 Task: Reply All to email with the signature Brian Hall with the subject Request for a quote from softage.1@softage.net with the message I wanted to follow up on the request for additional information for the new supplier., select first word, change the font of the message to Tahoma and change the font typography to underline Send the email
Action: Mouse moved to (431, 540)
Screenshot: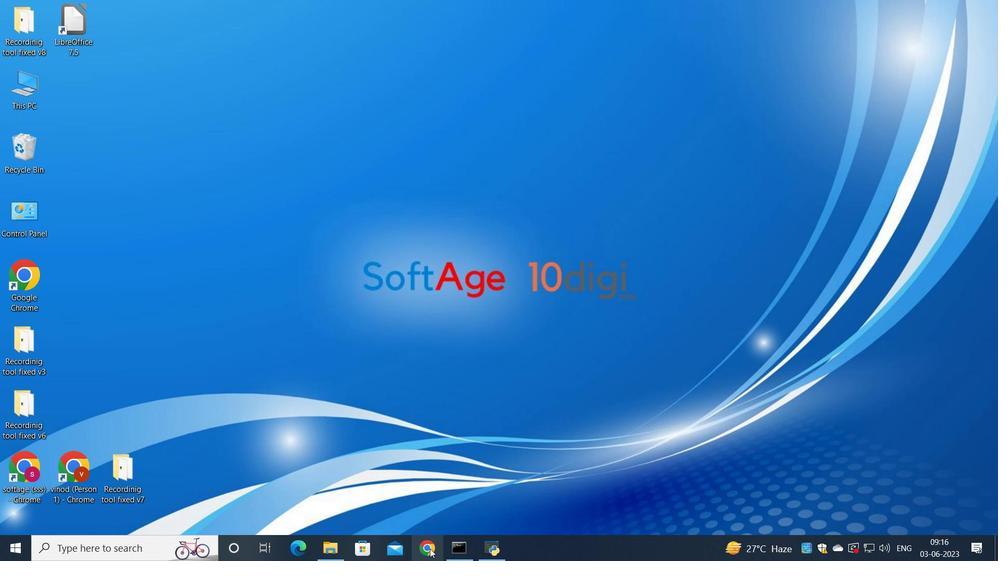 
Action: Mouse pressed left at (431, 540)
Screenshot: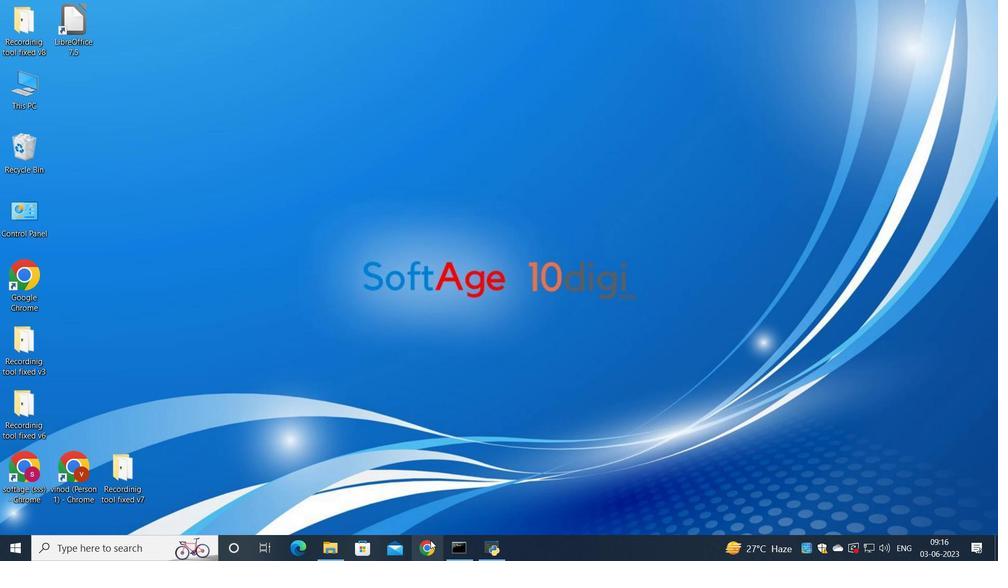
Action: Mouse moved to (437, 354)
Screenshot: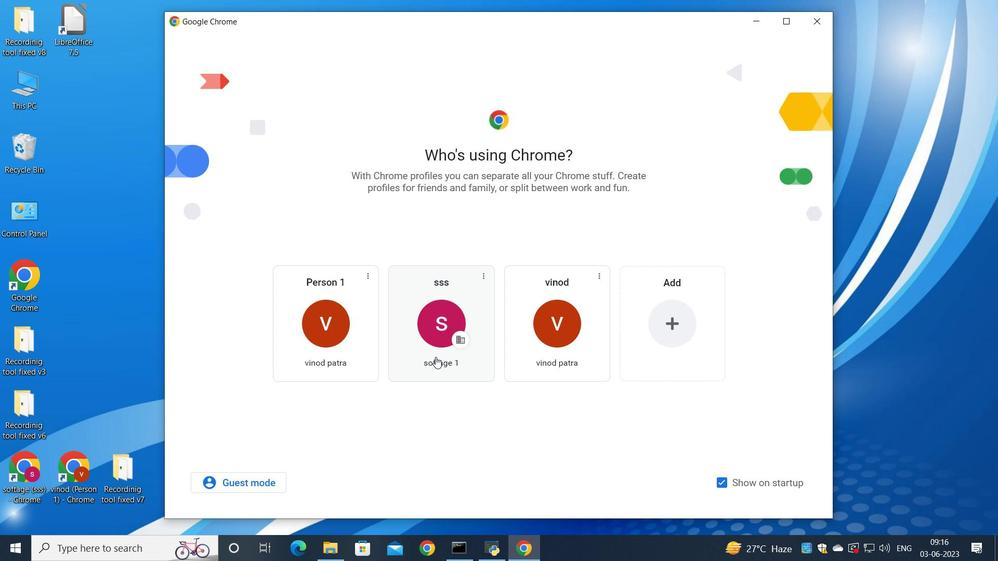 
Action: Mouse pressed left at (437, 354)
Screenshot: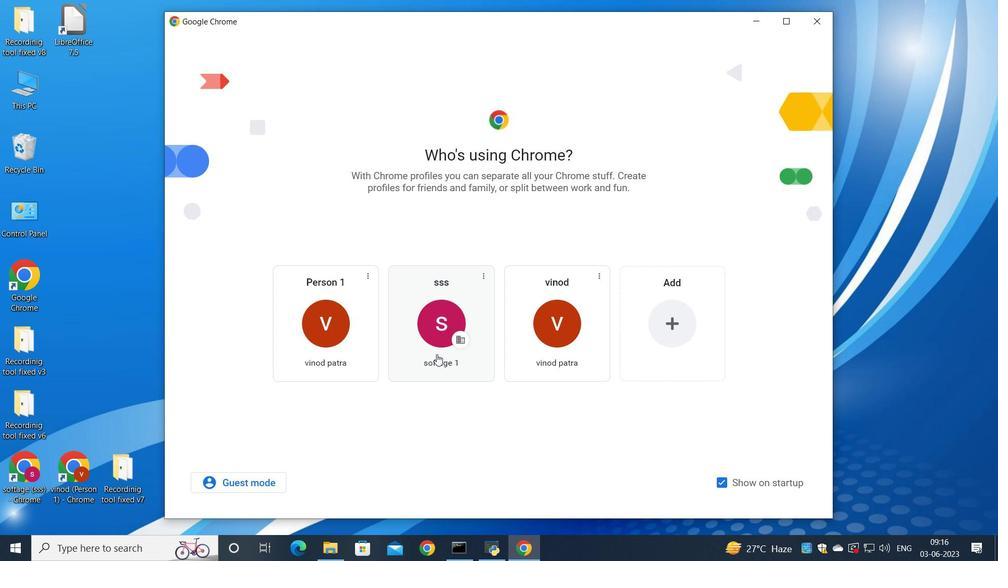 
Action: Mouse moved to (868, 89)
Screenshot: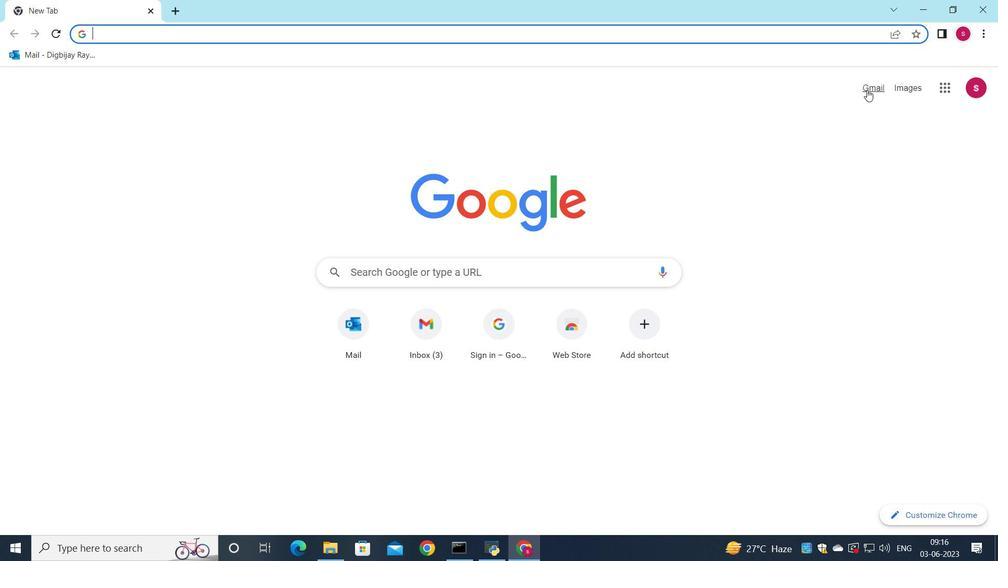 
Action: Mouse pressed left at (868, 89)
Screenshot: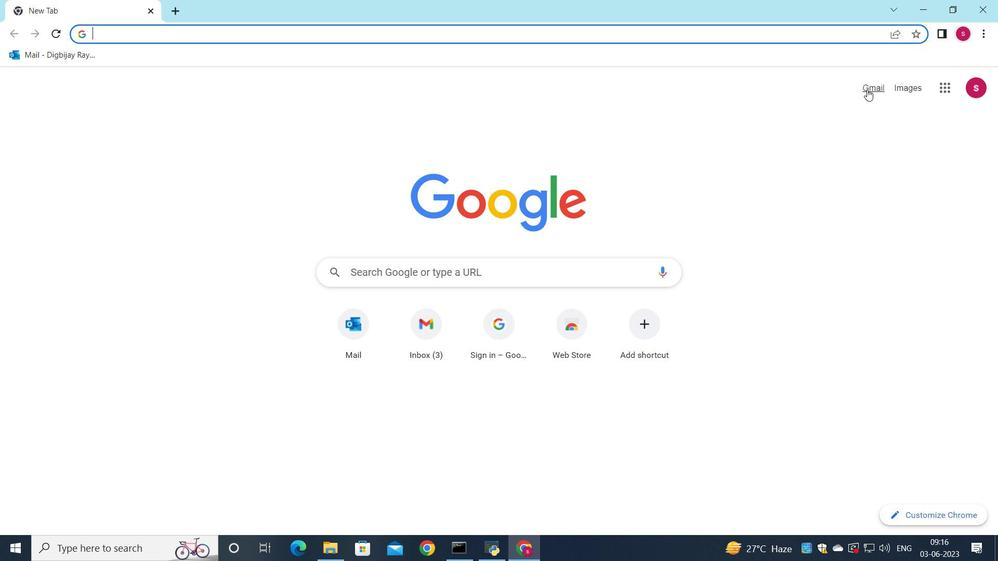 
Action: Mouse moved to (847, 96)
Screenshot: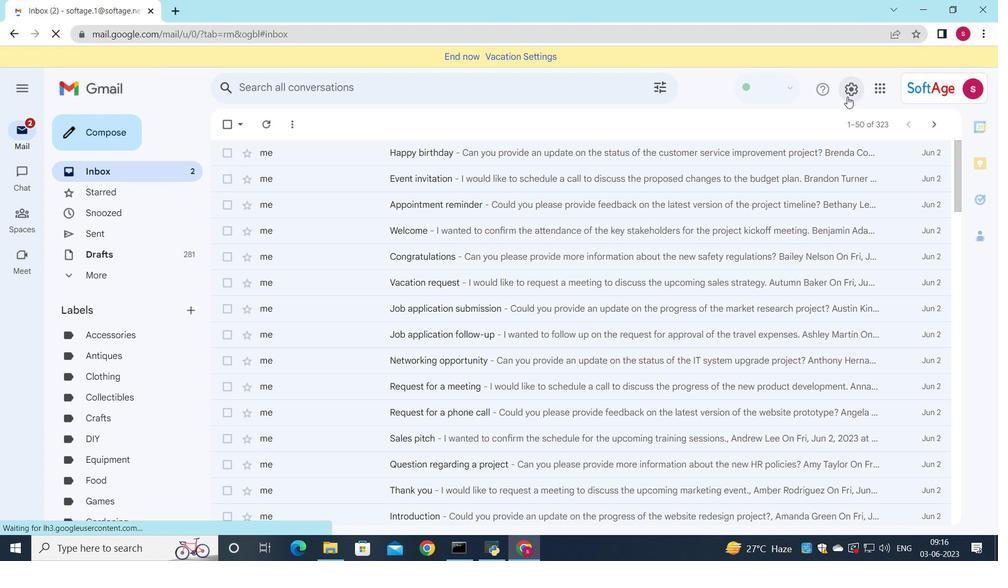 
Action: Mouse pressed left at (847, 96)
Screenshot: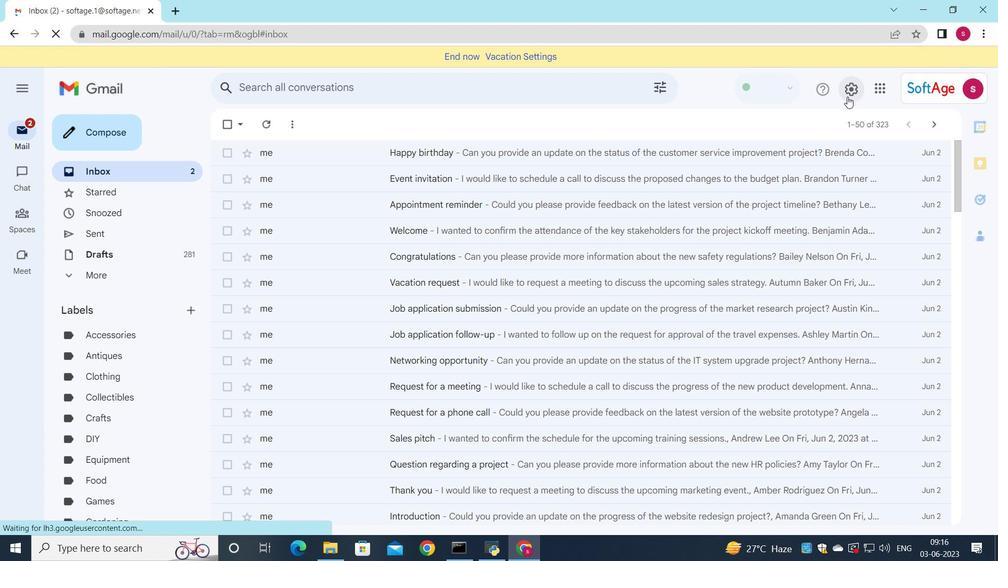 
Action: Mouse moved to (873, 149)
Screenshot: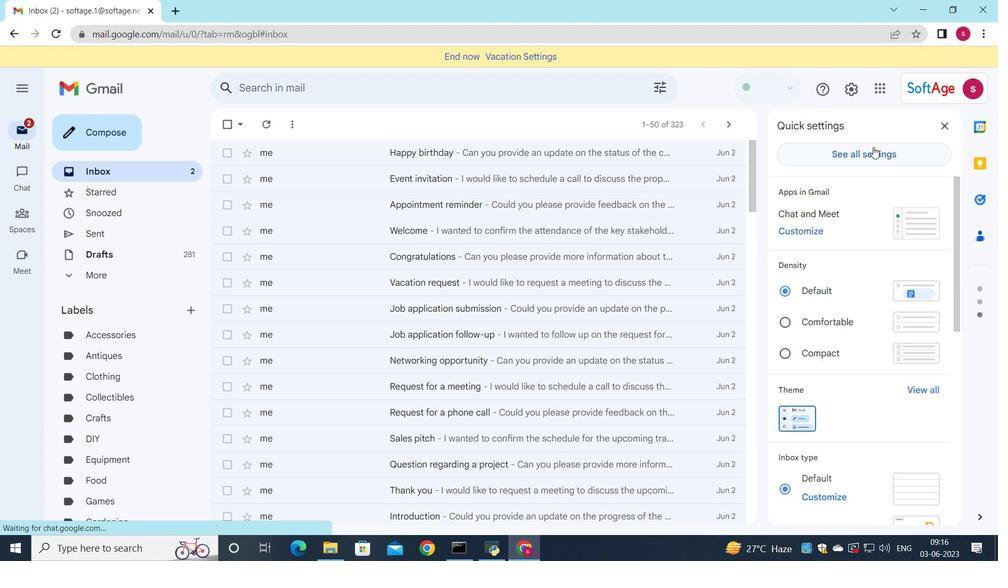 
Action: Mouse pressed left at (873, 149)
Screenshot: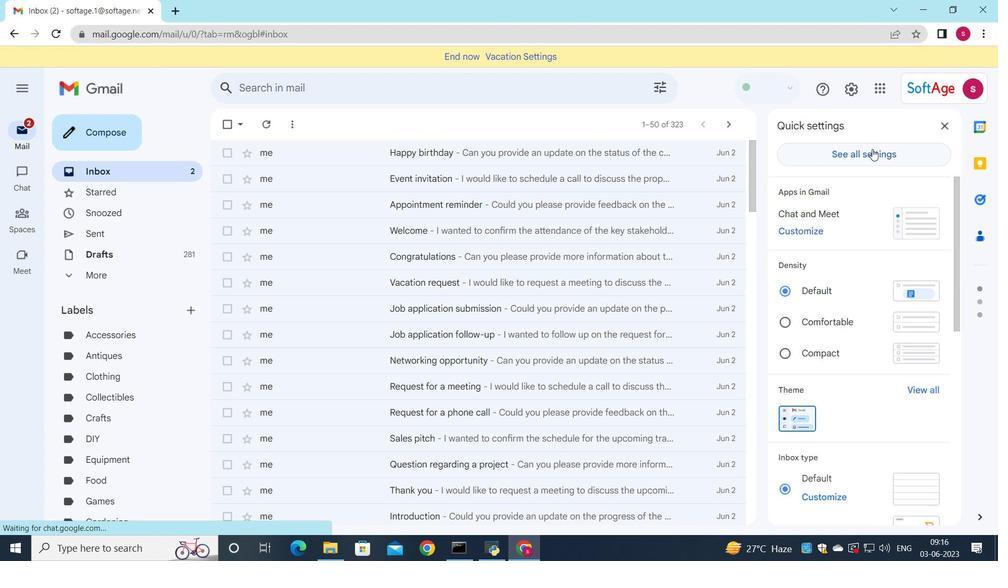 
Action: Mouse moved to (560, 267)
Screenshot: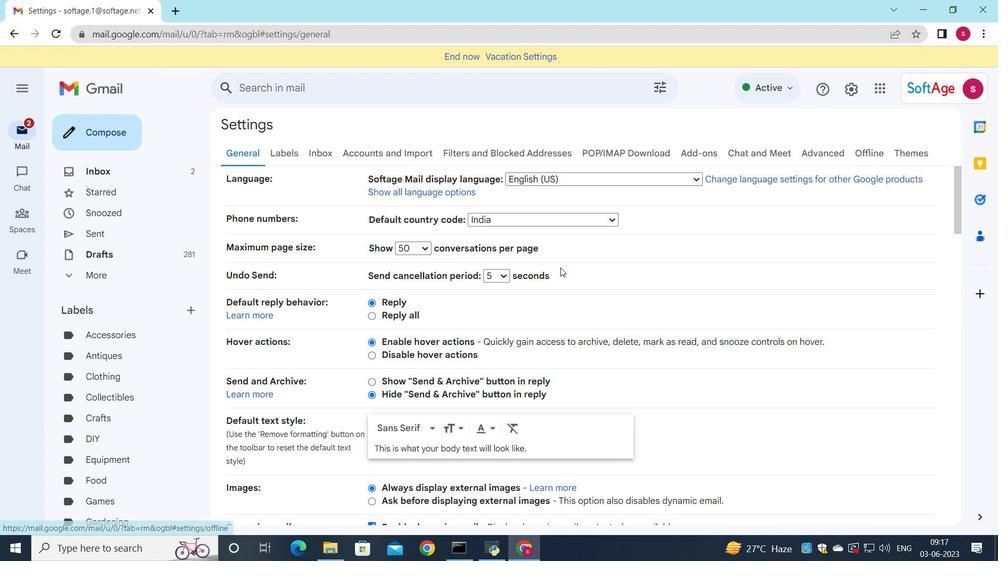 
Action: Mouse scrolled (560, 267) with delta (0, 0)
Screenshot: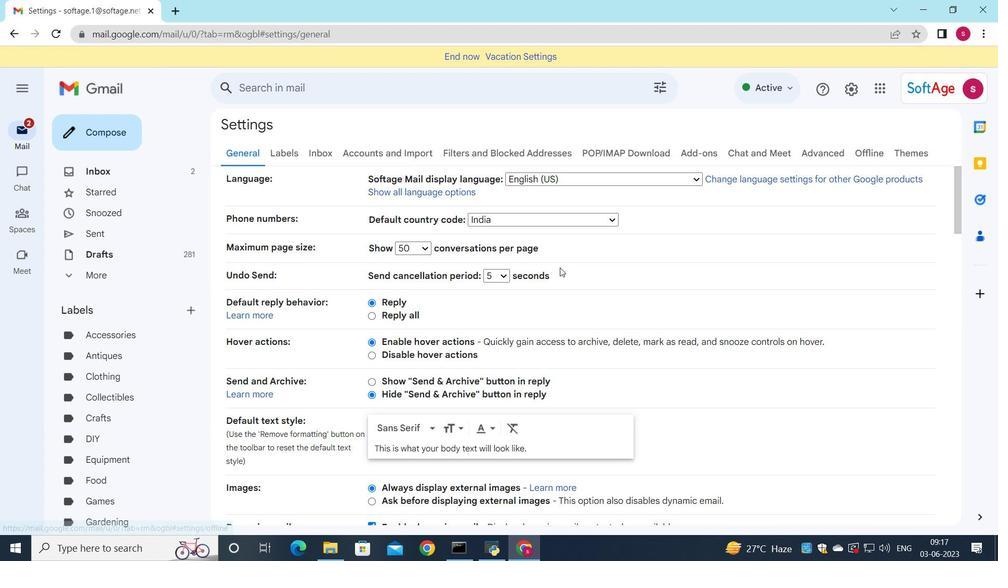 
Action: Mouse scrolled (560, 267) with delta (0, 0)
Screenshot: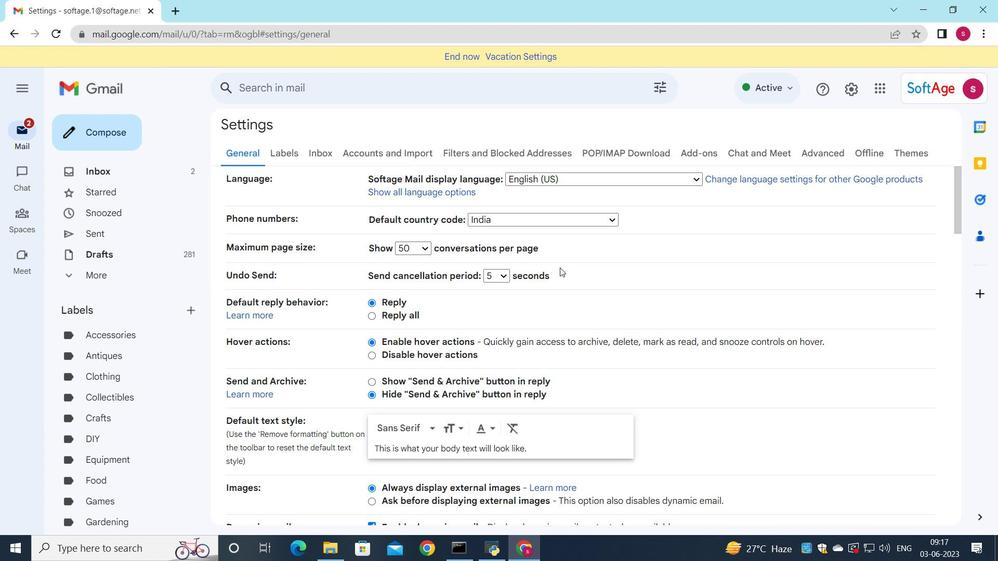 
Action: Mouse moved to (559, 268)
Screenshot: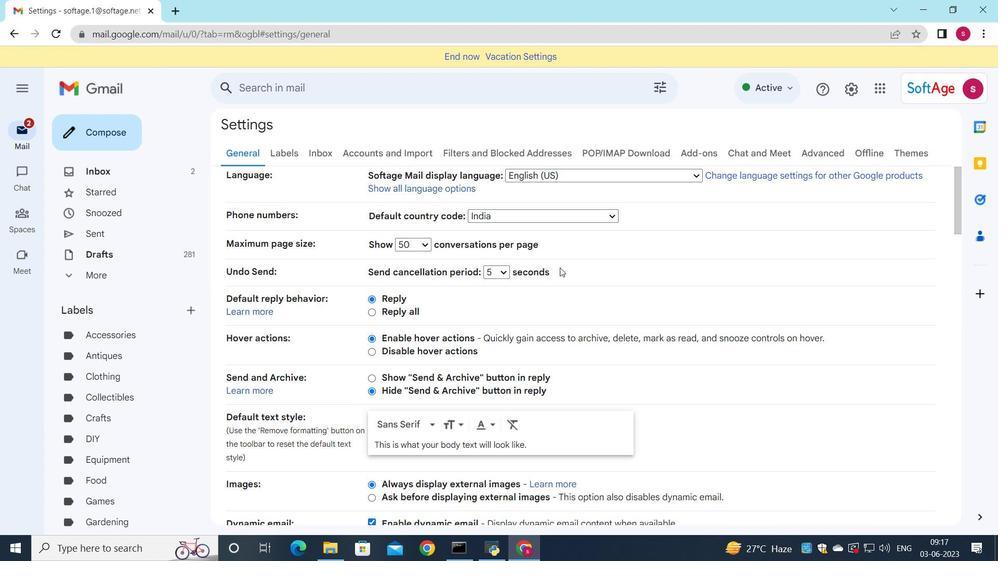 
Action: Mouse scrolled (559, 268) with delta (0, 0)
Screenshot: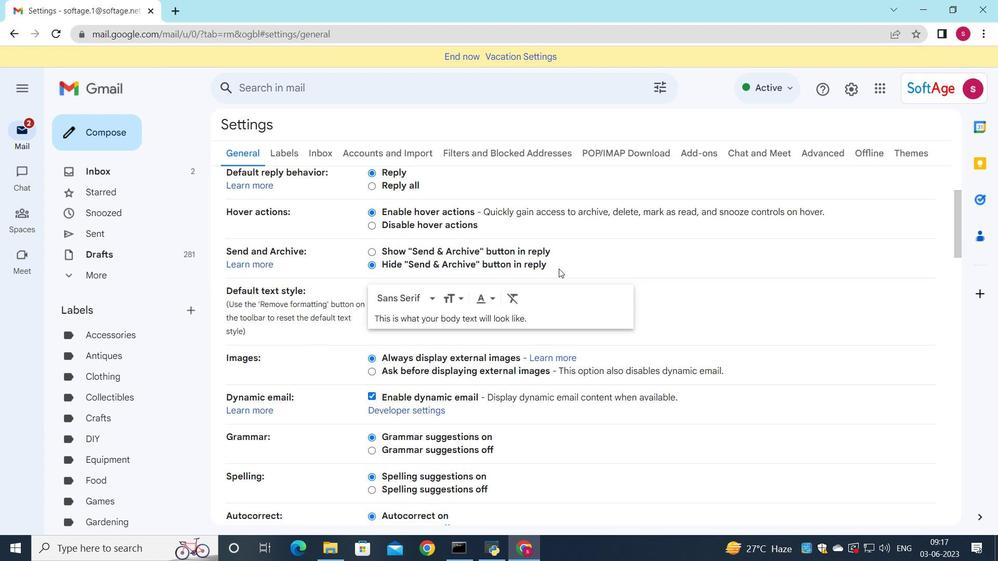 
Action: Mouse scrolled (559, 268) with delta (0, 0)
Screenshot: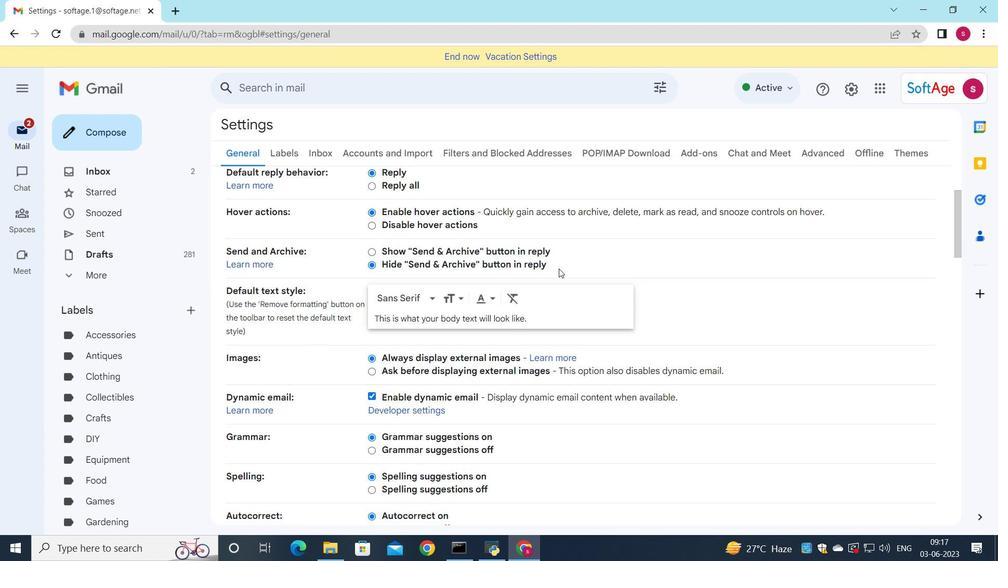
Action: Mouse scrolled (559, 268) with delta (0, 0)
Screenshot: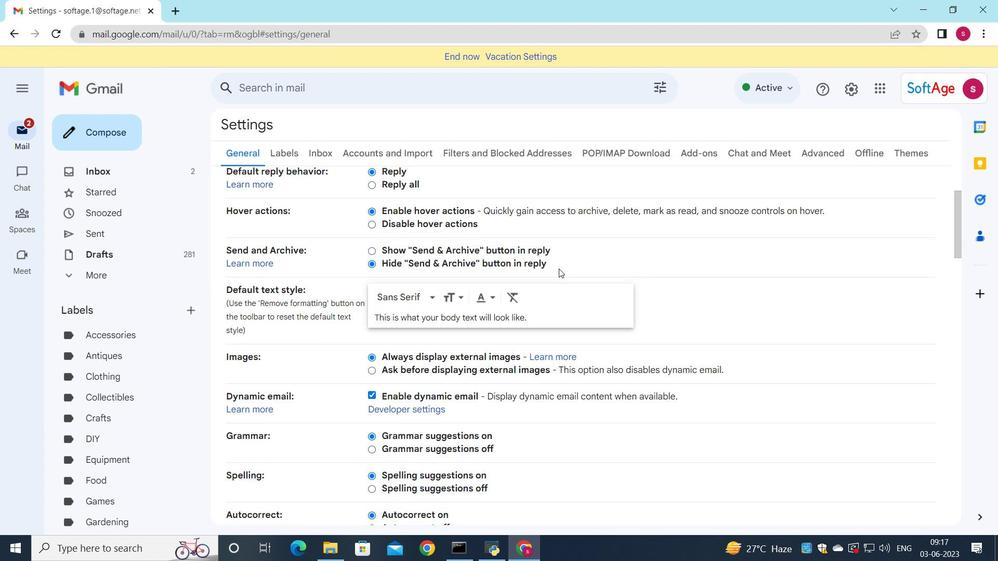 
Action: Mouse scrolled (559, 268) with delta (0, 0)
Screenshot: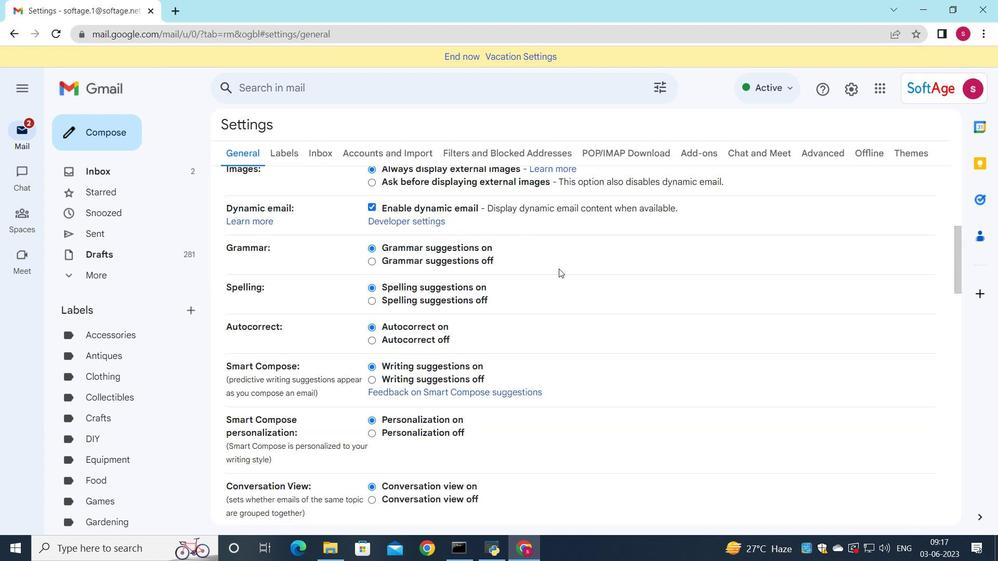 
Action: Mouse scrolled (559, 268) with delta (0, 0)
Screenshot: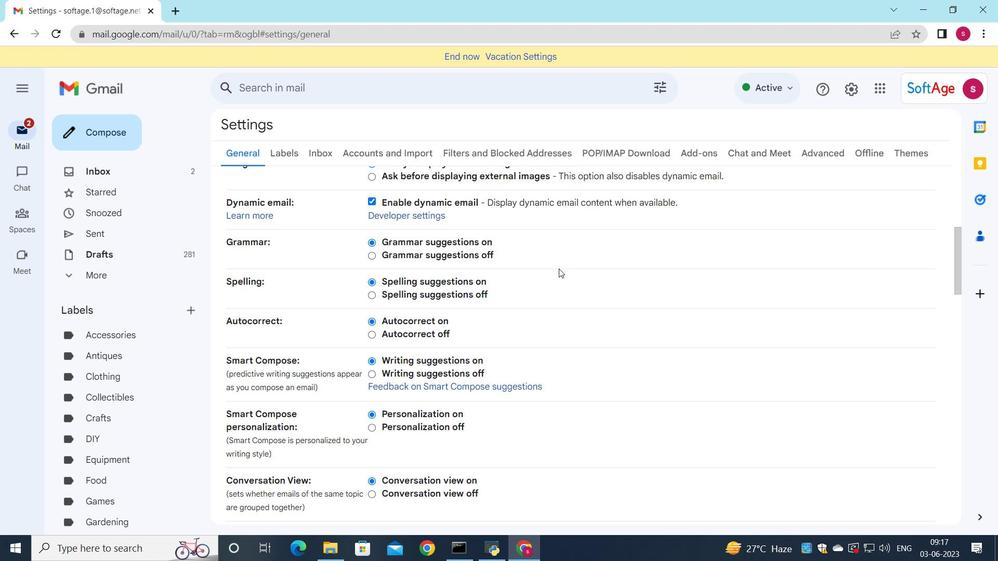 
Action: Mouse scrolled (559, 268) with delta (0, 0)
Screenshot: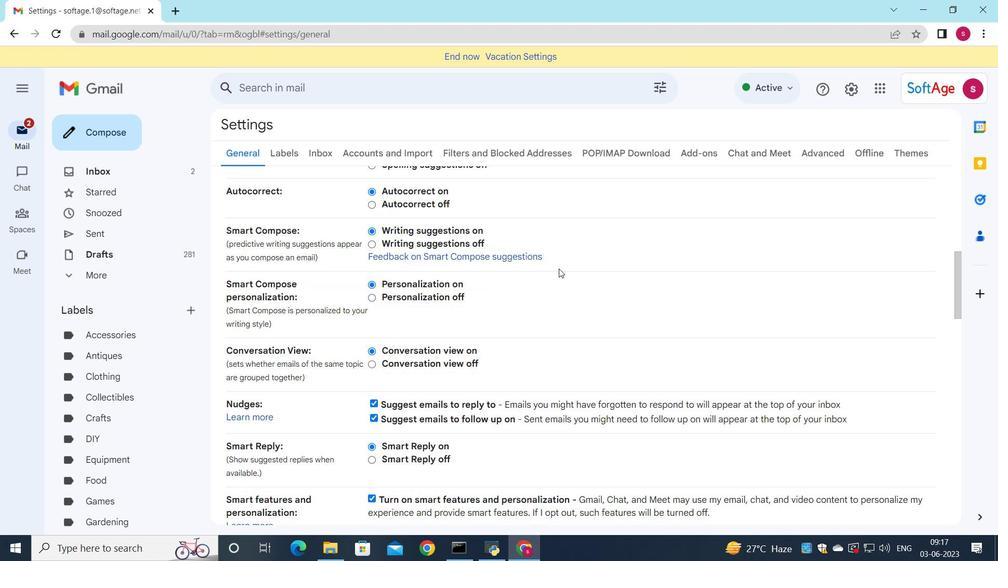 
Action: Mouse scrolled (559, 268) with delta (0, 0)
Screenshot: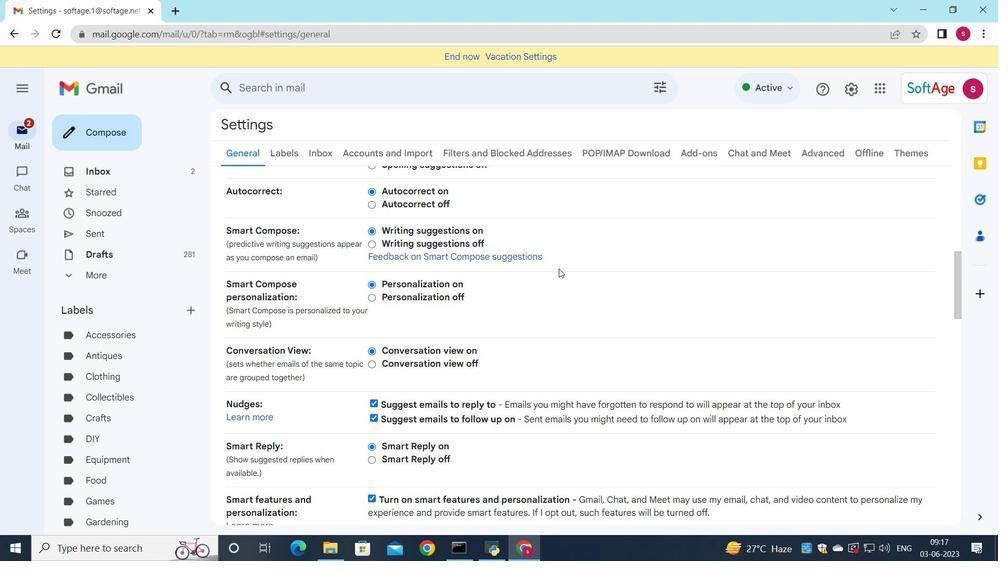 
Action: Mouse scrolled (559, 268) with delta (0, 0)
Screenshot: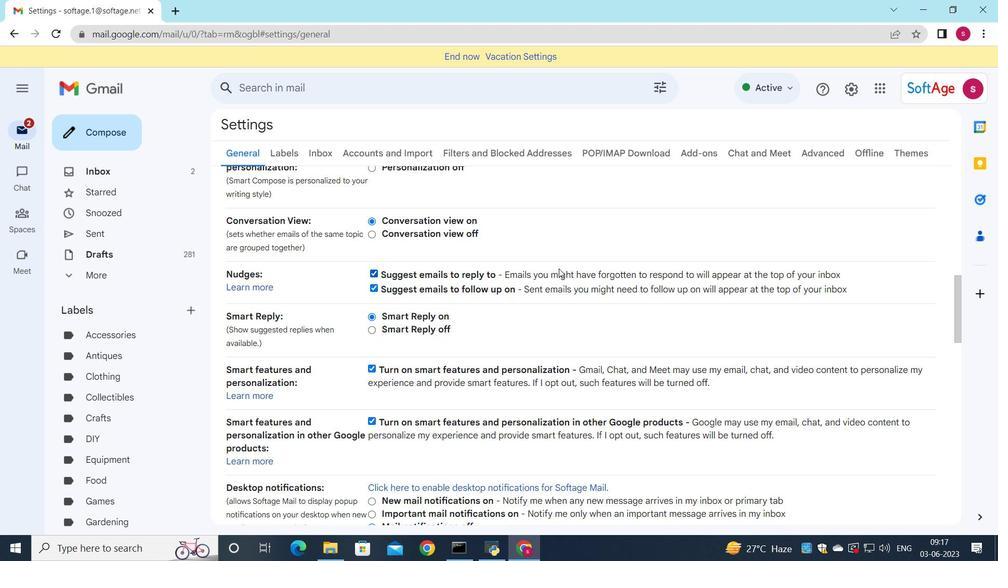 
Action: Mouse scrolled (559, 268) with delta (0, 0)
Screenshot: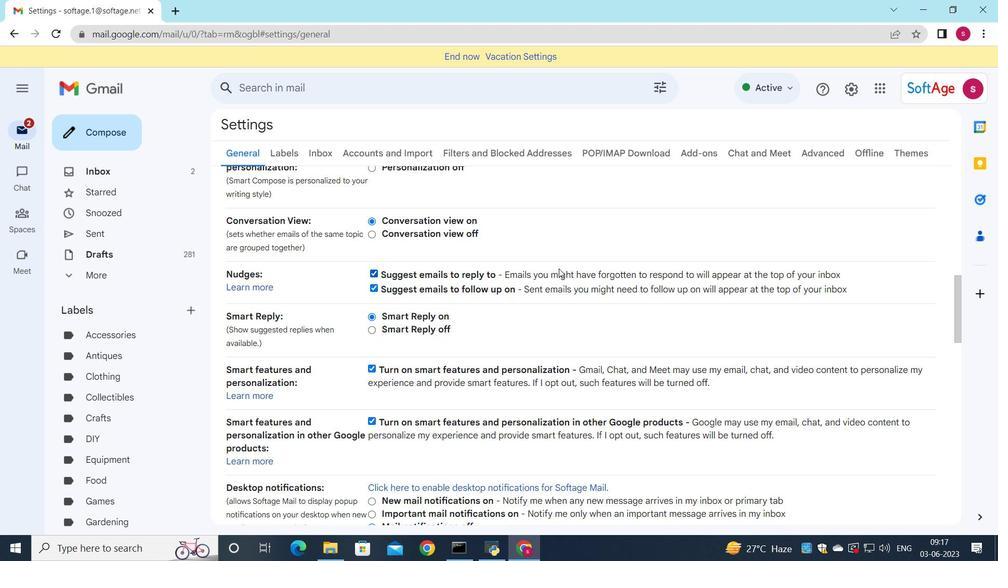 
Action: Mouse scrolled (559, 268) with delta (0, 0)
Screenshot: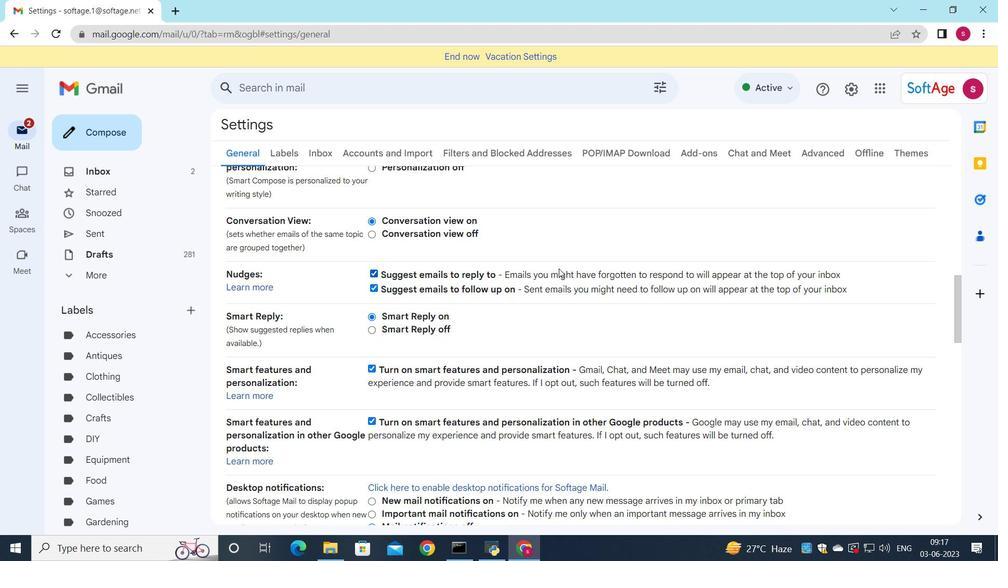 
Action: Mouse scrolled (559, 268) with delta (0, 0)
Screenshot: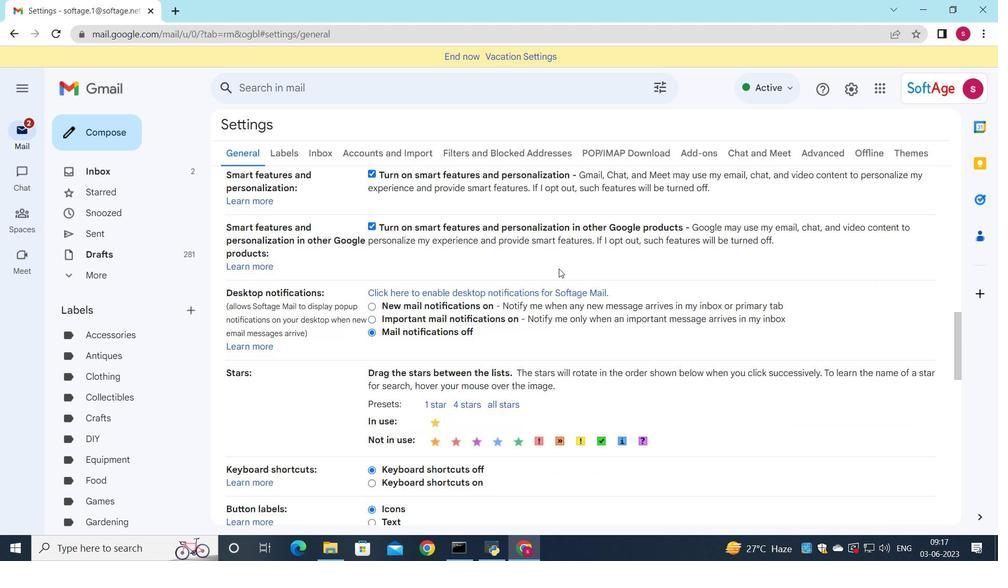 
Action: Mouse scrolled (559, 268) with delta (0, 0)
Screenshot: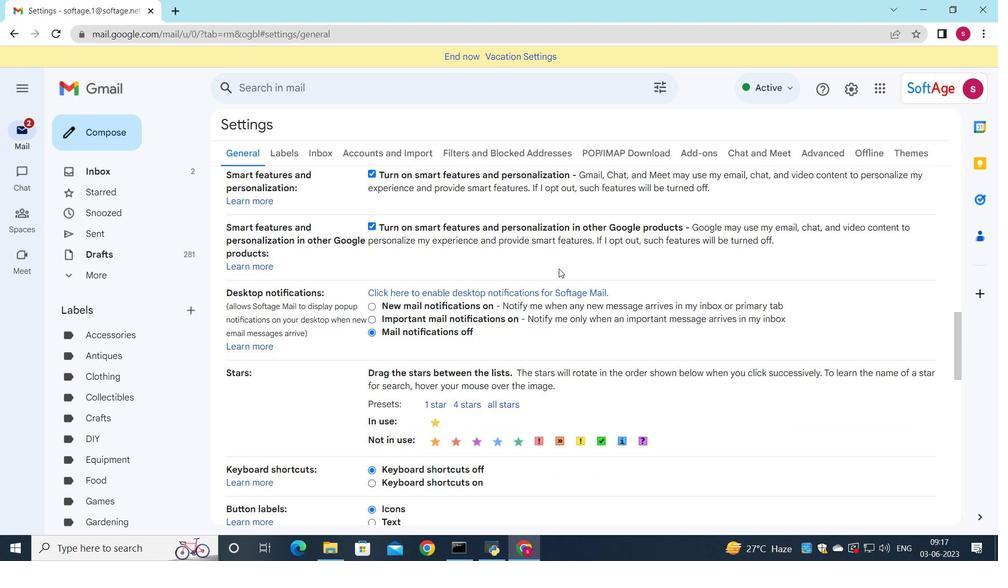 
Action: Mouse moved to (499, 443)
Screenshot: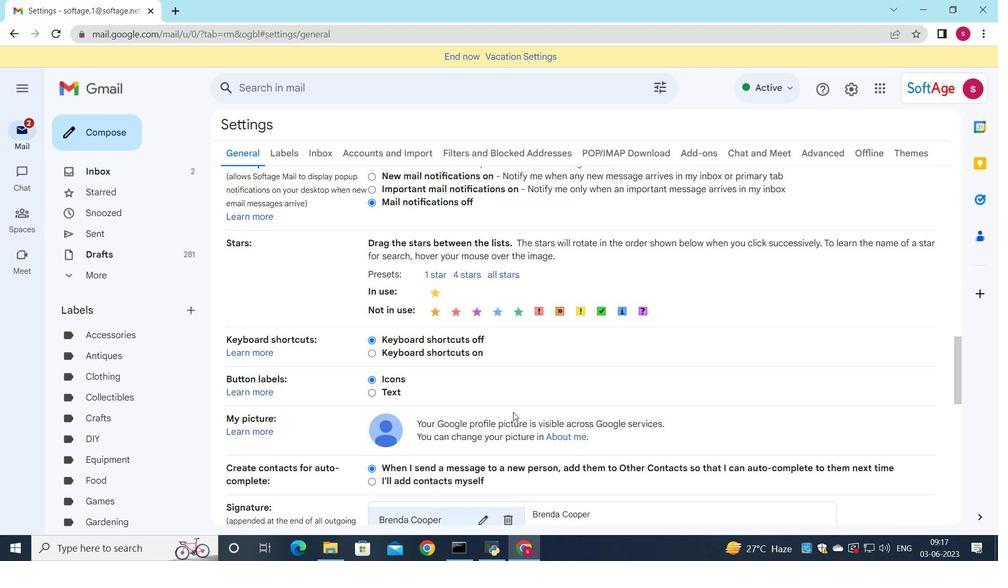 
Action: Mouse scrolled (499, 443) with delta (0, 0)
Screenshot: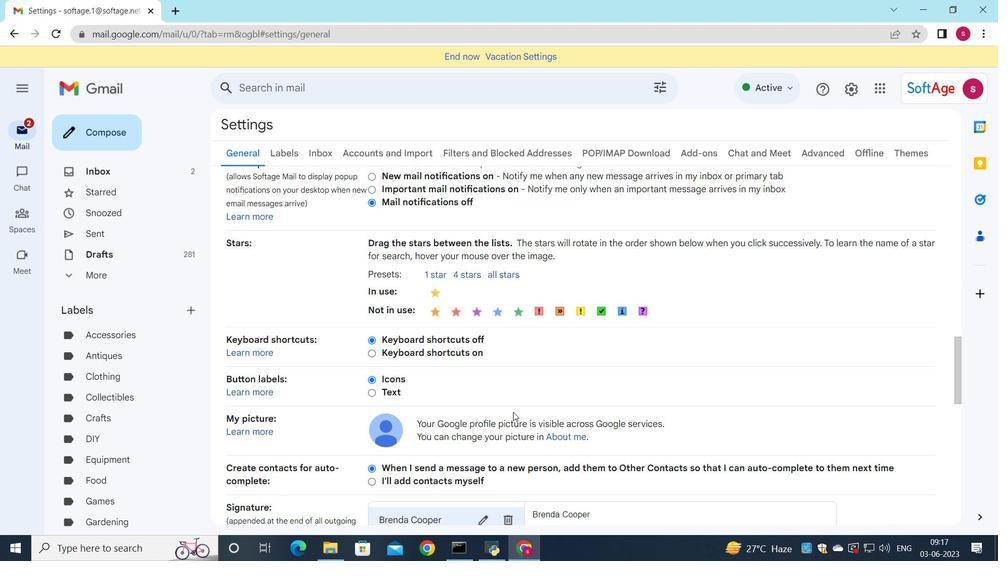 
Action: Mouse moved to (499, 443)
Screenshot: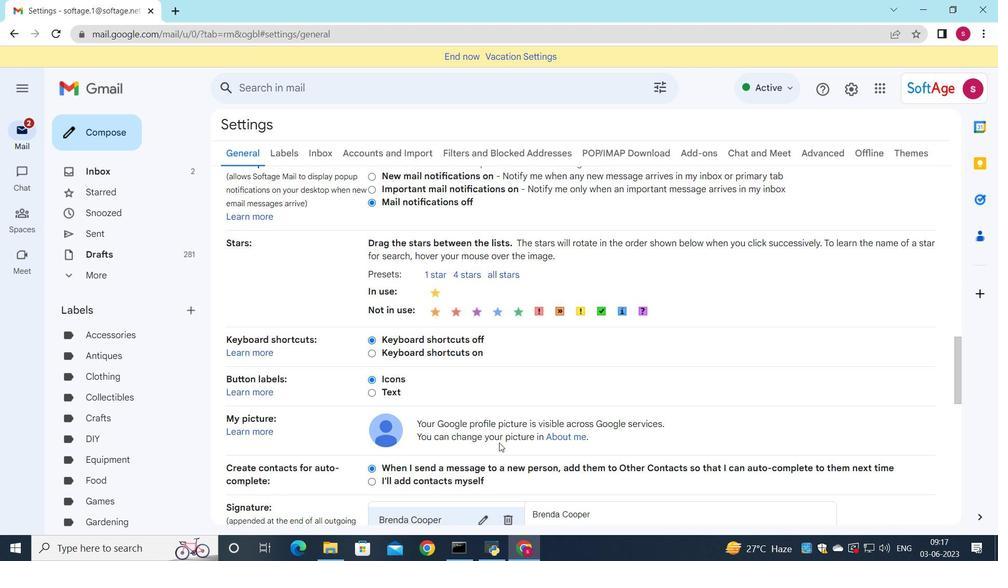 
Action: Mouse scrolled (499, 443) with delta (0, 0)
Screenshot: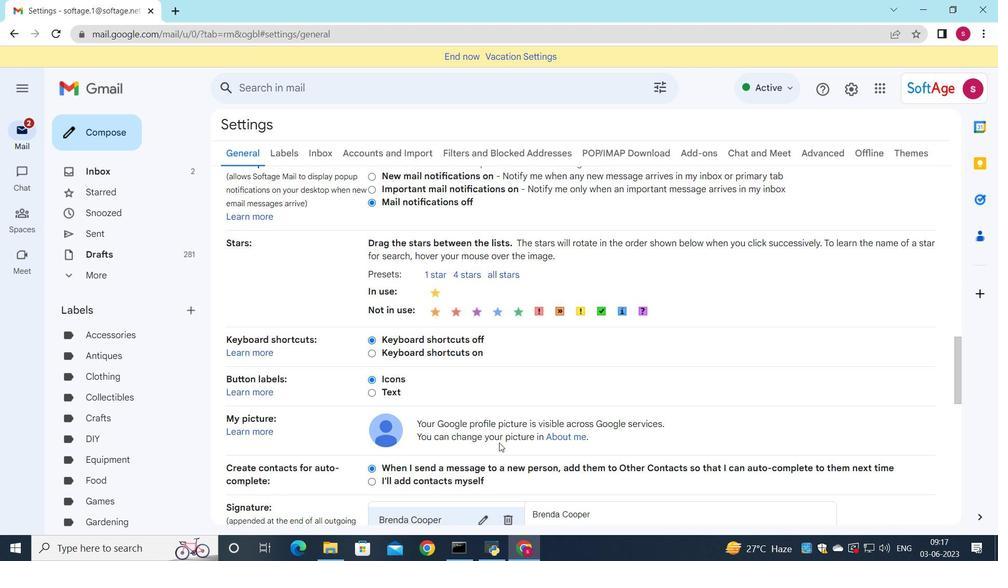 
Action: Mouse scrolled (499, 443) with delta (0, 0)
Screenshot: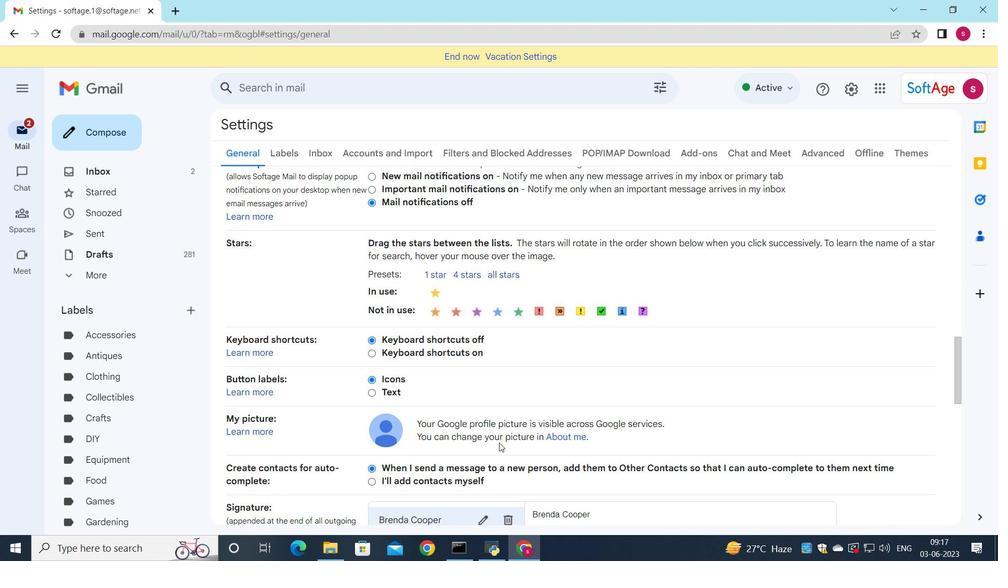 
Action: Mouse moved to (506, 325)
Screenshot: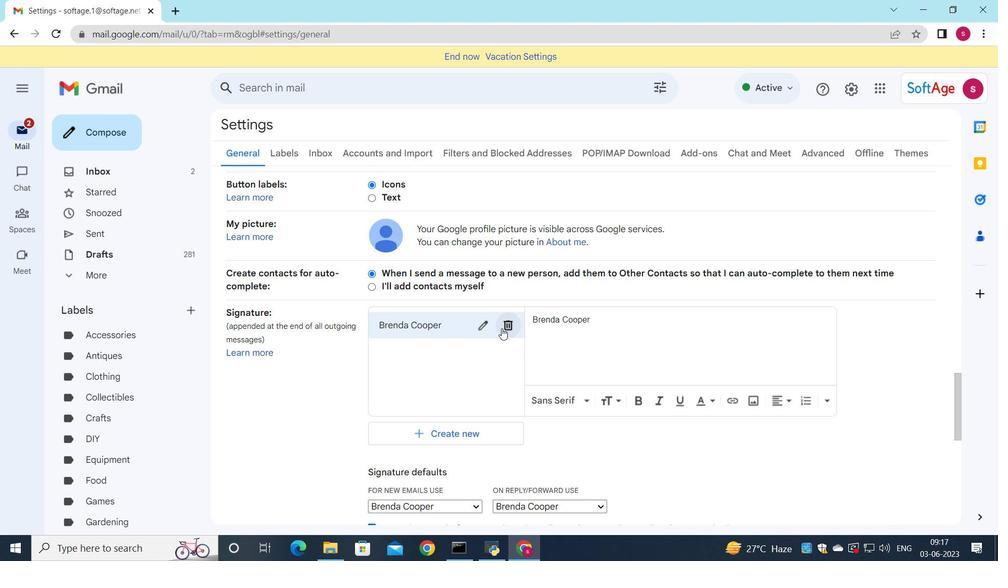 
Action: Mouse pressed left at (506, 325)
Screenshot: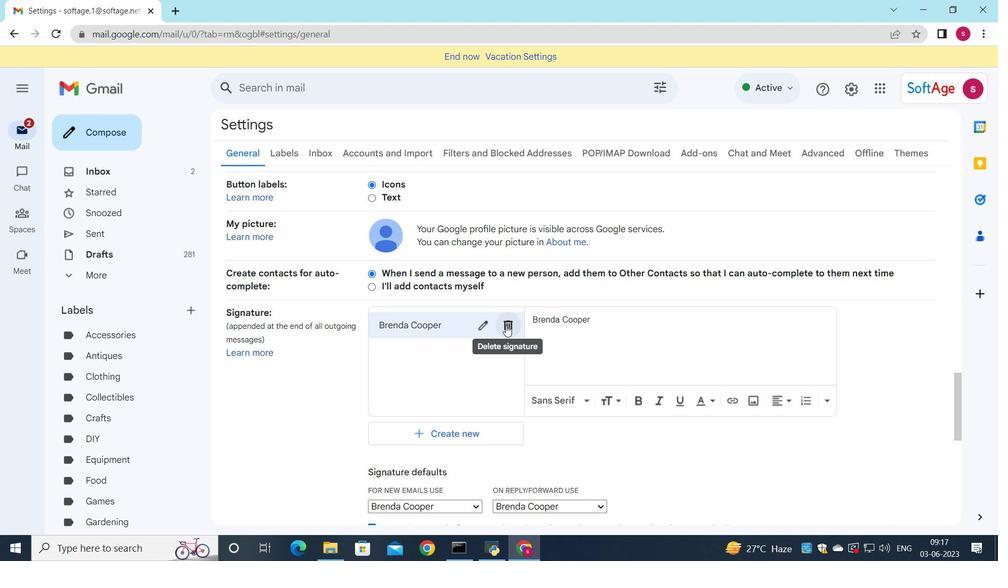 
Action: Mouse moved to (623, 317)
Screenshot: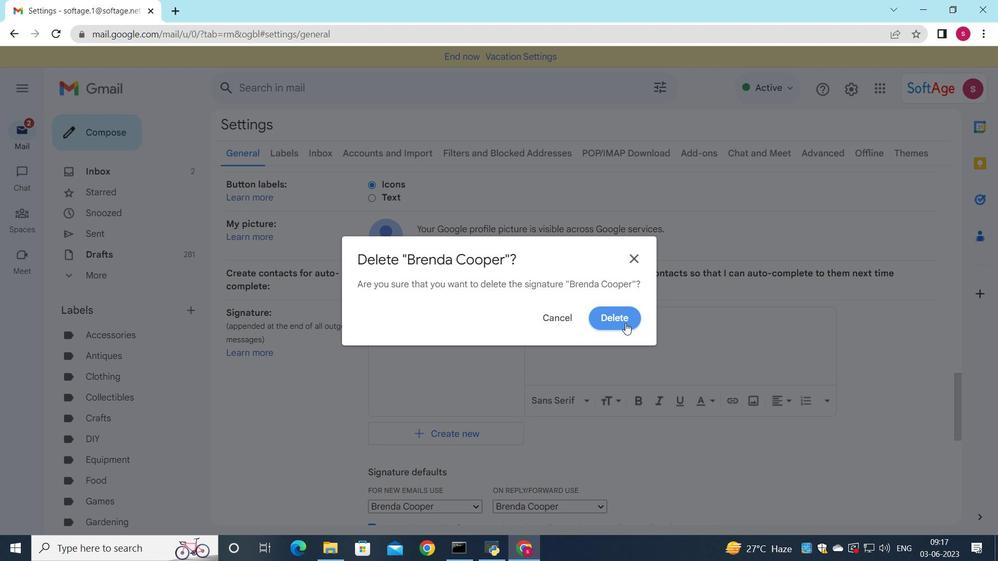 
Action: Mouse pressed left at (623, 317)
Screenshot: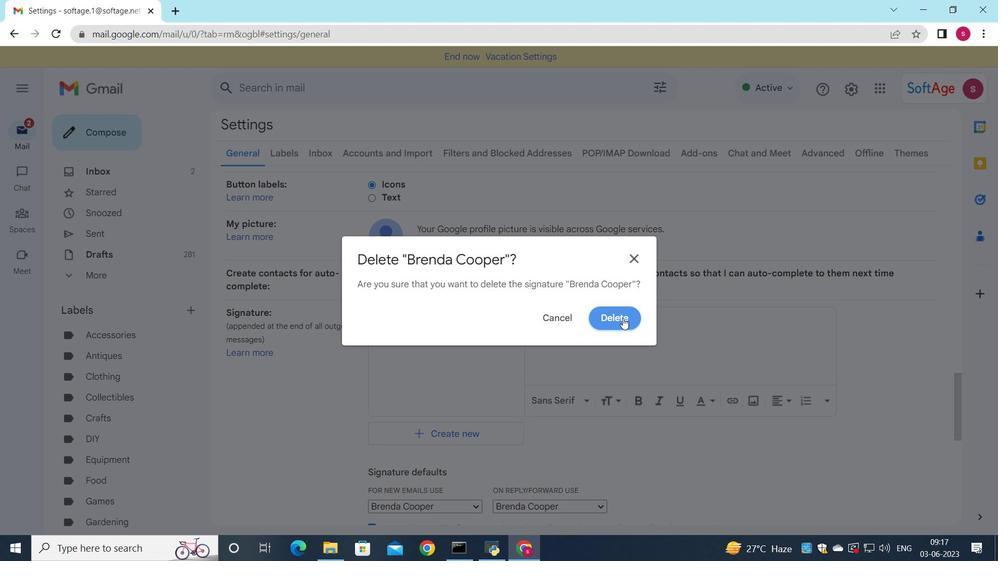 
Action: Mouse moved to (394, 334)
Screenshot: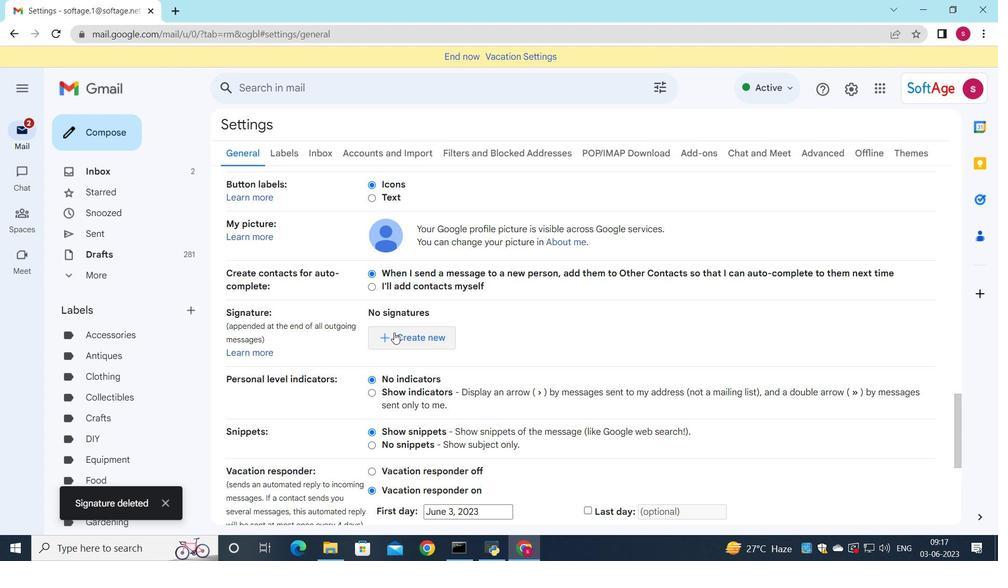 
Action: Mouse pressed left at (394, 334)
Screenshot: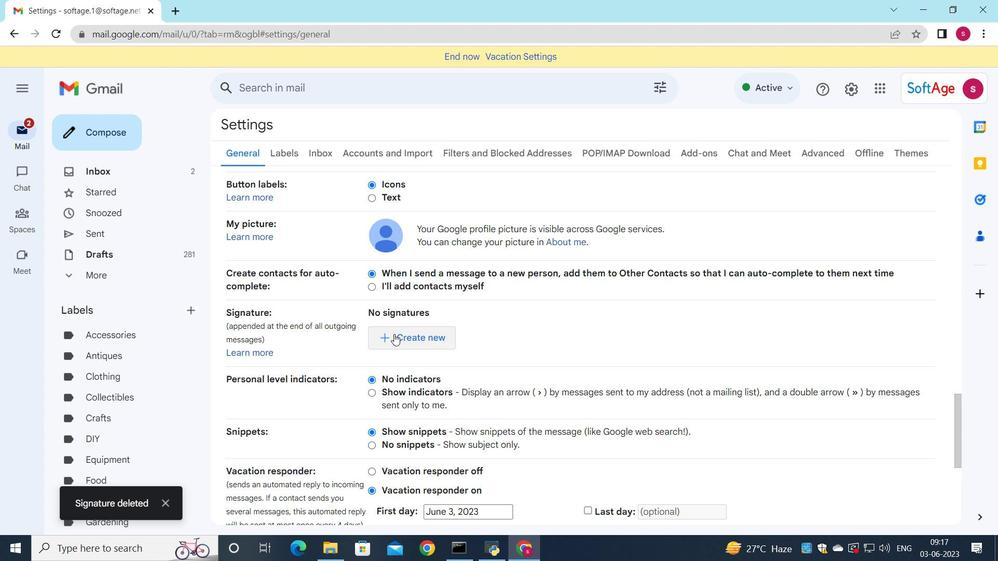 
Action: Mouse moved to (613, 293)
Screenshot: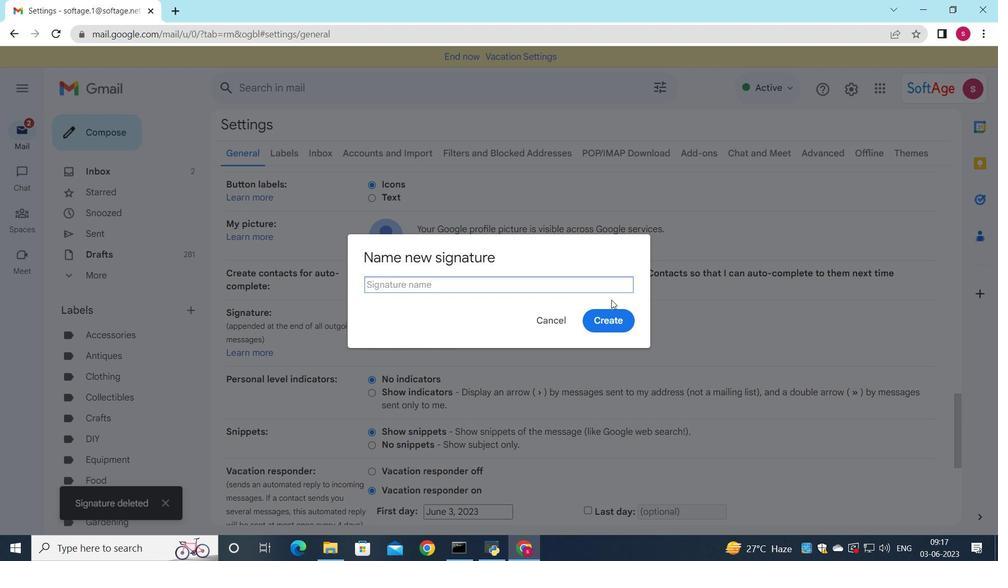 
Action: Key pressed <Key.shift>Brian<Key.space><Key.shift>hall<Key.backspace><Key.backspace><Key.backspace><Key.backspace><Key.shift>Hall
Screenshot: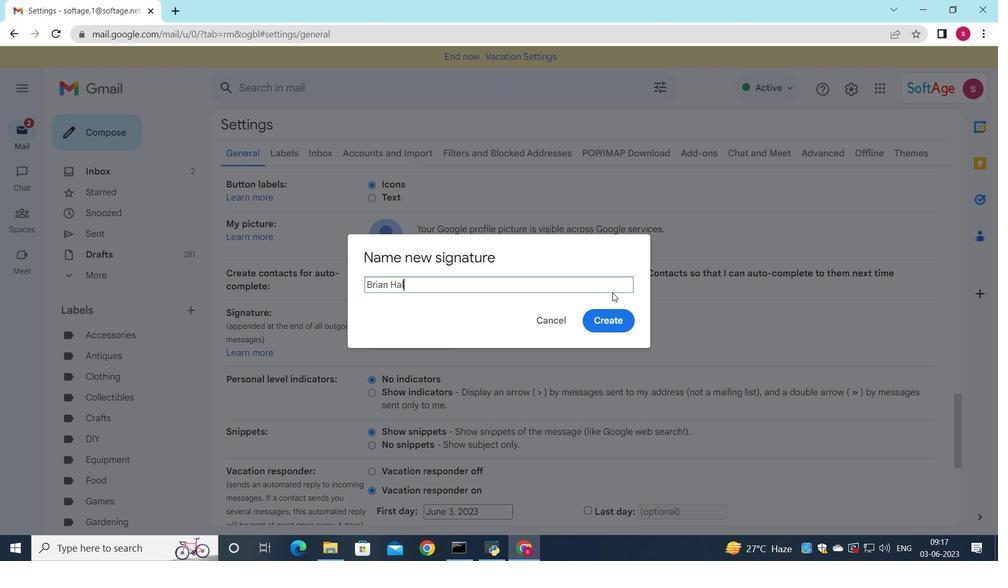 
Action: Mouse moved to (620, 317)
Screenshot: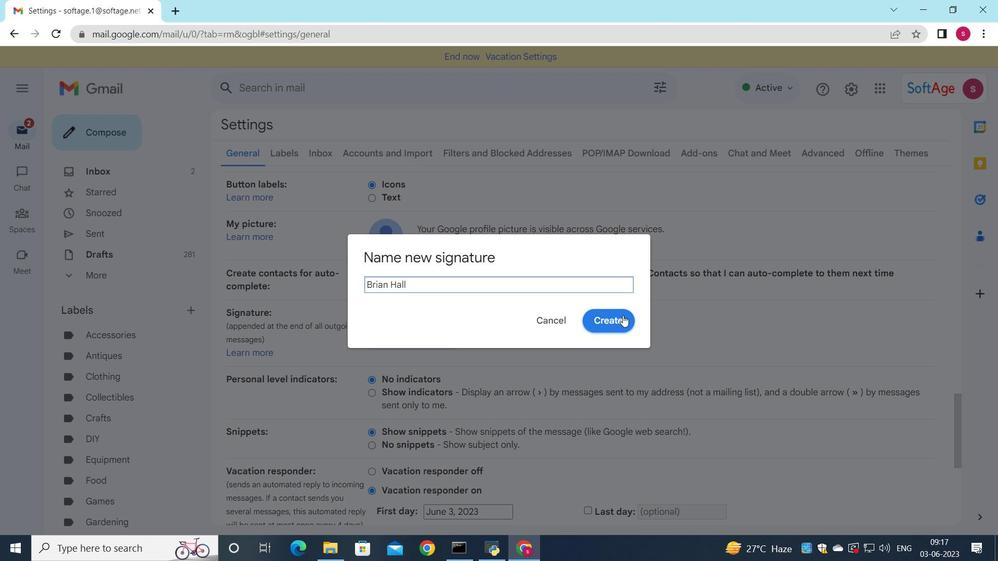 
Action: Mouse pressed left at (620, 317)
Screenshot: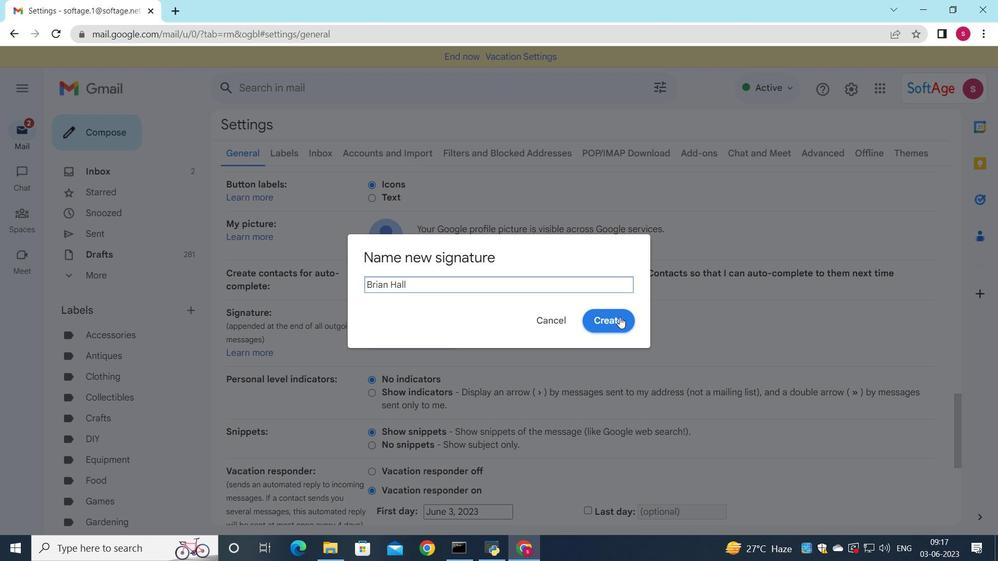 
Action: Mouse moved to (568, 332)
Screenshot: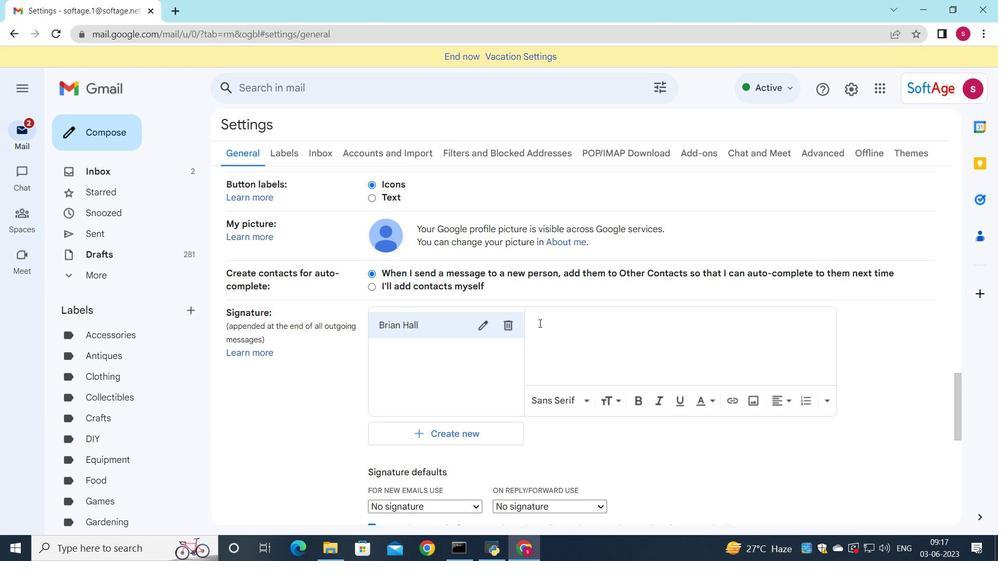 
Action: Mouse pressed left at (568, 332)
Screenshot: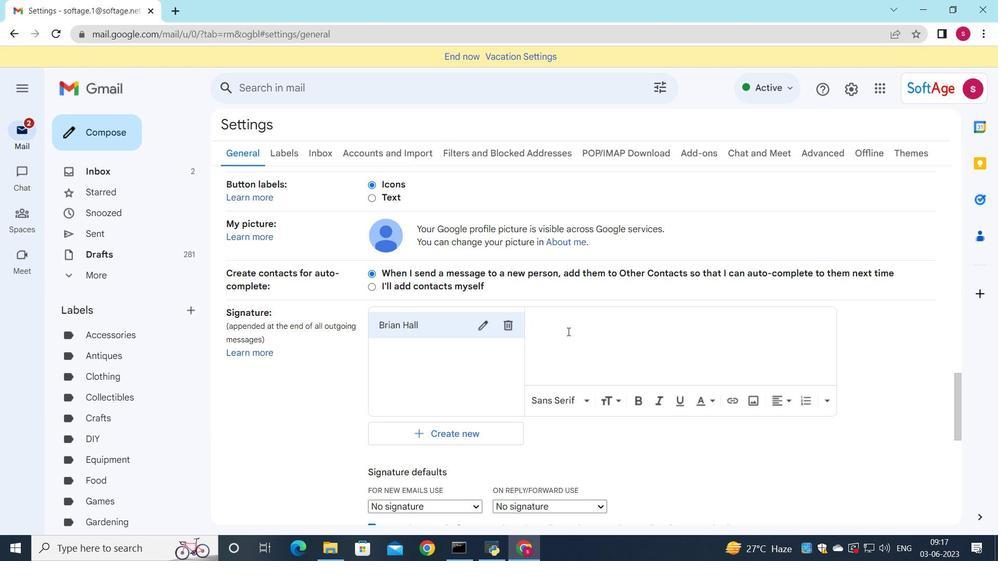 
Action: Key pressed <Key.shift>Brian<Key.space><Key.shift>Hall
Screenshot: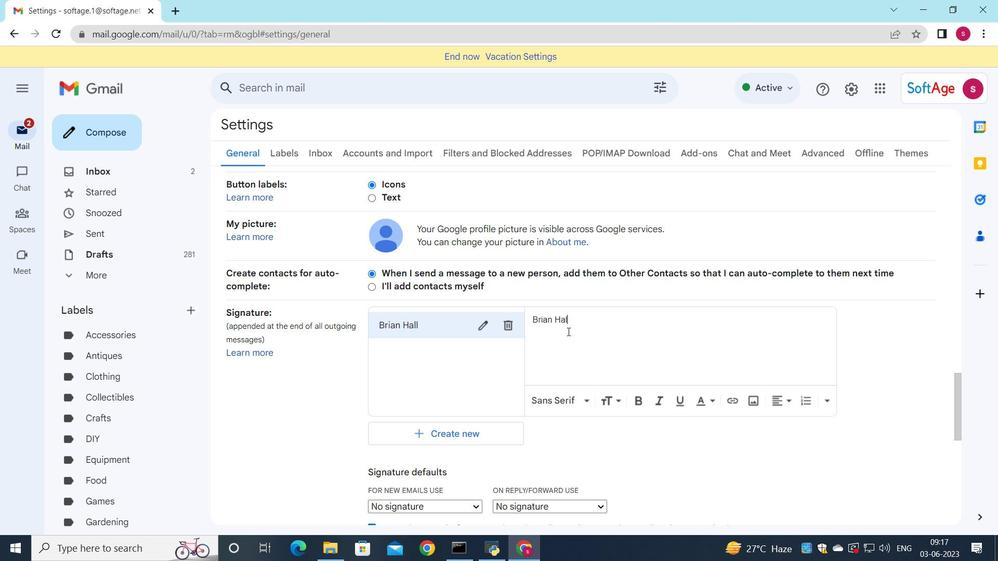 
Action: Mouse moved to (568, 333)
Screenshot: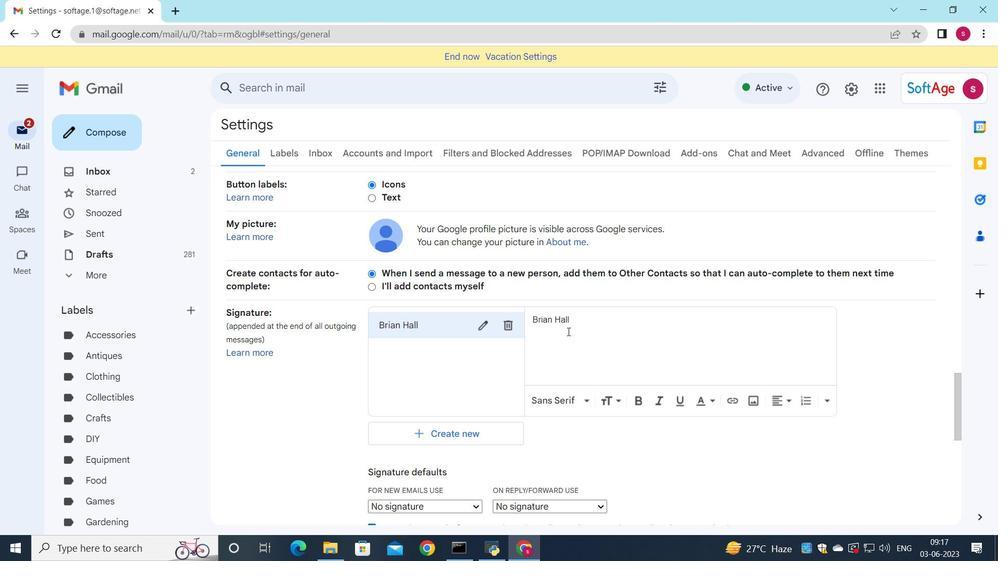 
Action: Mouse scrolled (568, 332) with delta (0, 0)
Screenshot: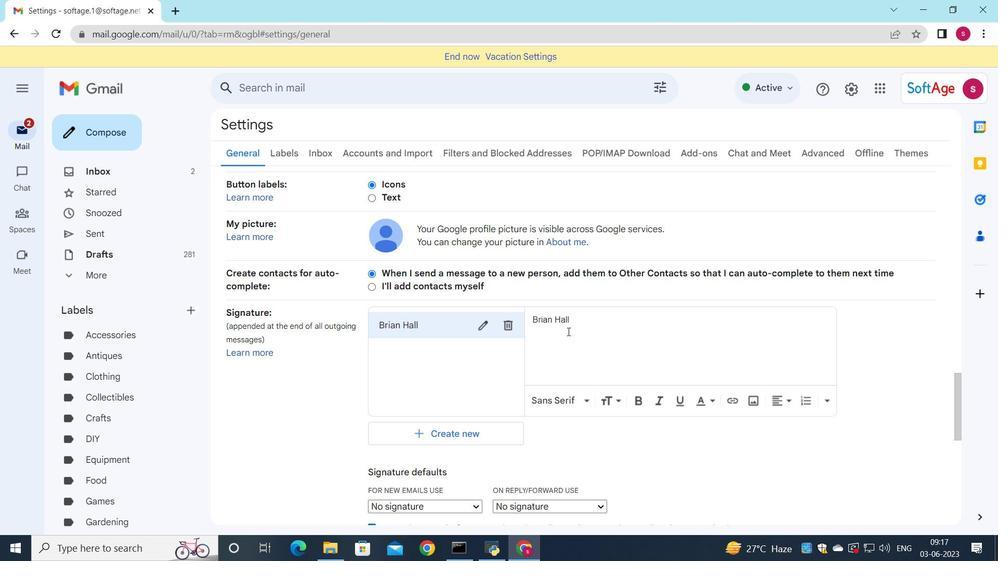 
Action: Mouse moved to (562, 339)
Screenshot: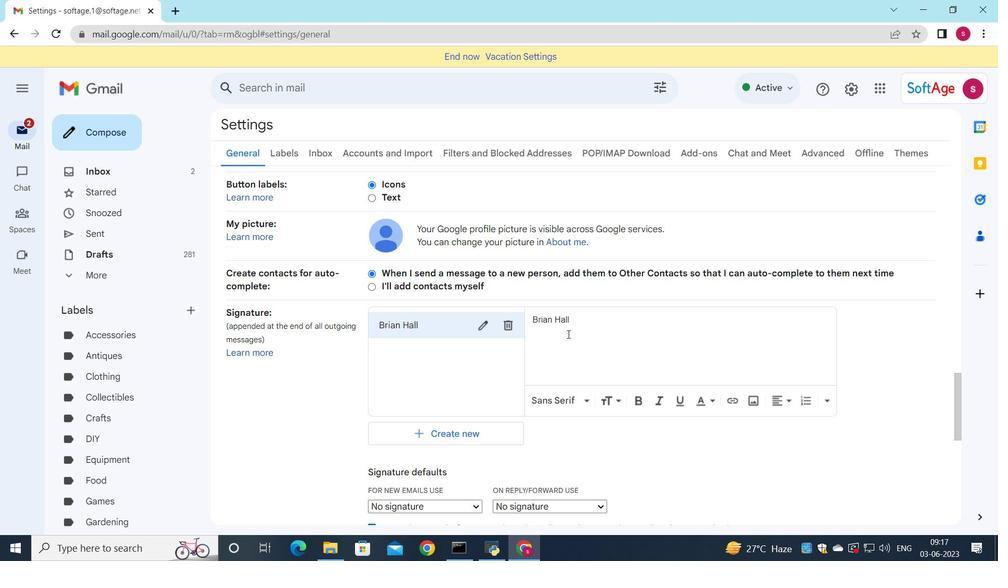 
Action: Mouse scrolled (562, 339) with delta (0, 0)
Screenshot: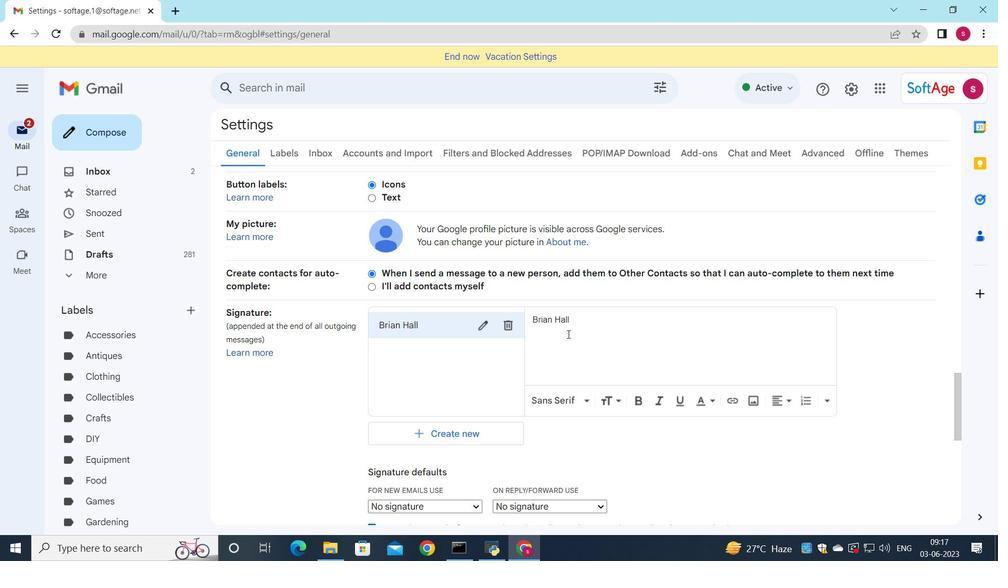 
Action: Mouse moved to (454, 379)
Screenshot: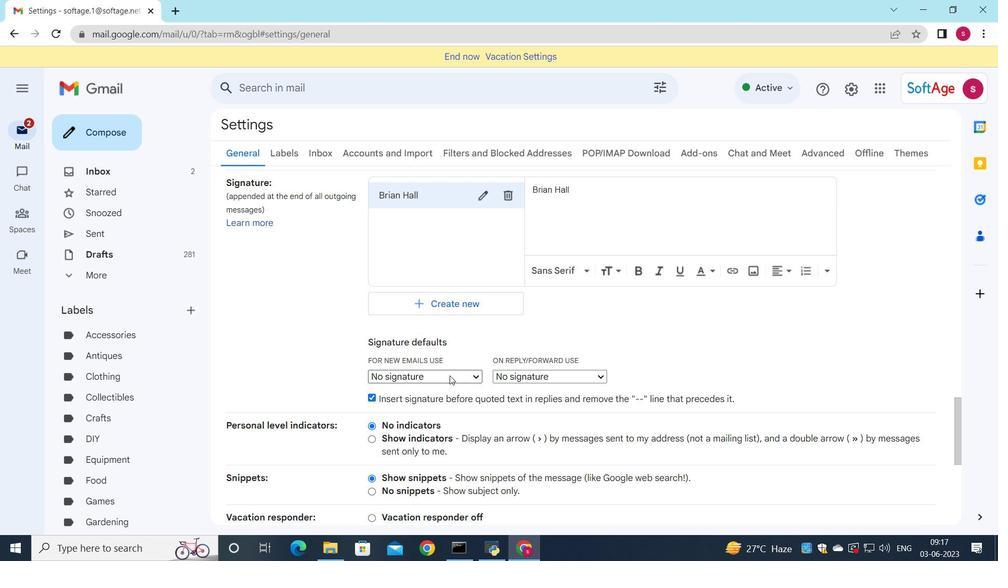 
Action: Mouse pressed left at (454, 379)
Screenshot: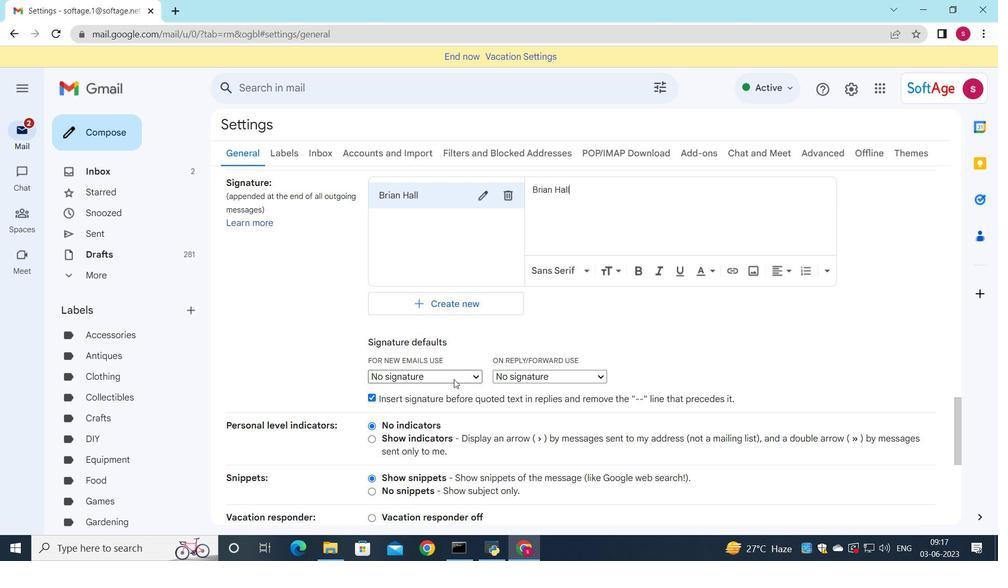 
Action: Mouse moved to (432, 399)
Screenshot: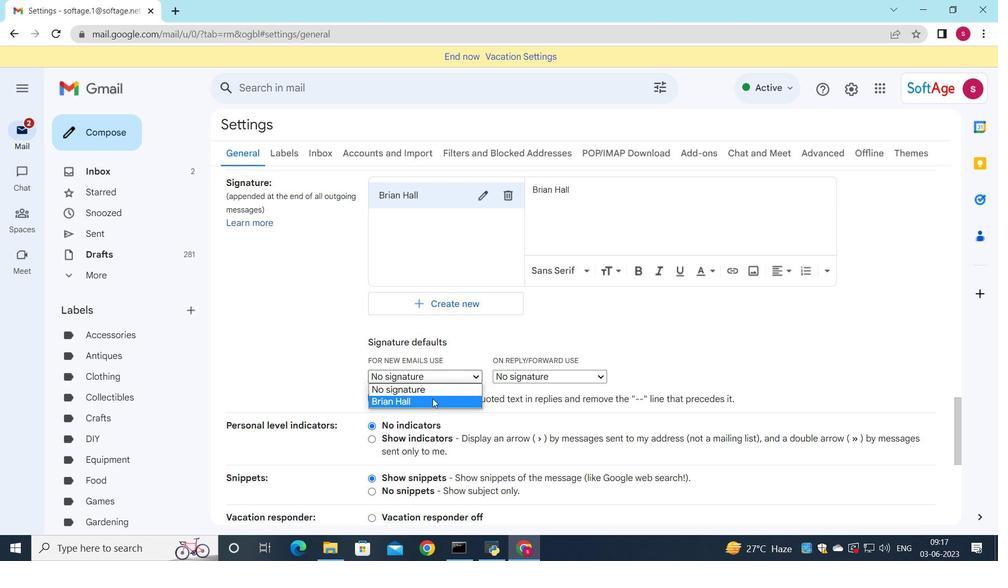 
Action: Mouse pressed left at (432, 399)
Screenshot: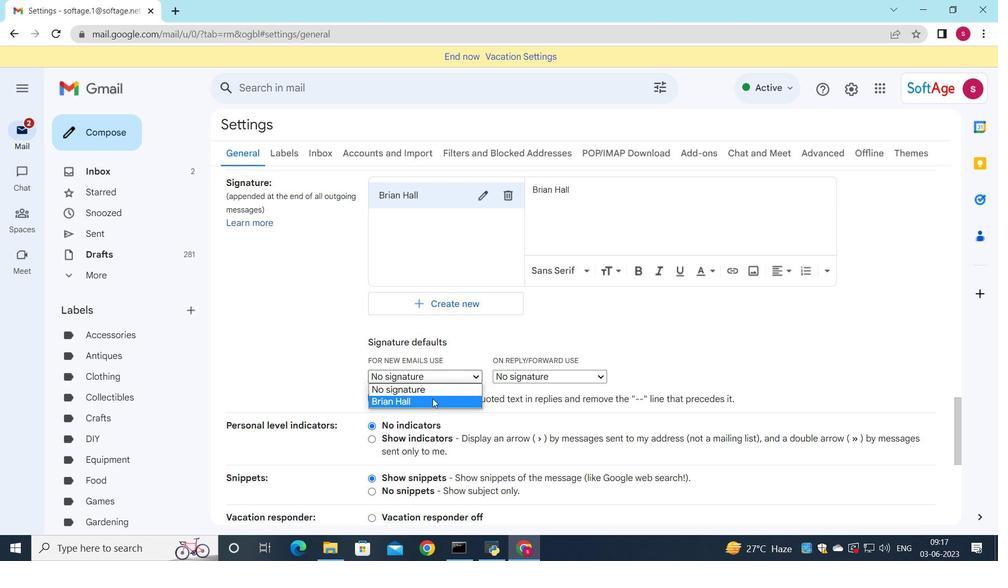 
Action: Mouse moved to (520, 374)
Screenshot: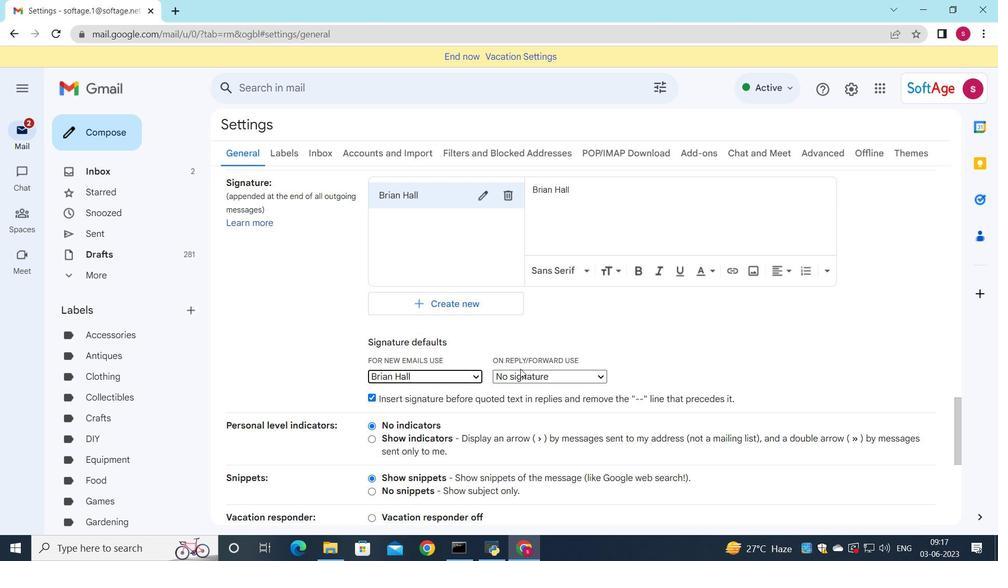 
Action: Mouse pressed left at (520, 374)
Screenshot: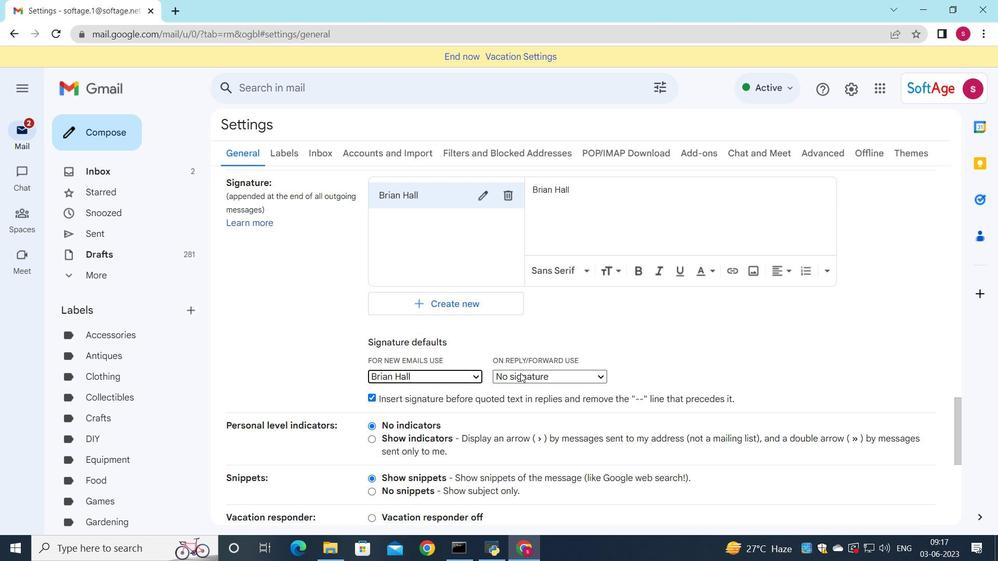 
Action: Mouse moved to (505, 403)
Screenshot: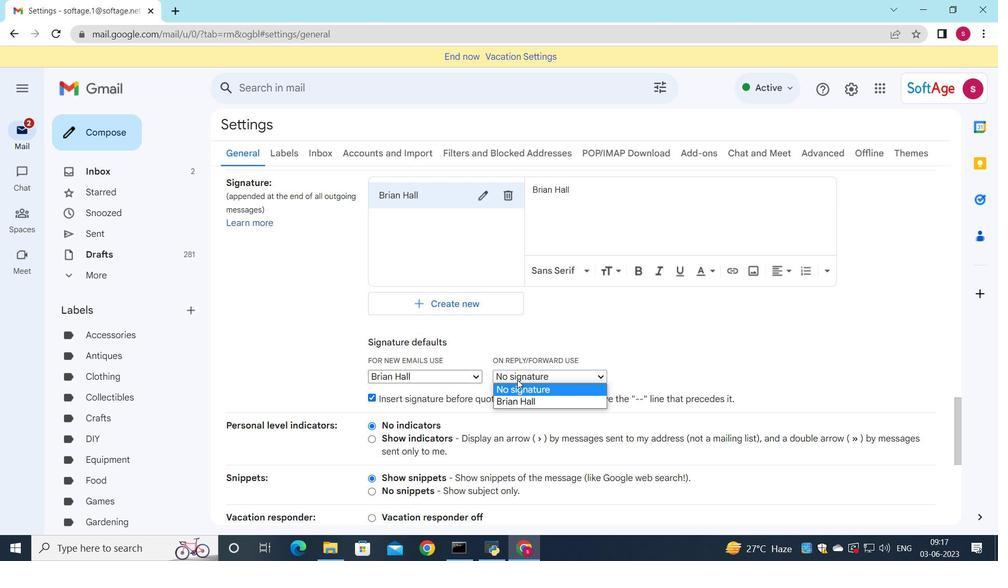 
Action: Mouse pressed left at (505, 403)
Screenshot: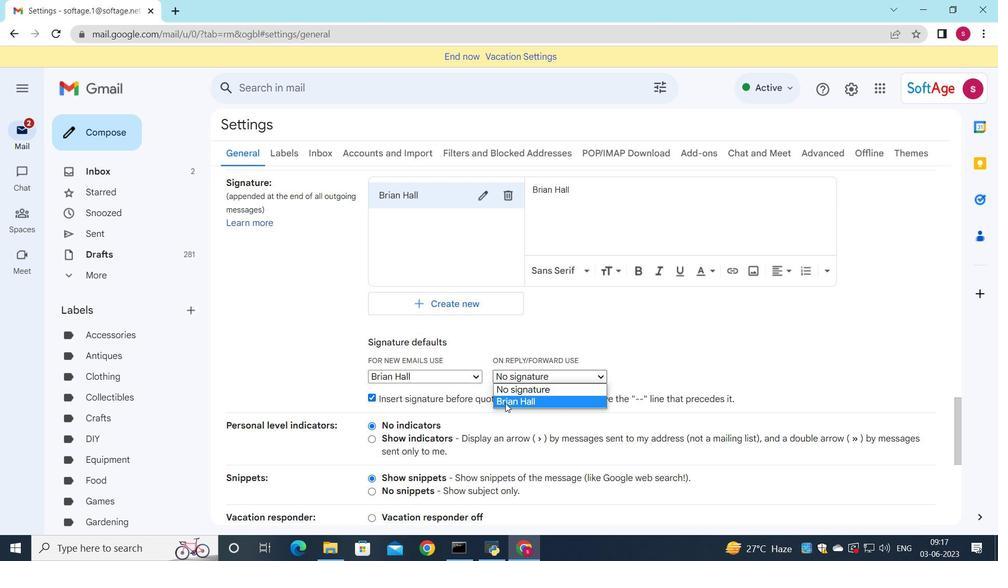 
Action: Mouse moved to (448, 385)
Screenshot: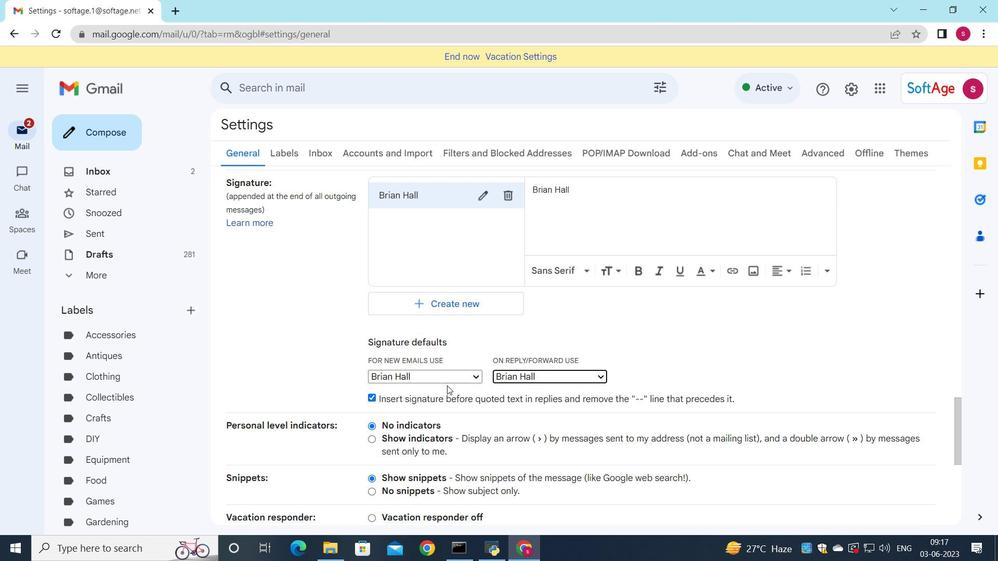 
Action: Mouse scrolled (448, 385) with delta (0, 0)
Screenshot: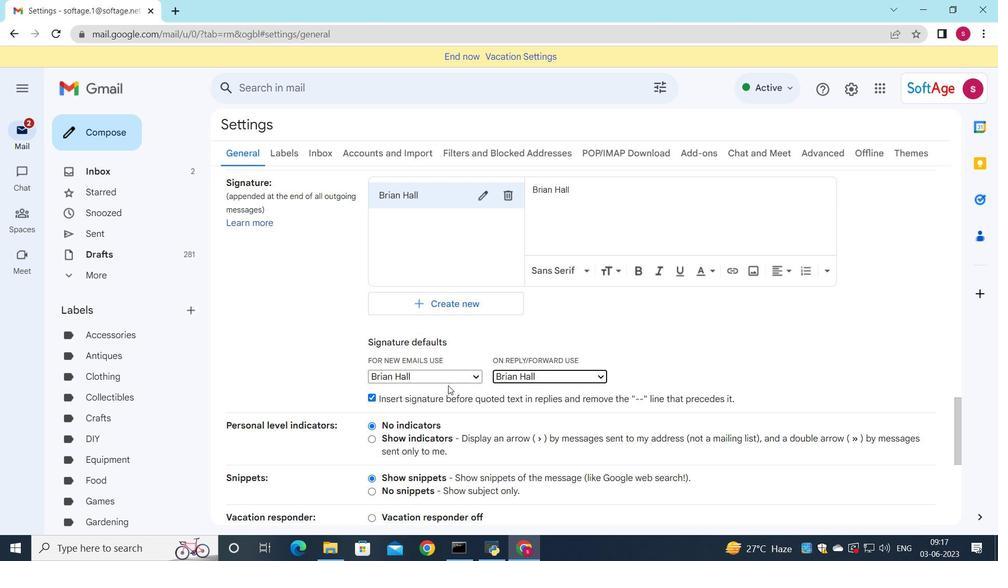 
Action: Mouse scrolled (448, 385) with delta (0, 0)
Screenshot: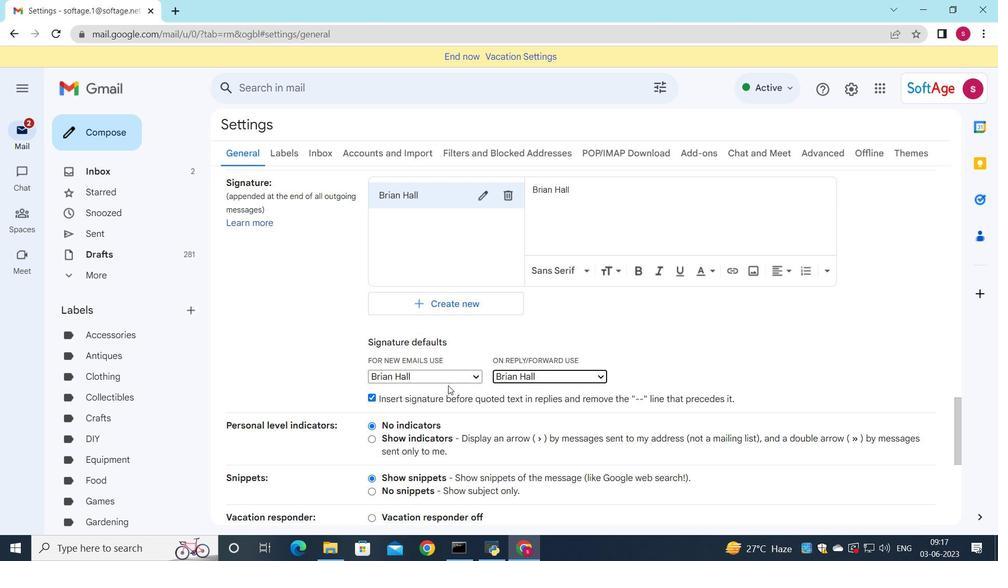 
Action: Mouse scrolled (448, 385) with delta (0, 0)
Screenshot: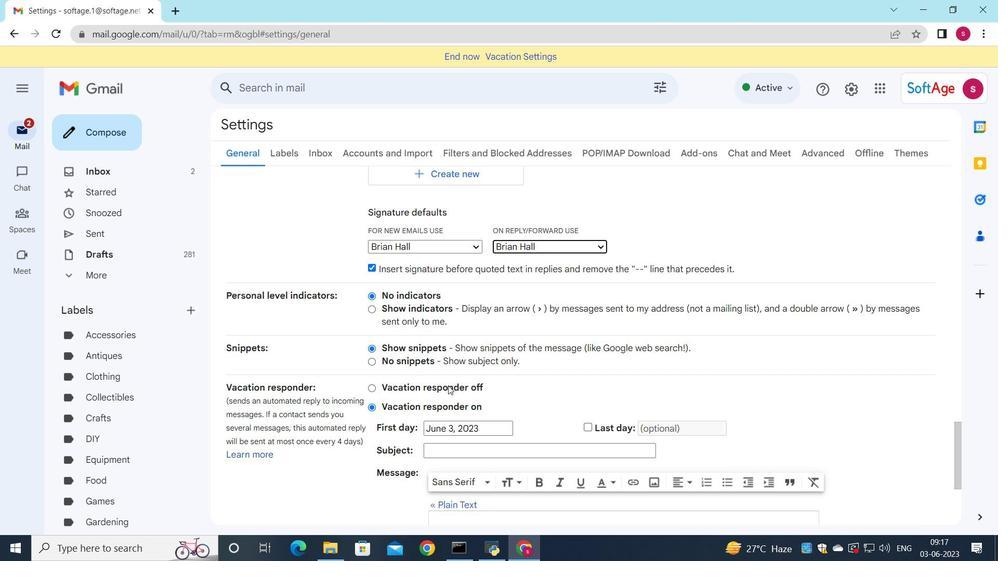 
Action: Mouse moved to (463, 408)
Screenshot: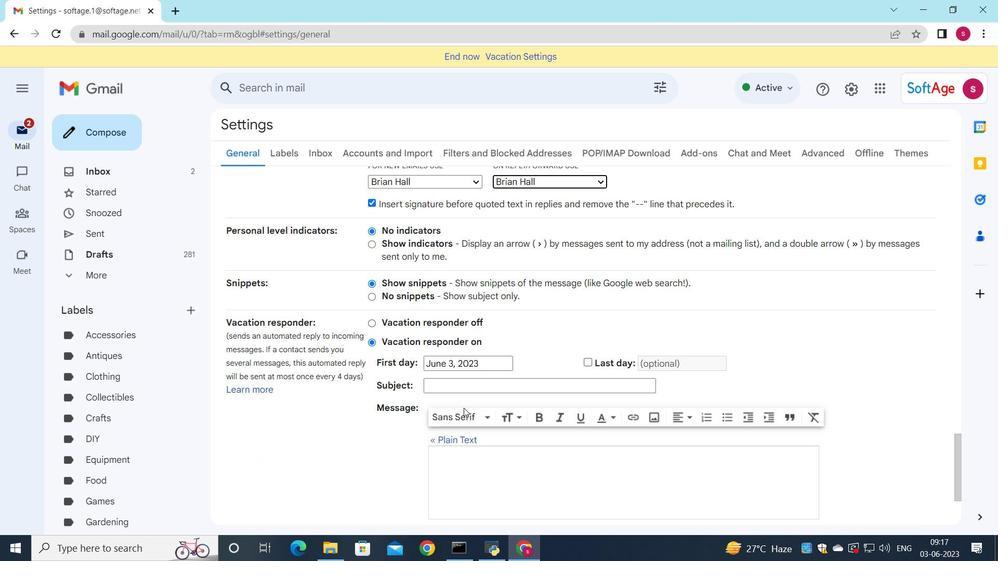 
Action: Mouse scrolled (463, 407) with delta (0, 0)
Screenshot: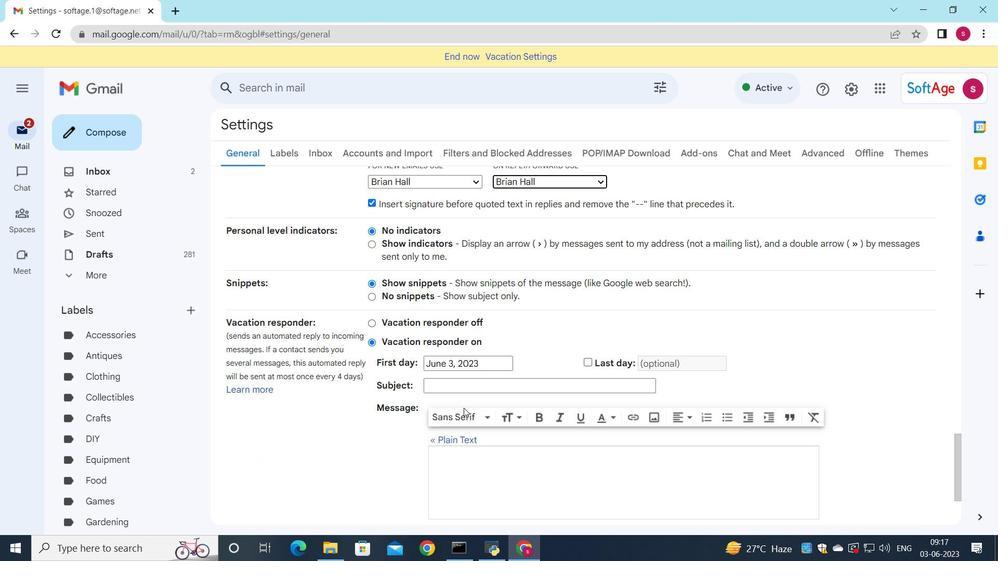 
Action: Mouse scrolled (463, 407) with delta (0, 0)
Screenshot: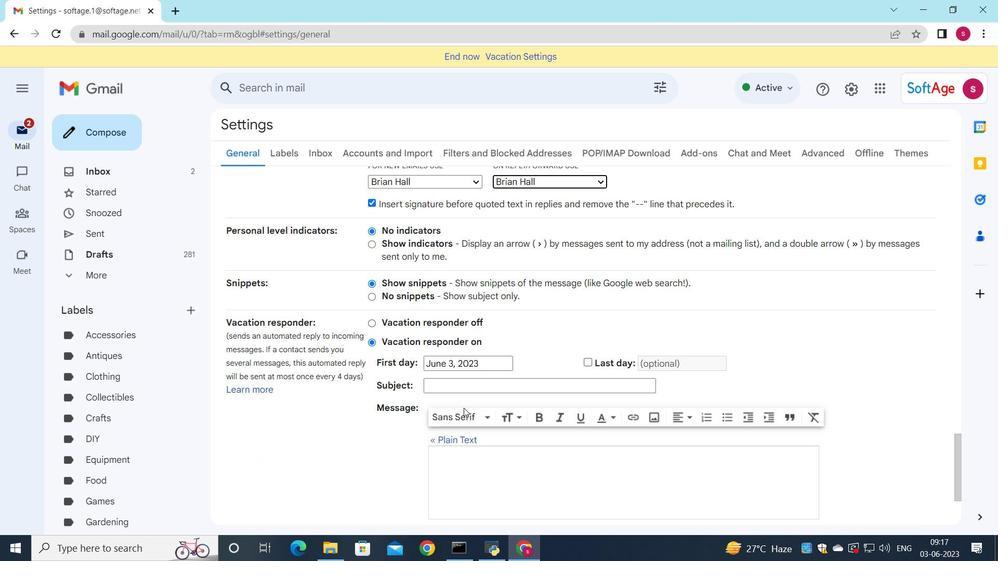 
Action: Mouse scrolled (463, 407) with delta (0, 0)
Screenshot: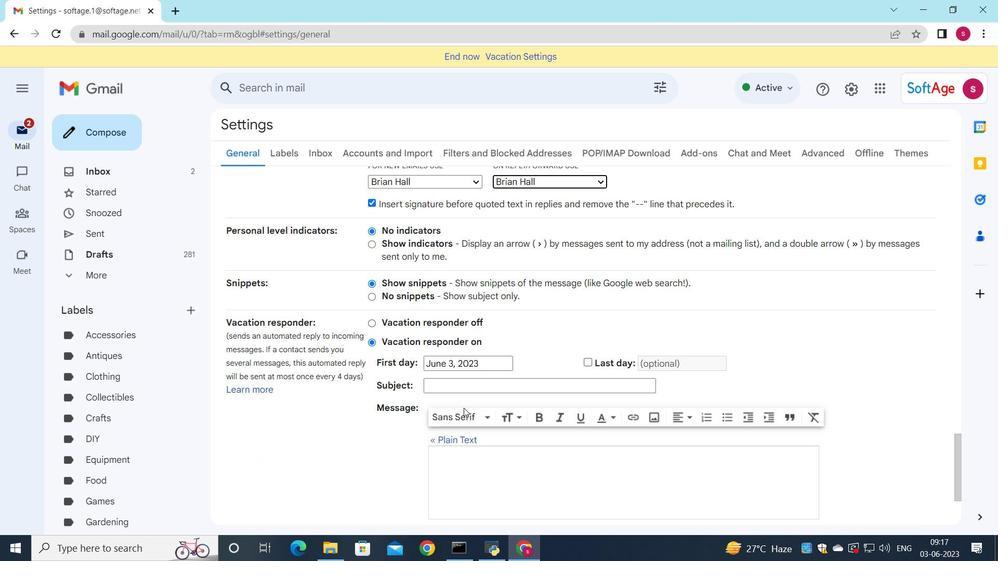 
Action: Mouse scrolled (463, 407) with delta (0, 0)
Screenshot: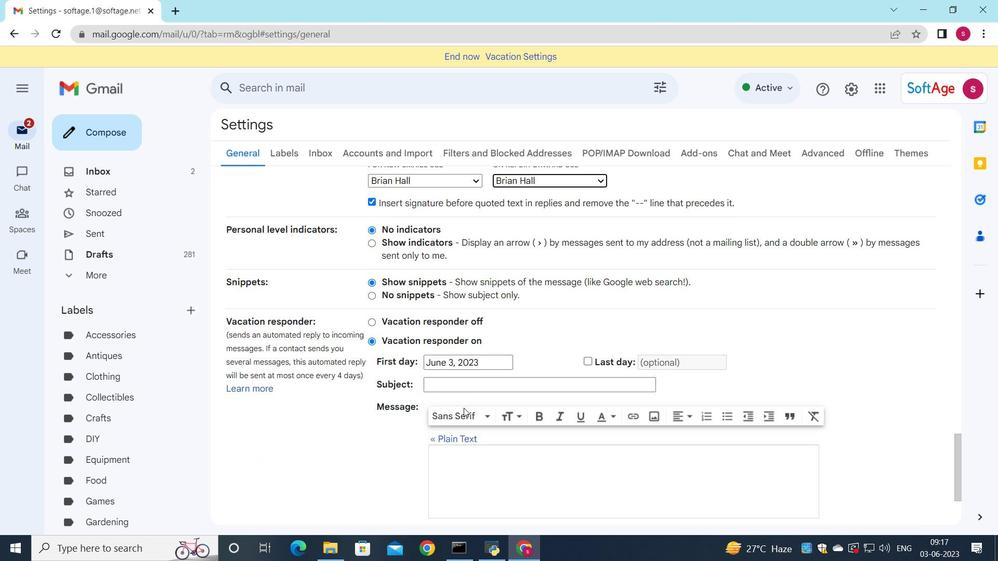 
Action: Mouse moved to (560, 458)
Screenshot: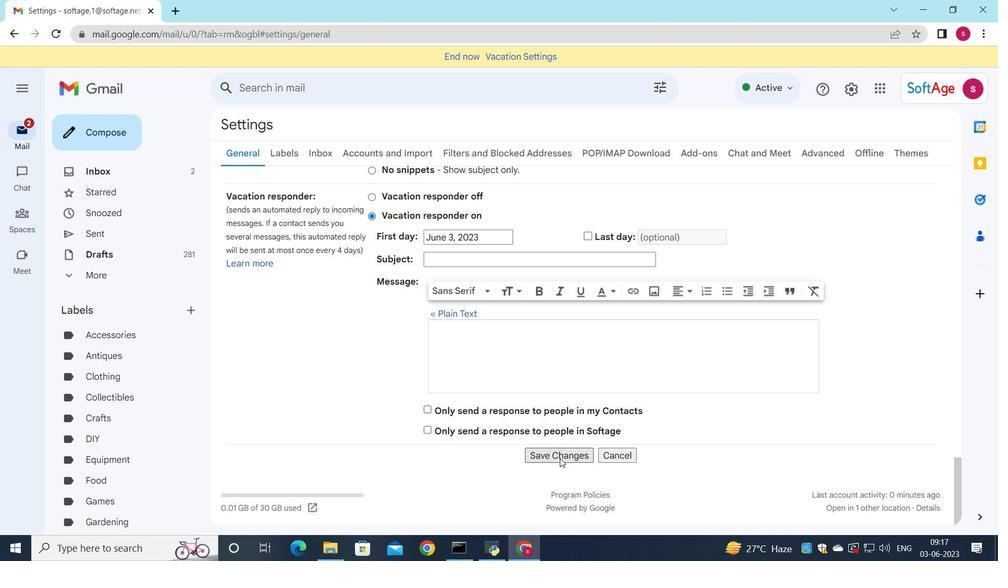 
Action: Mouse pressed left at (560, 458)
Screenshot: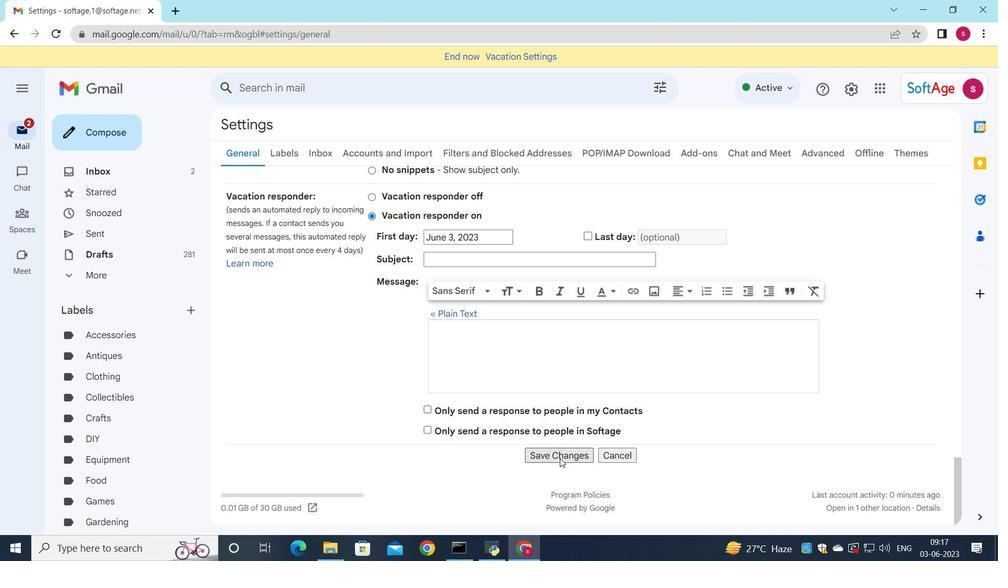 
Action: Mouse moved to (470, 376)
Screenshot: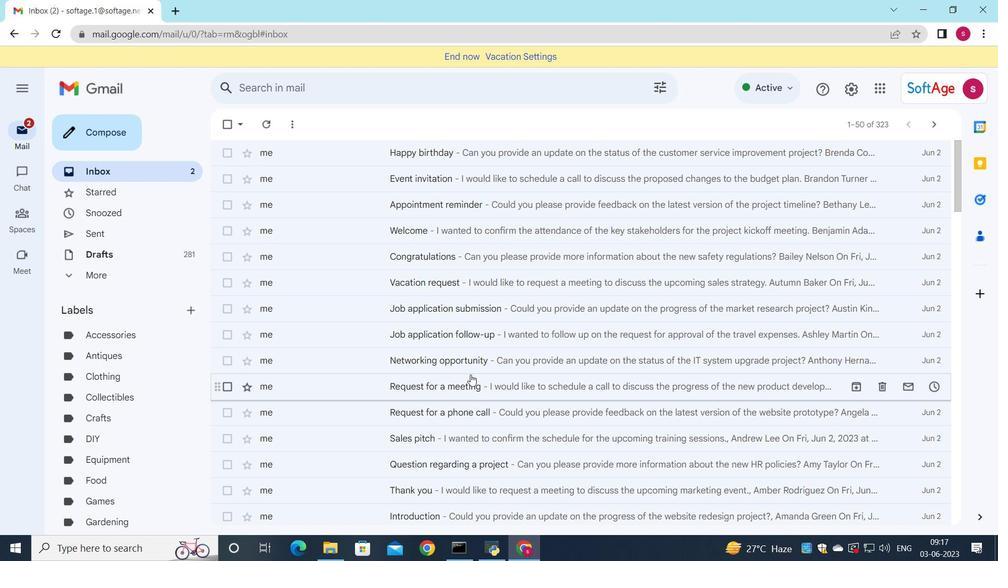 
Action: Mouse pressed left at (470, 376)
Screenshot: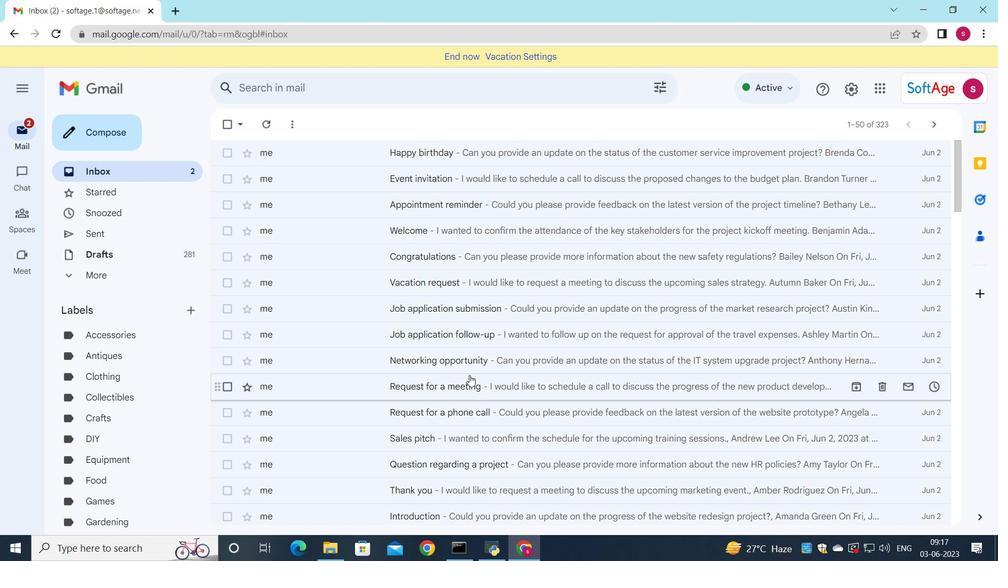 
Action: Mouse scrolled (470, 375) with delta (0, 0)
Screenshot: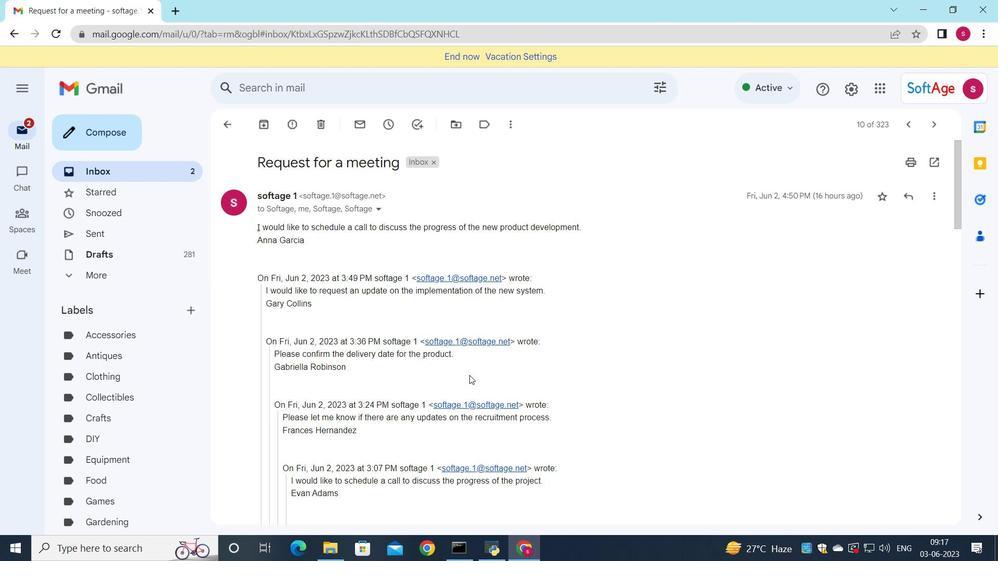 
Action: Mouse scrolled (470, 375) with delta (0, 0)
Screenshot: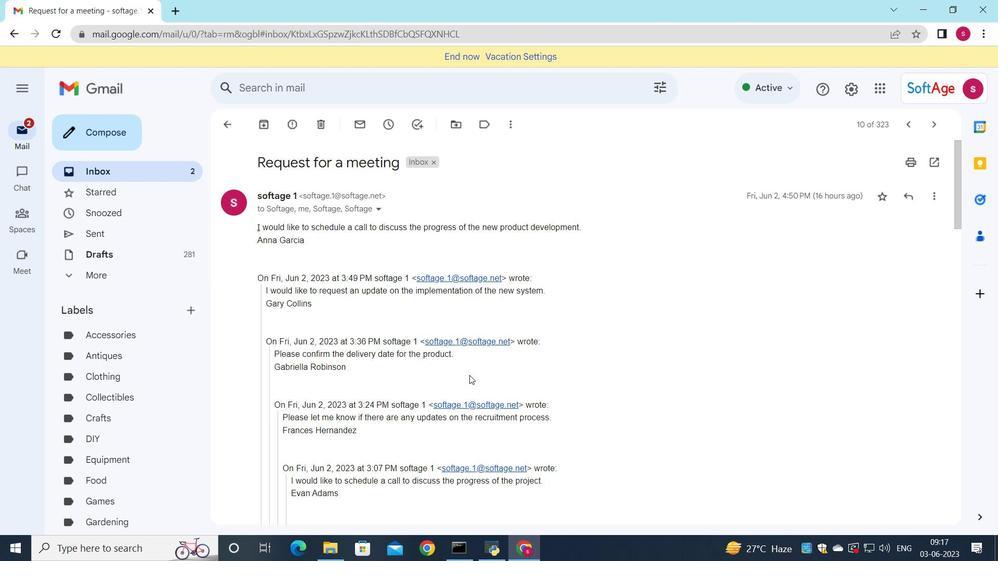 
Action: Mouse scrolled (470, 375) with delta (0, 0)
Screenshot: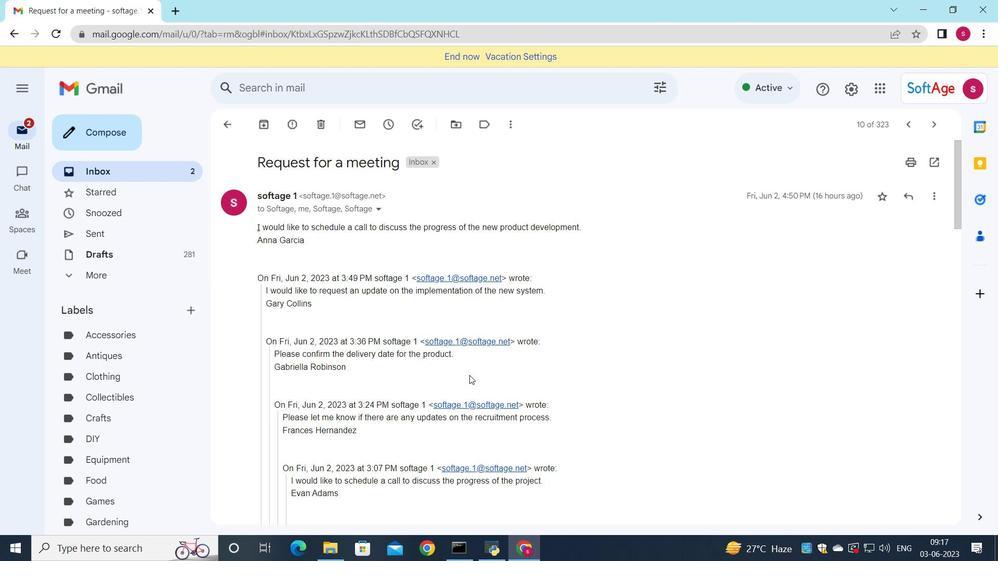 
Action: Mouse scrolled (470, 375) with delta (0, 0)
Screenshot: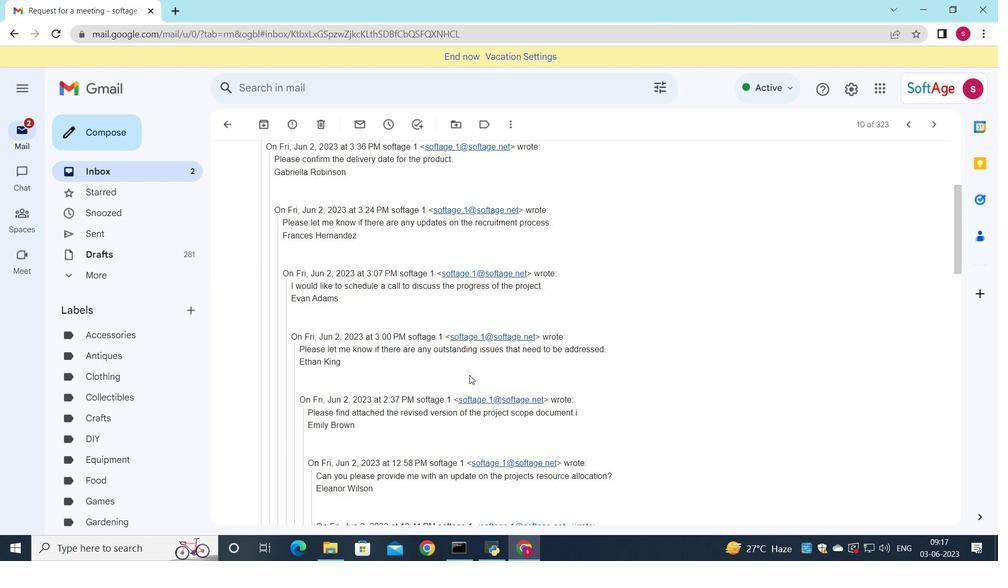 
Action: Mouse scrolled (470, 375) with delta (0, 0)
Screenshot: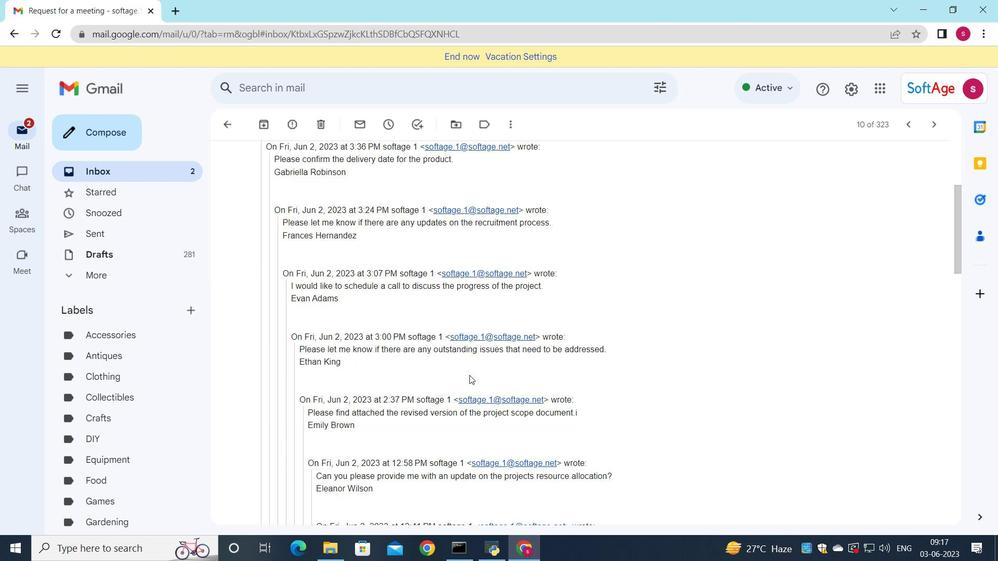 
Action: Mouse scrolled (470, 375) with delta (0, 0)
Screenshot: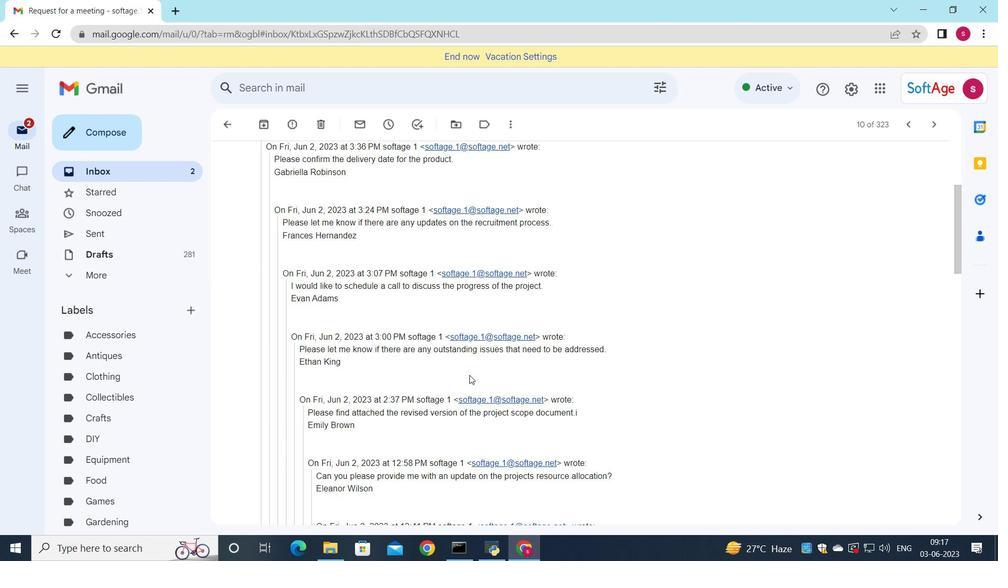
Action: Mouse scrolled (470, 375) with delta (0, 0)
Screenshot: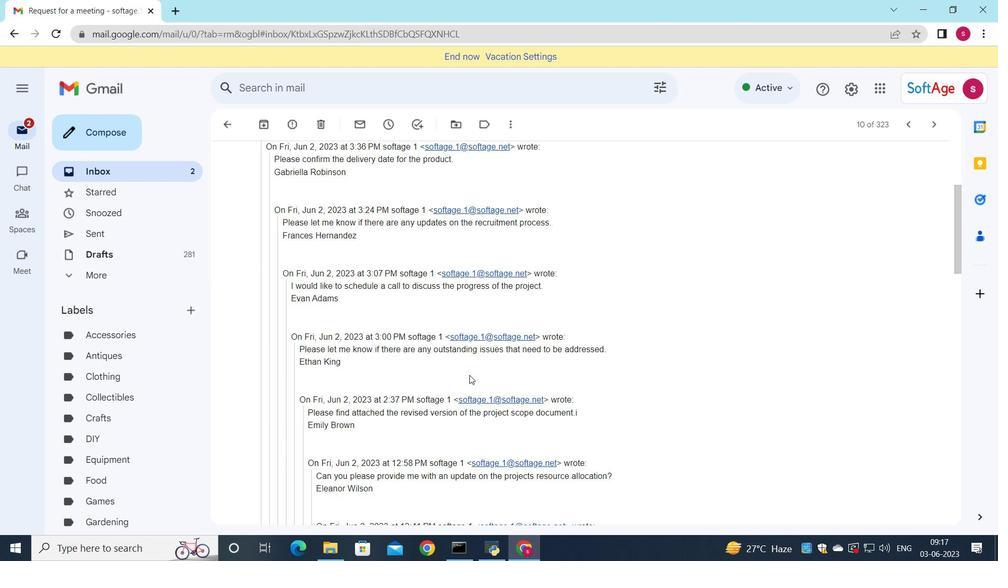 
Action: Mouse scrolled (470, 375) with delta (0, 0)
Screenshot: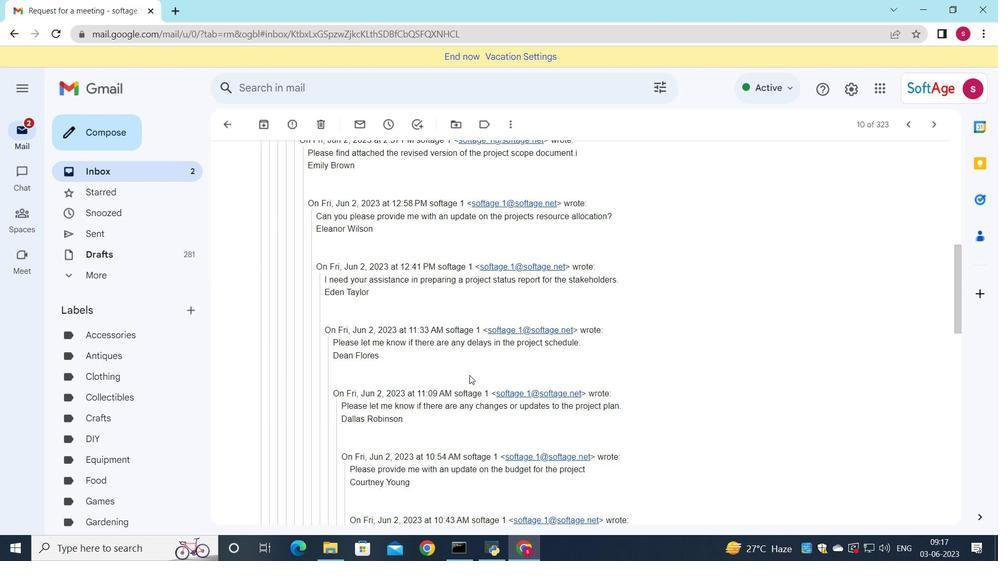 
Action: Mouse scrolled (470, 375) with delta (0, 0)
Screenshot: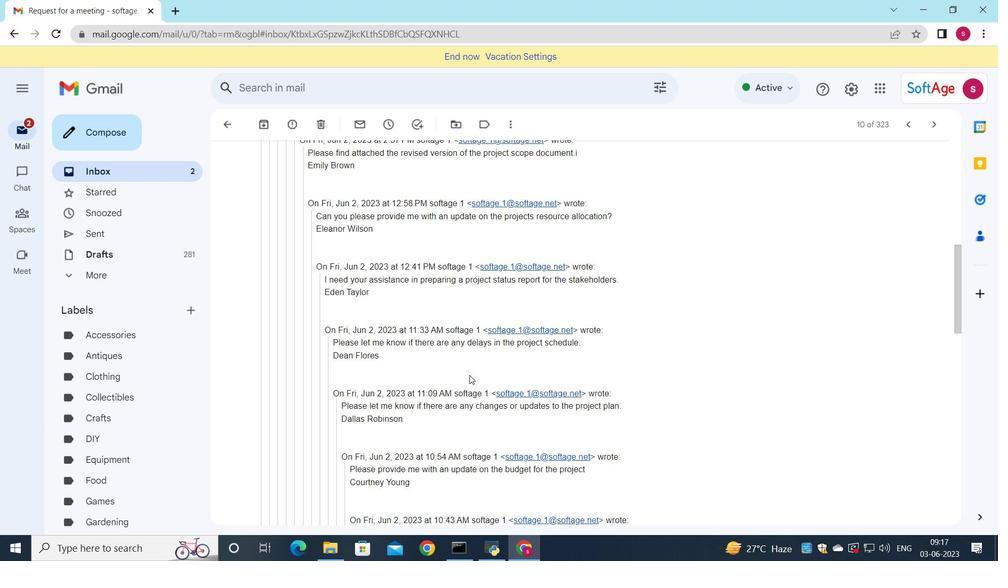 
Action: Mouse scrolled (470, 375) with delta (0, 0)
Screenshot: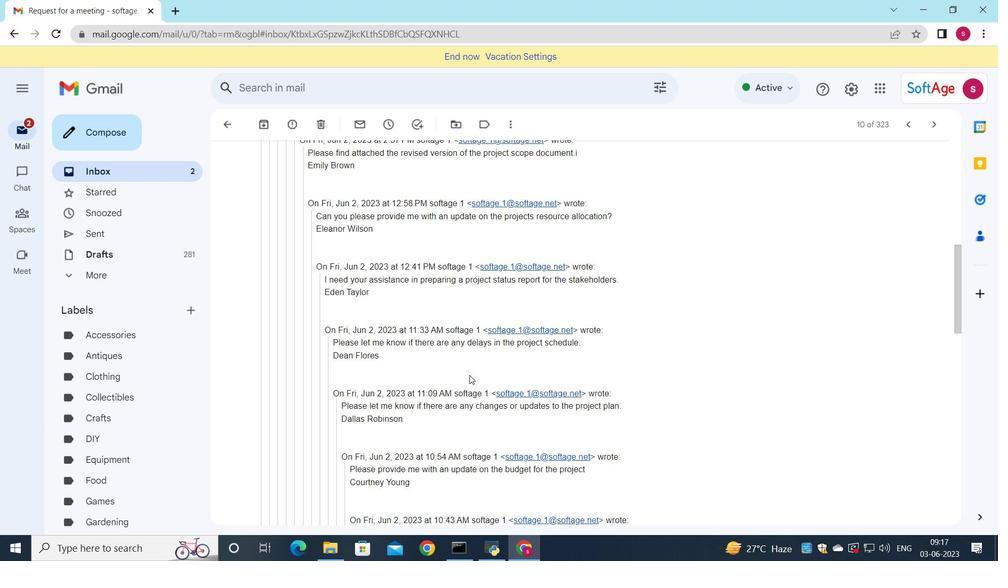 
Action: Mouse moved to (457, 396)
Screenshot: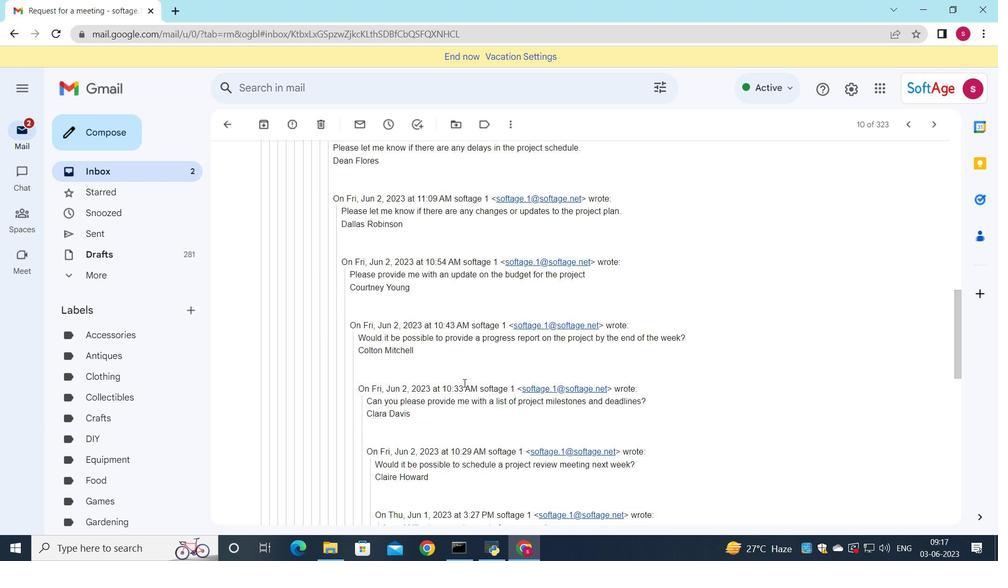
Action: Mouse scrolled (457, 395) with delta (0, 0)
Screenshot: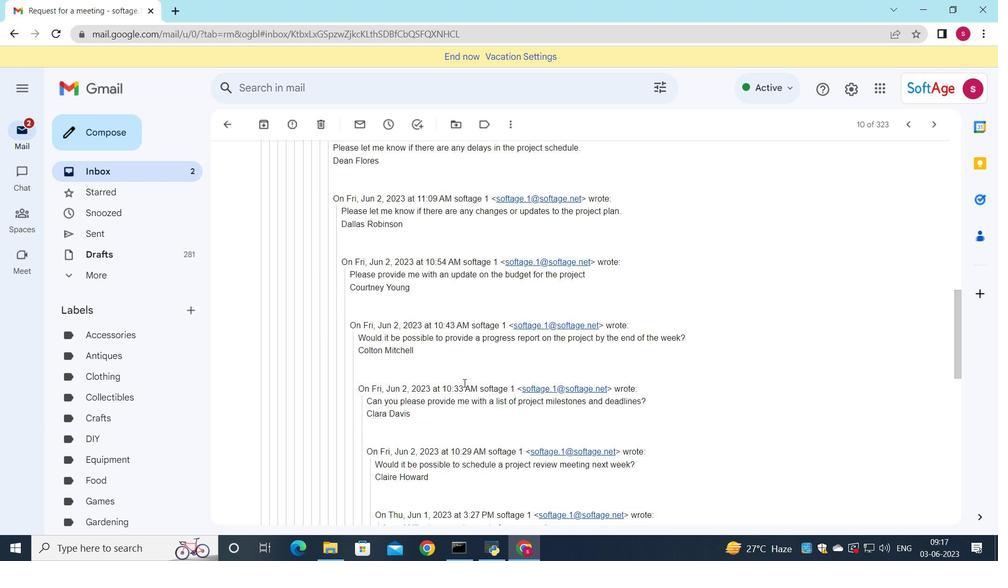 
Action: Mouse moved to (452, 405)
Screenshot: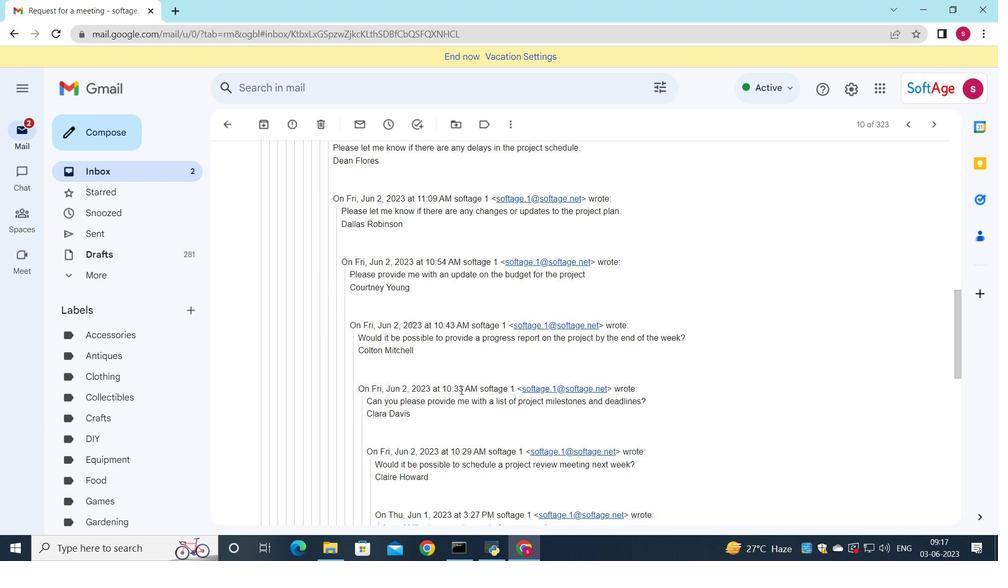 
Action: Mouse scrolled (452, 404) with delta (0, 0)
Screenshot: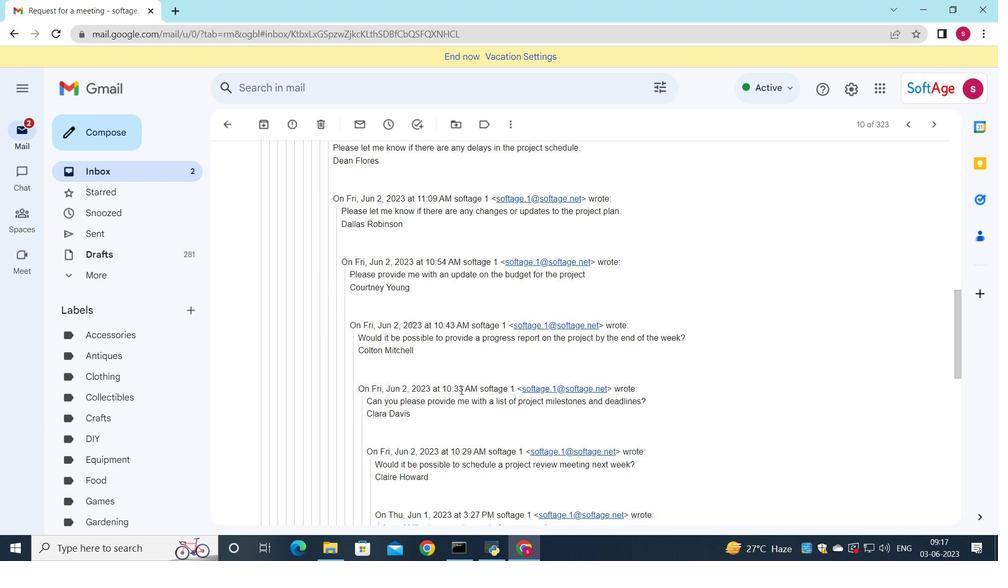 
Action: Mouse moved to (448, 410)
Screenshot: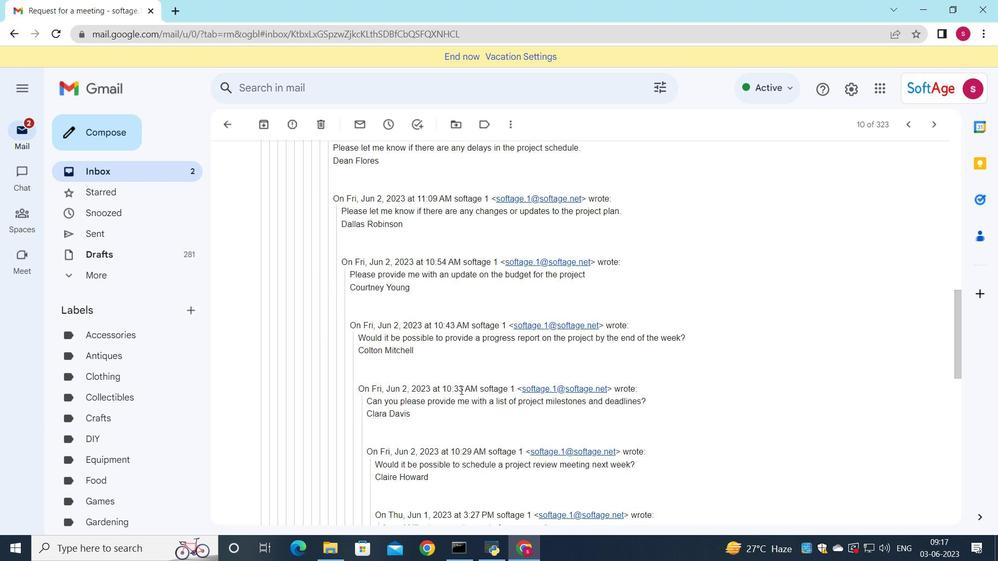 
Action: Mouse scrolled (449, 408) with delta (0, 0)
Screenshot: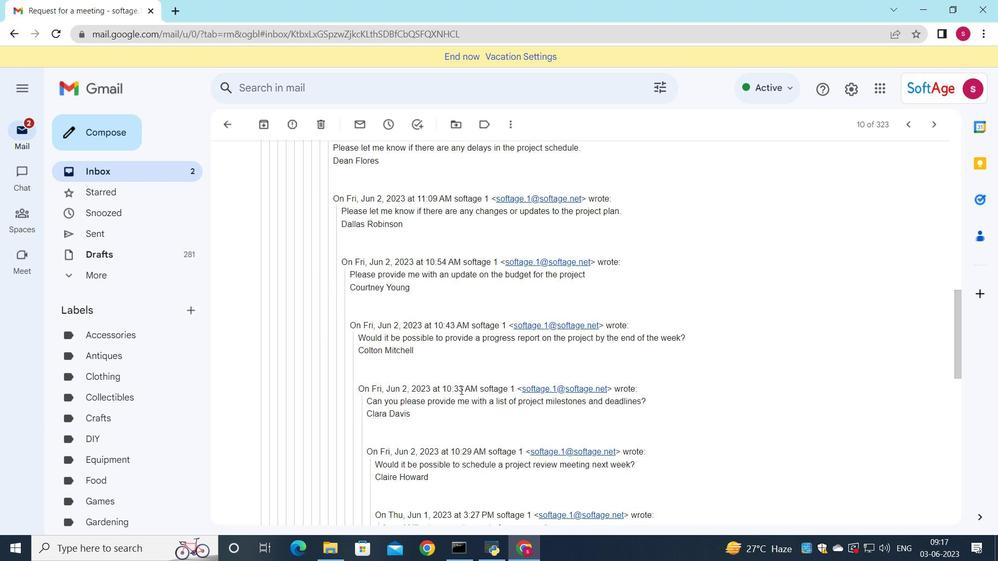 
Action: Mouse moved to (431, 438)
Screenshot: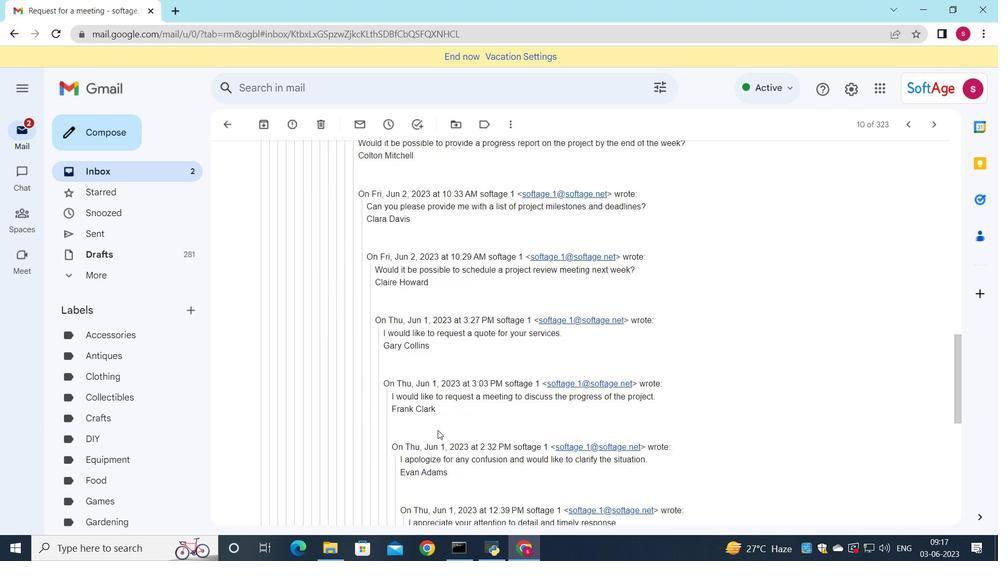 
Action: Mouse scrolled (431, 437) with delta (0, 0)
Screenshot: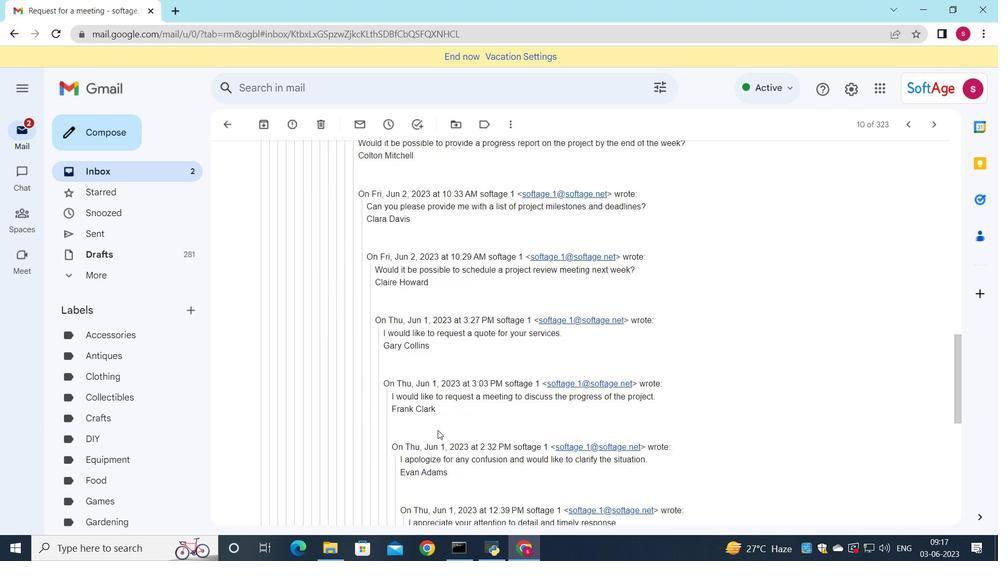 
Action: Mouse moved to (424, 445)
Screenshot: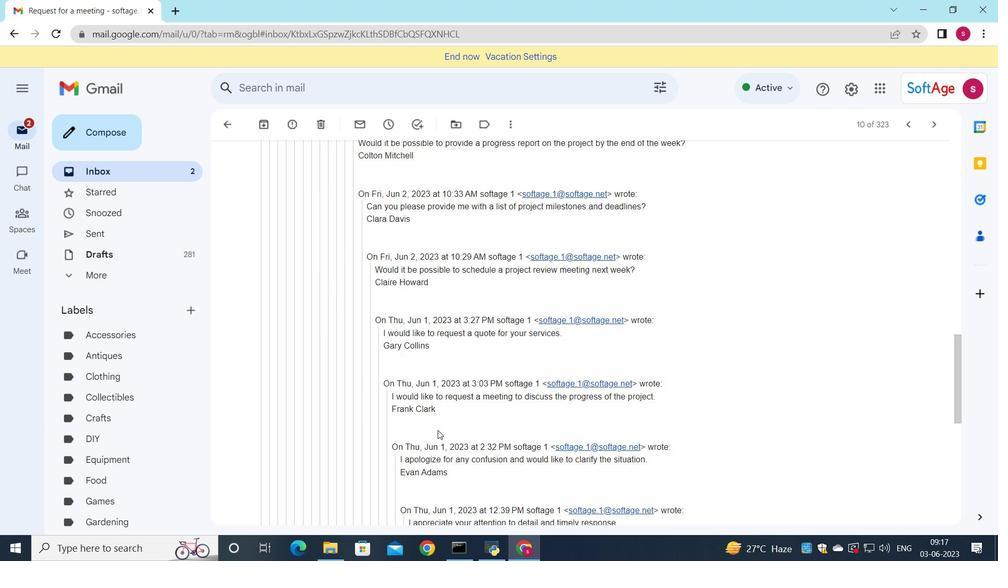 
Action: Mouse scrolled (424, 445) with delta (0, 0)
Screenshot: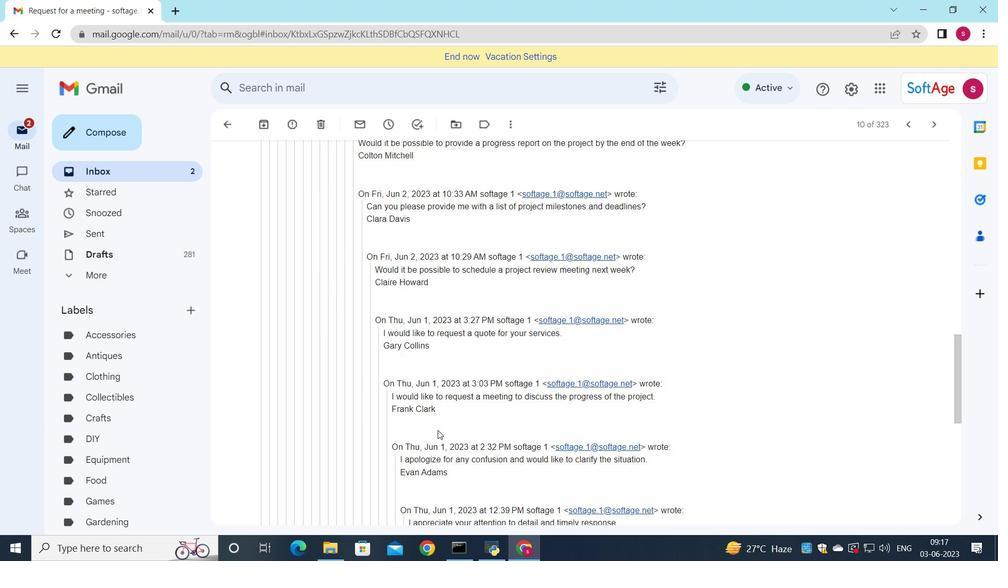 
Action: Mouse moved to (421, 448)
Screenshot: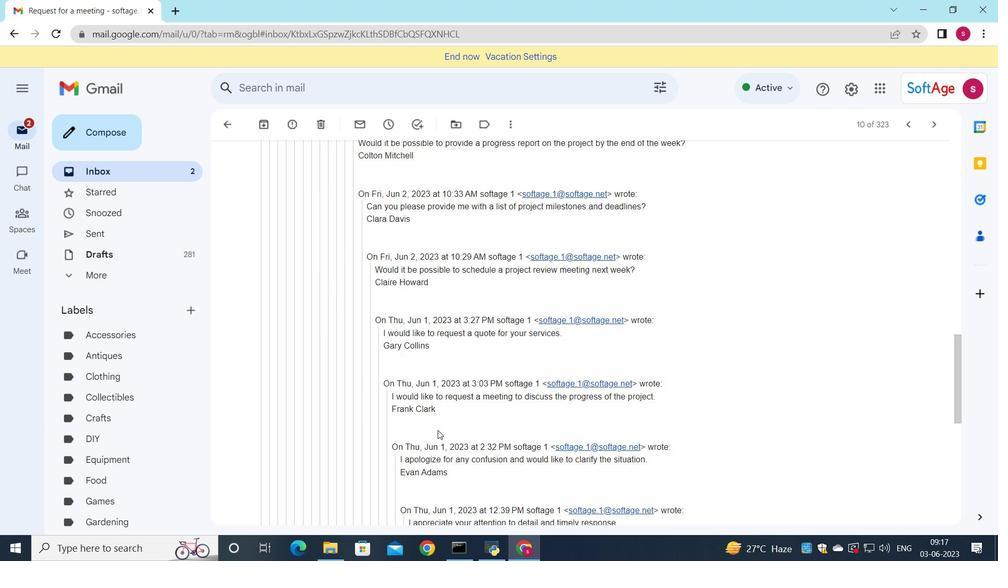 
Action: Mouse scrolled (421, 448) with delta (0, 0)
Screenshot: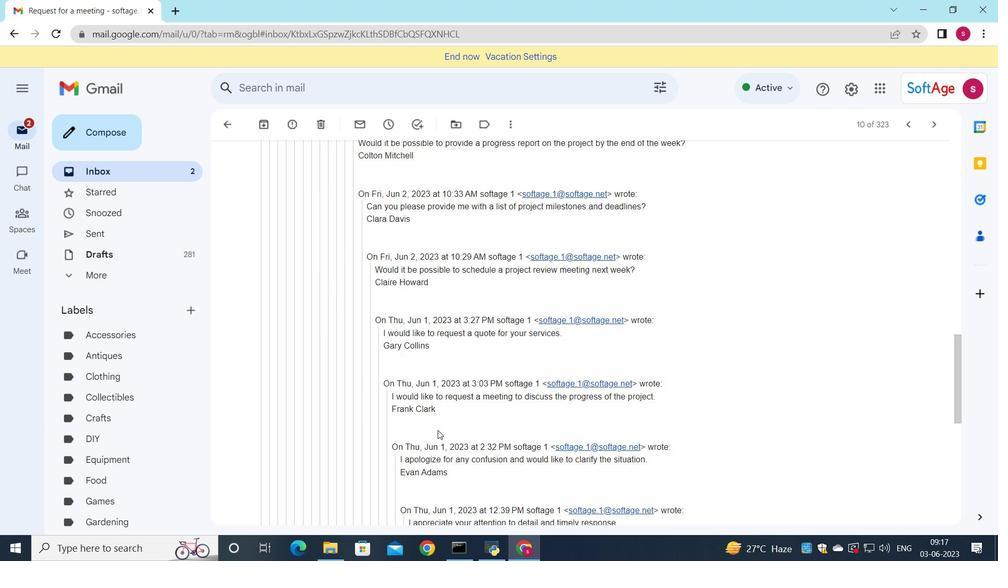 
Action: Mouse moved to (411, 456)
Screenshot: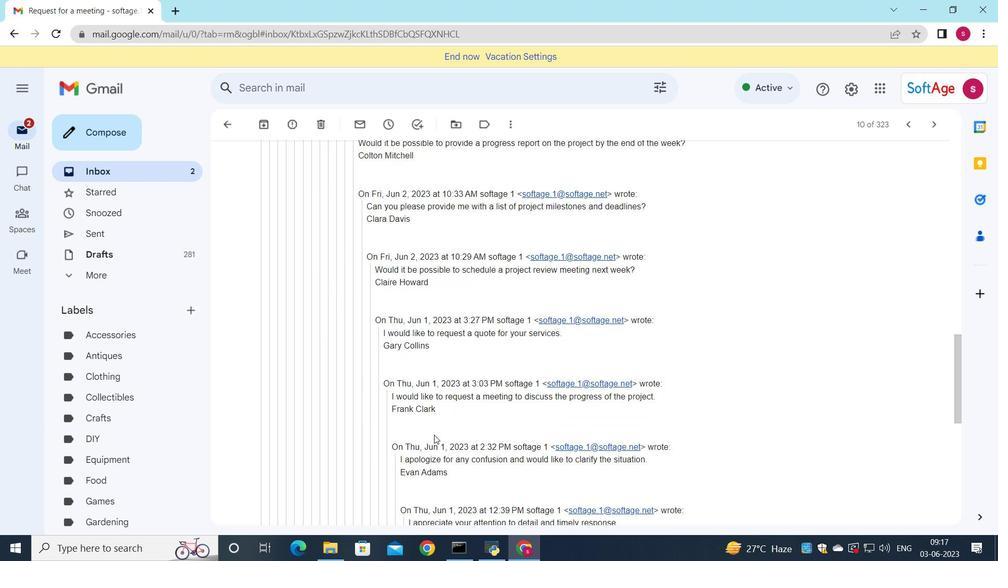
Action: Mouse scrolled (411, 455) with delta (0, 0)
Screenshot: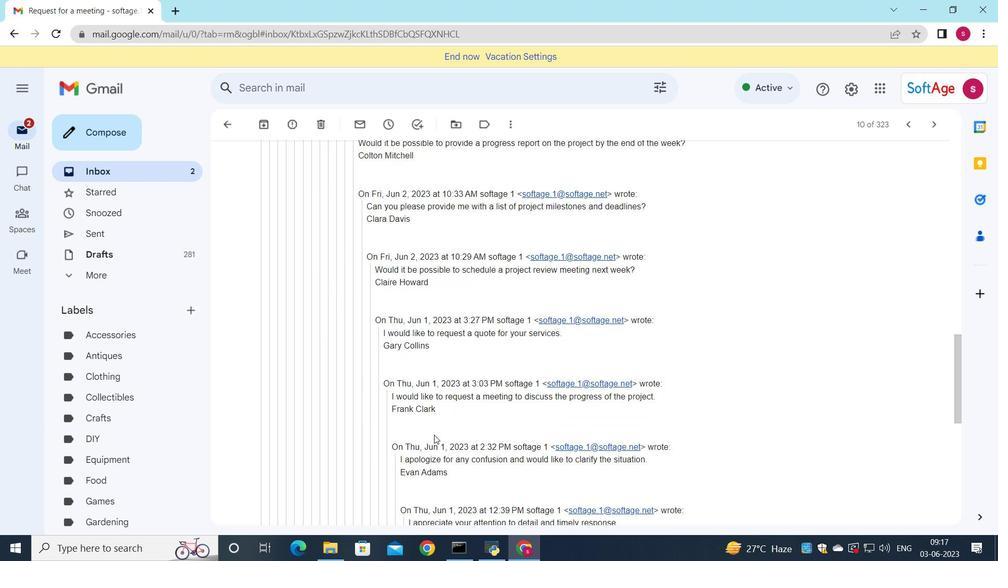 
Action: Mouse moved to (400, 465)
Screenshot: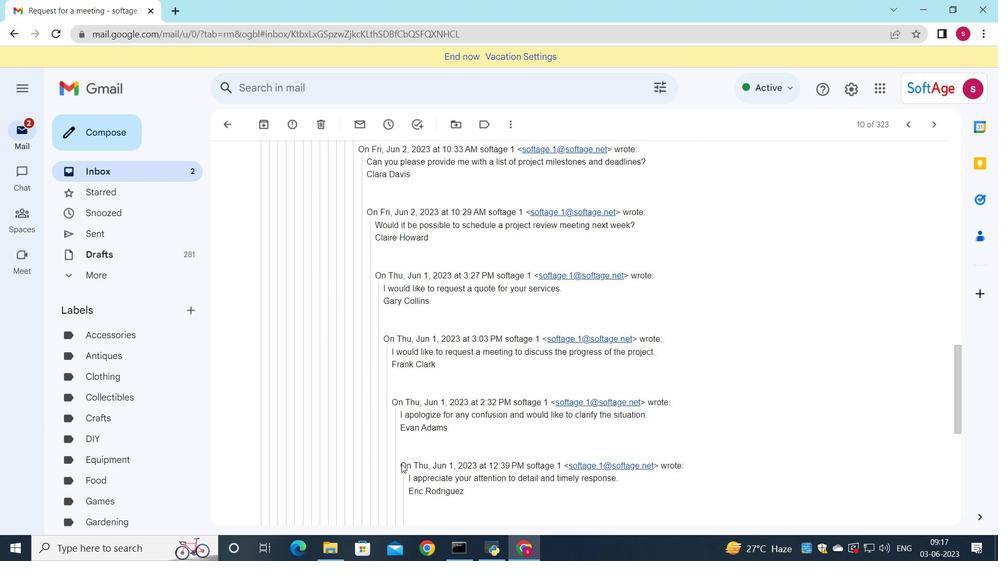 
Action: Mouse scrolled (400, 464) with delta (0, 0)
Screenshot: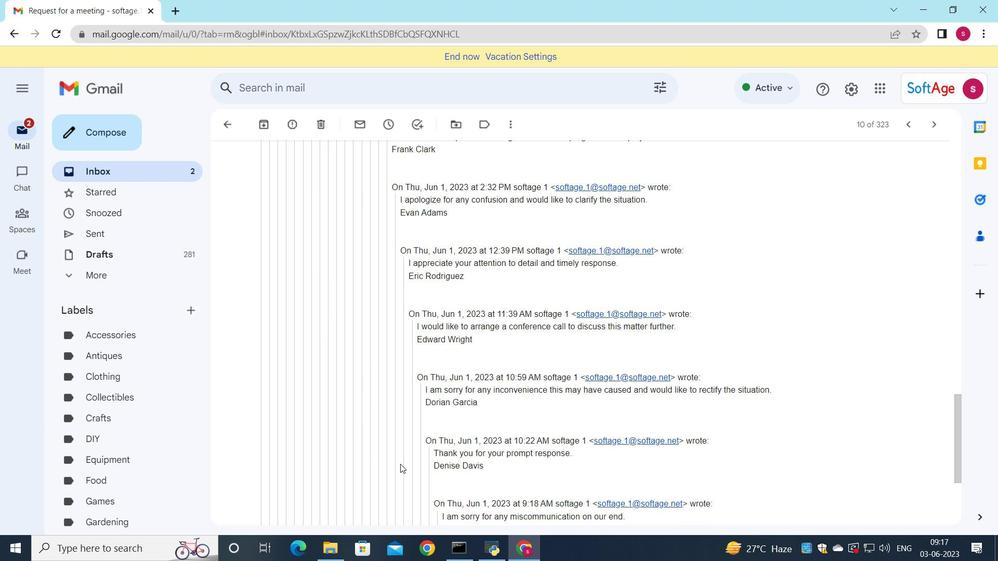 
Action: Mouse scrolled (400, 464) with delta (0, 0)
Screenshot: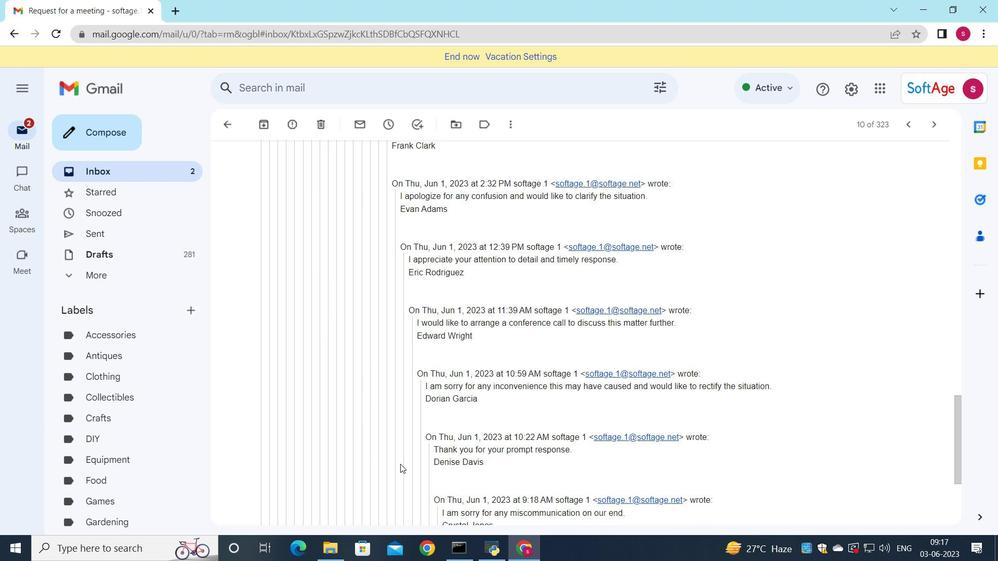 
Action: Mouse scrolled (400, 464) with delta (0, 0)
Screenshot: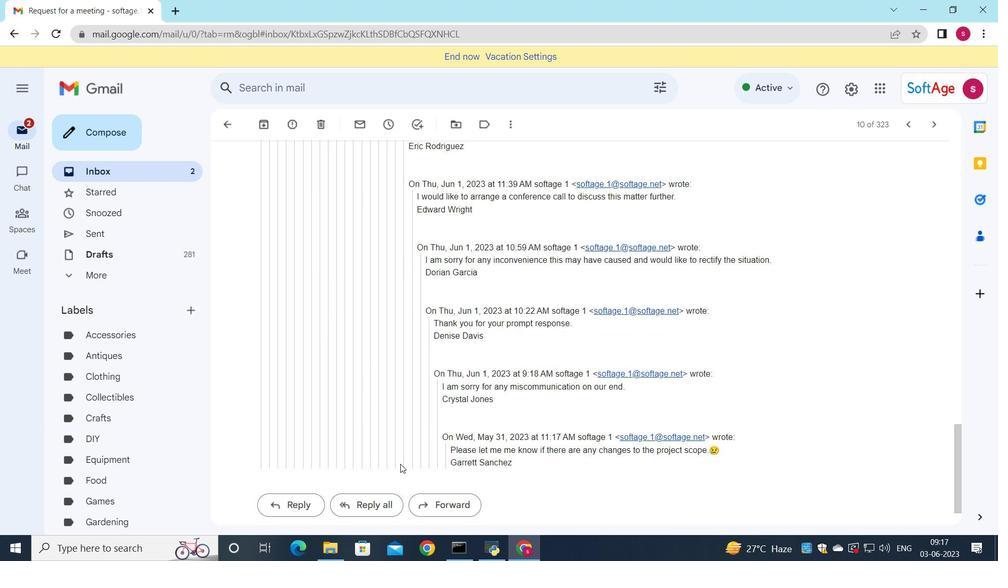 
Action: Mouse scrolled (400, 464) with delta (0, 0)
Screenshot: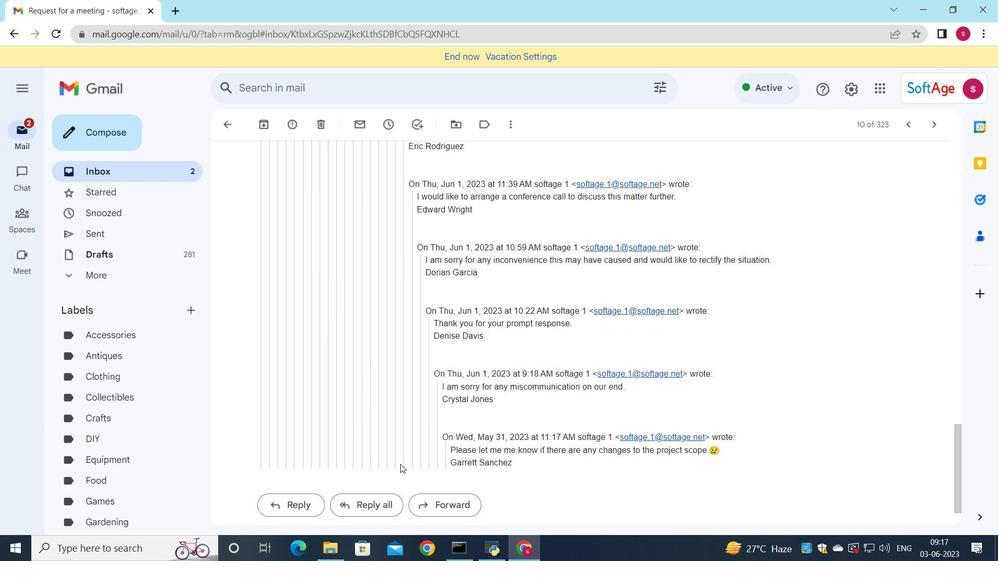 
Action: Mouse scrolled (400, 464) with delta (0, 0)
Screenshot: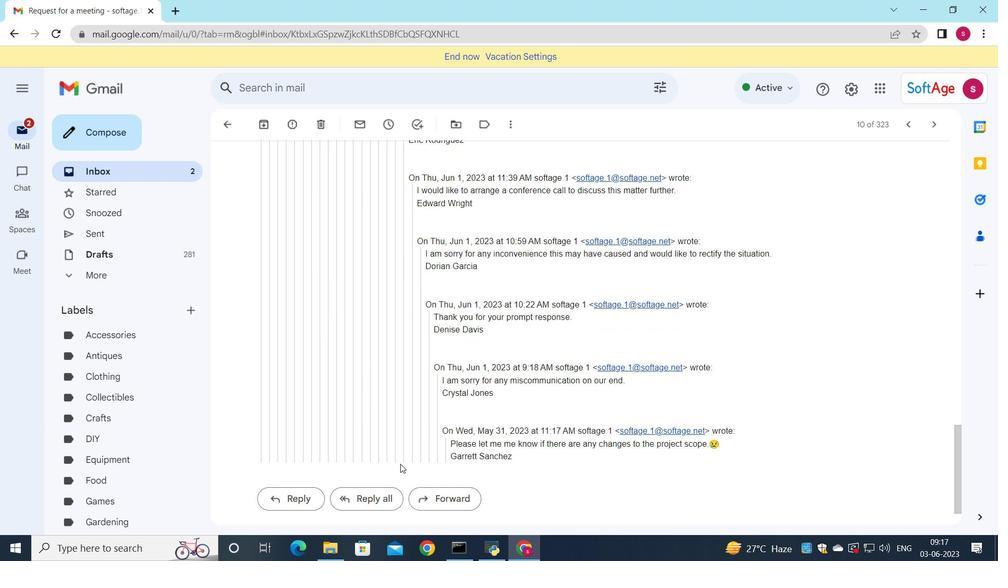 
Action: Mouse moved to (274, 456)
Screenshot: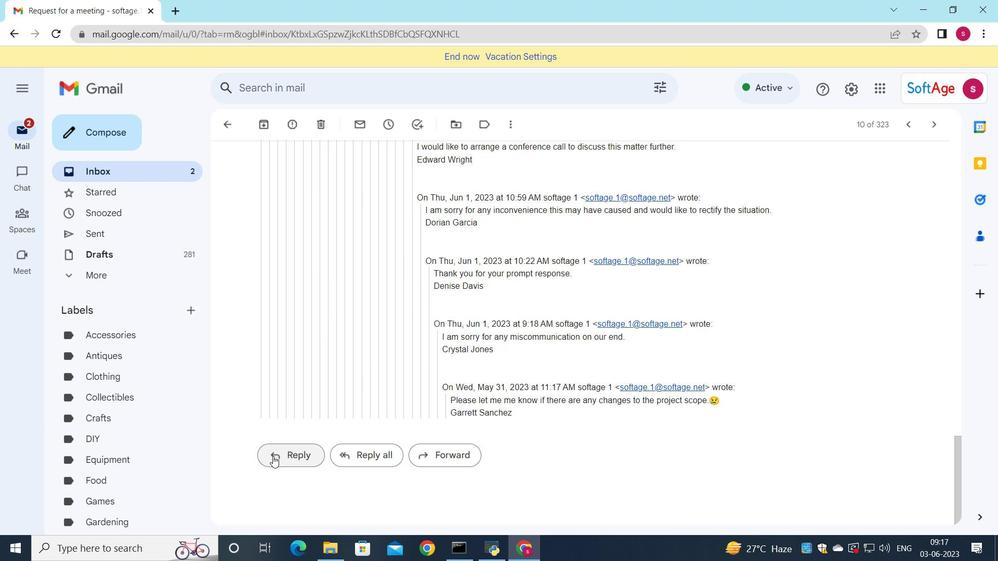 
Action: Mouse pressed left at (274, 456)
Screenshot: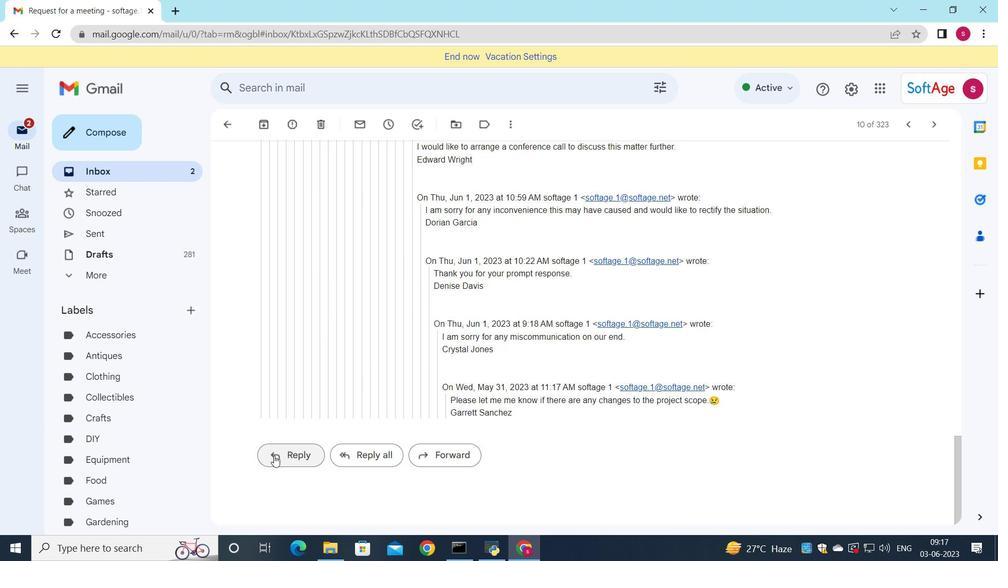 
Action: Mouse moved to (280, 359)
Screenshot: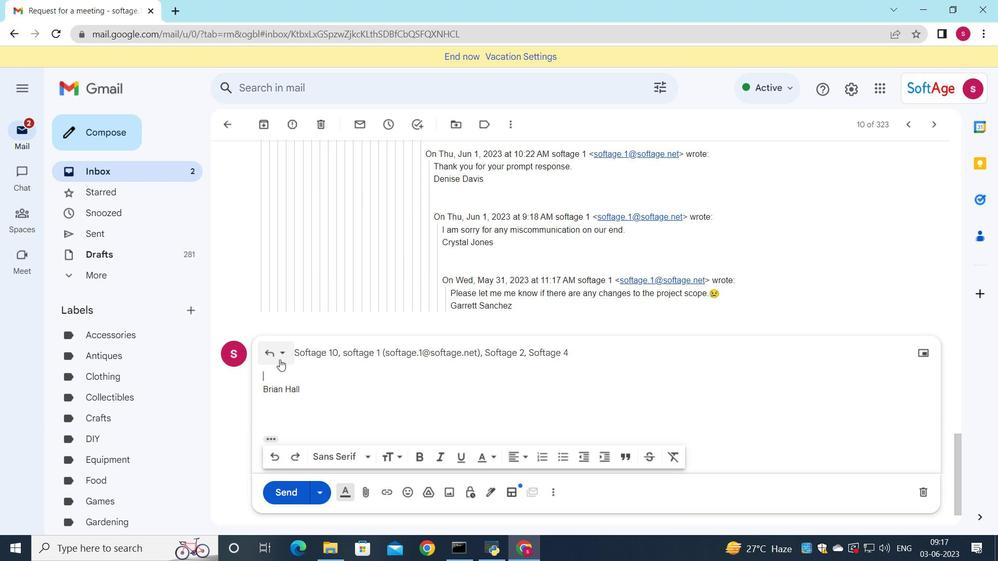 
Action: Mouse pressed left at (280, 359)
Screenshot: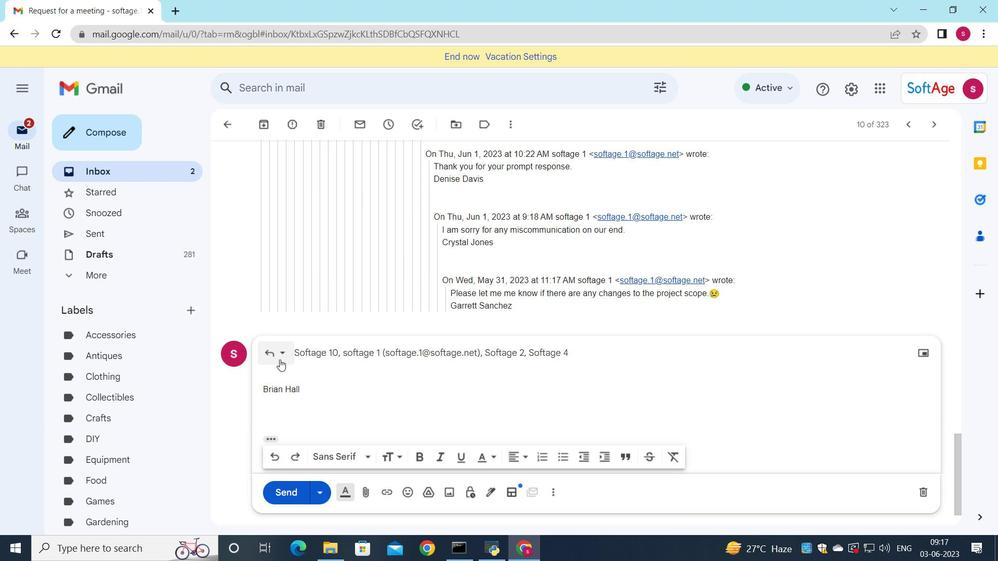 
Action: Mouse moved to (301, 445)
Screenshot: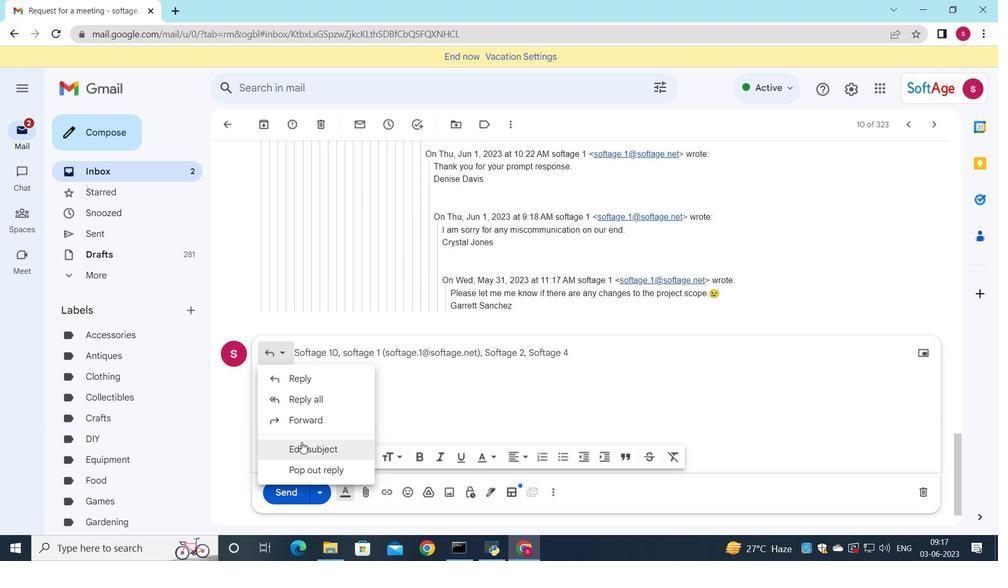 
Action: Mouse pressed left at (301, 445)
Screenshot: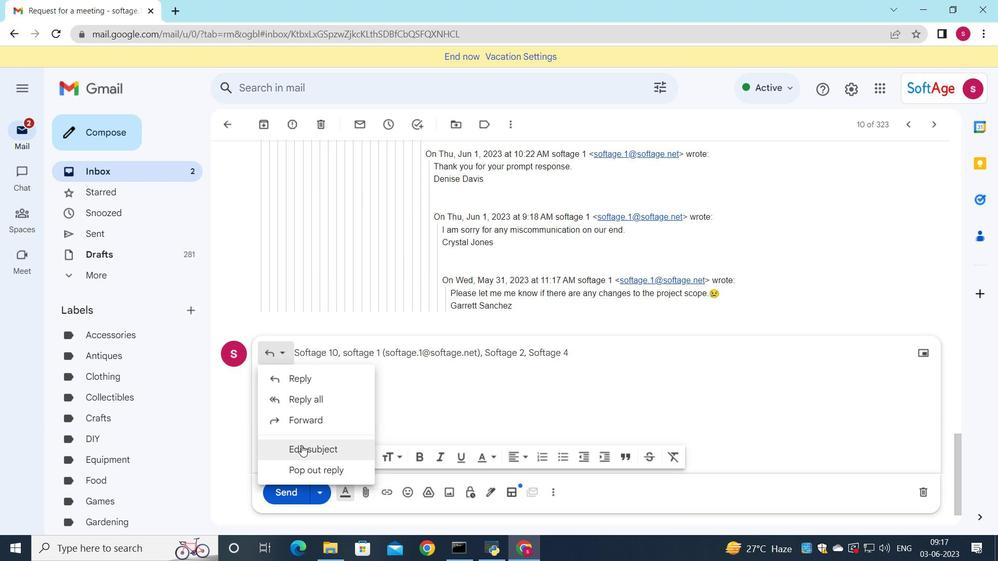 
Action: Mouse moved to (803, 329)
Screenshot: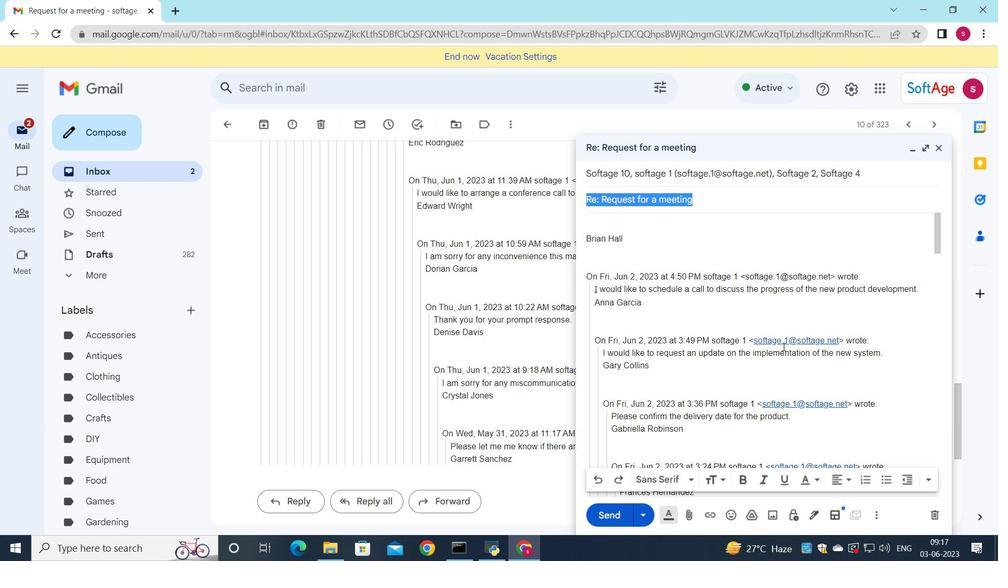 
Action: Key pressed <Key.shift>Request<Key.space>for<Key.space>a<Key.space>quote
Screenshot: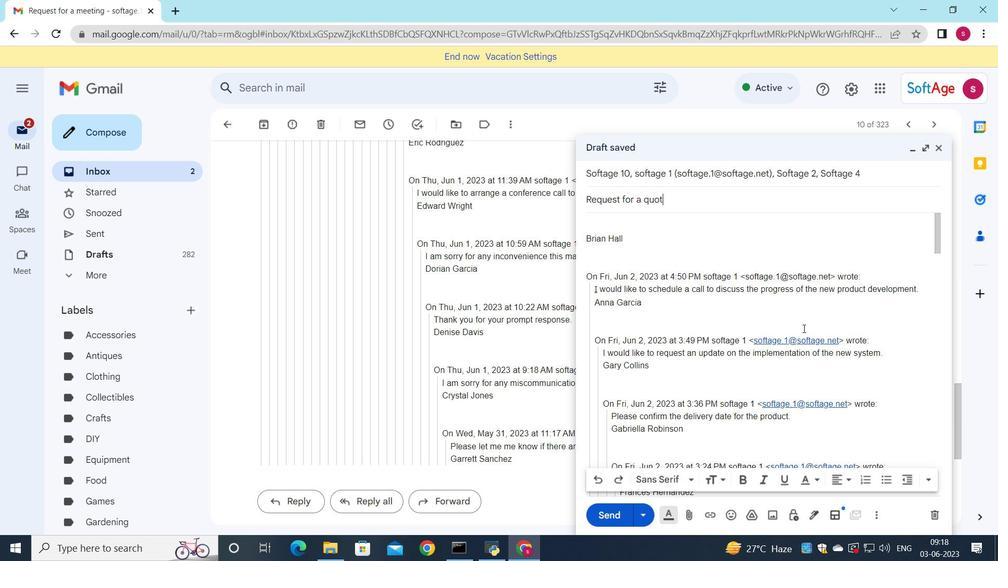 
Action: Mouse moved to (874, 168)
Screenshot: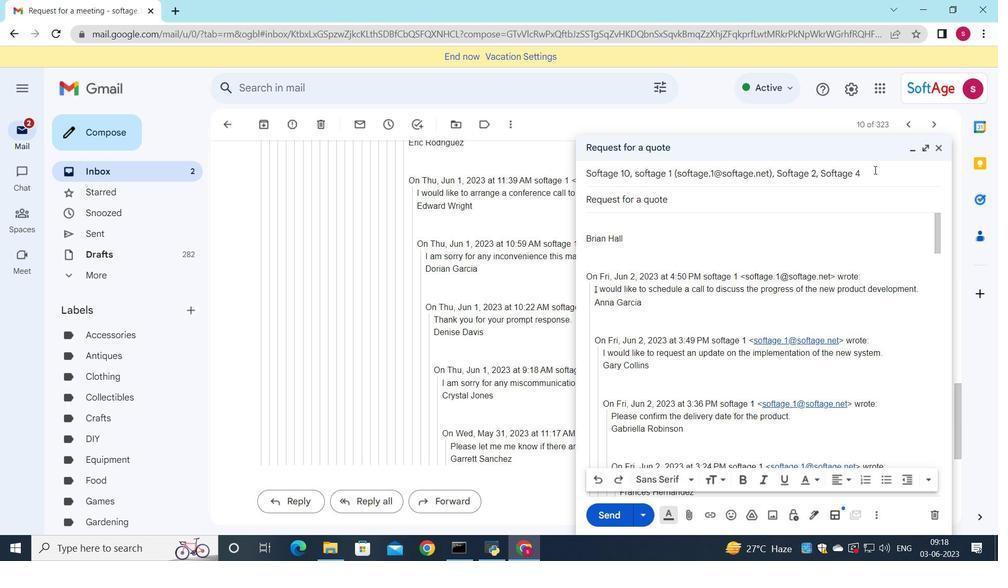 
Action: Mouse pressed left at (874, 168)
Screenshot: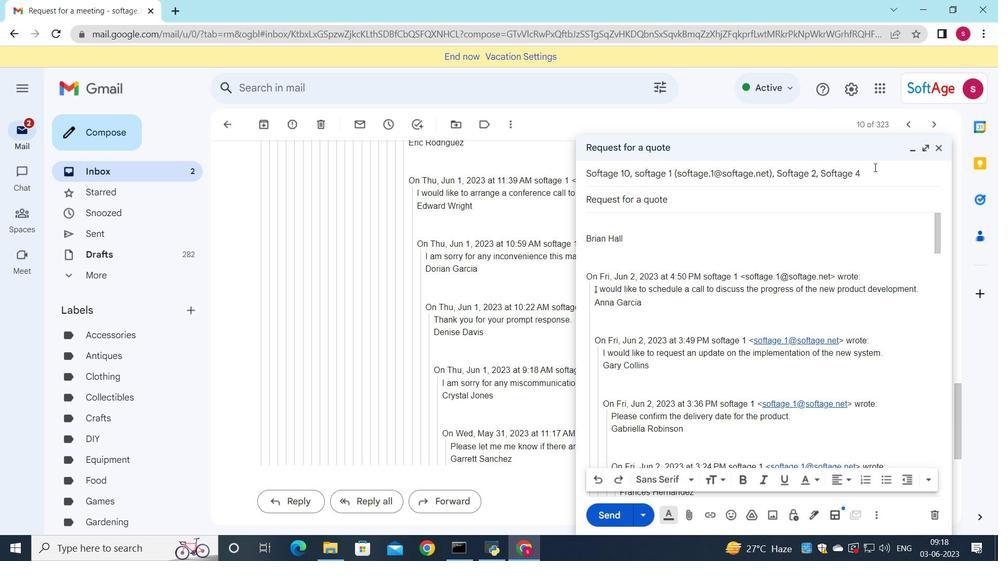 
Action: Mouse moved to (679, 192)
Screenshot: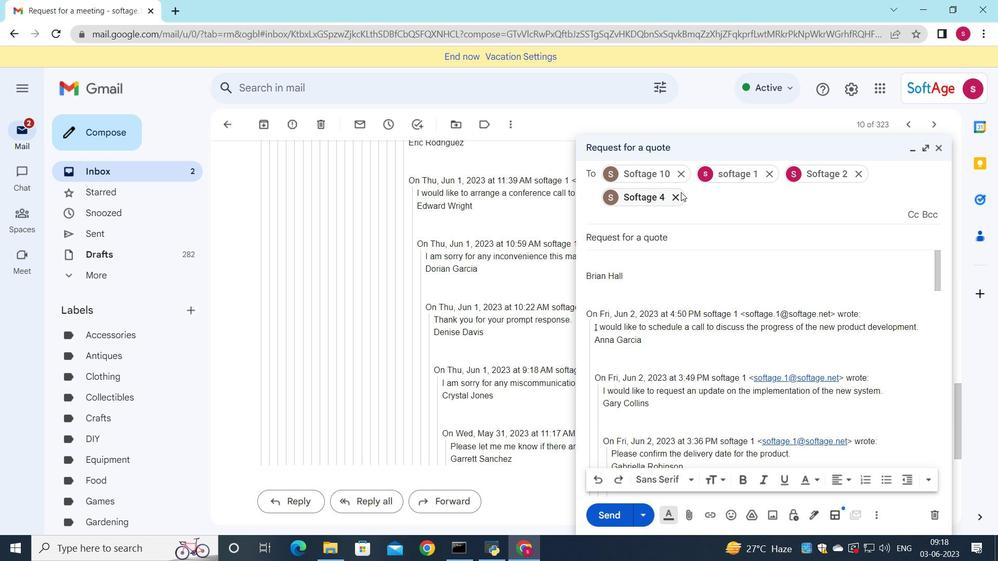 
Action: Mouse pressed left at (679, 192)
Screenshot: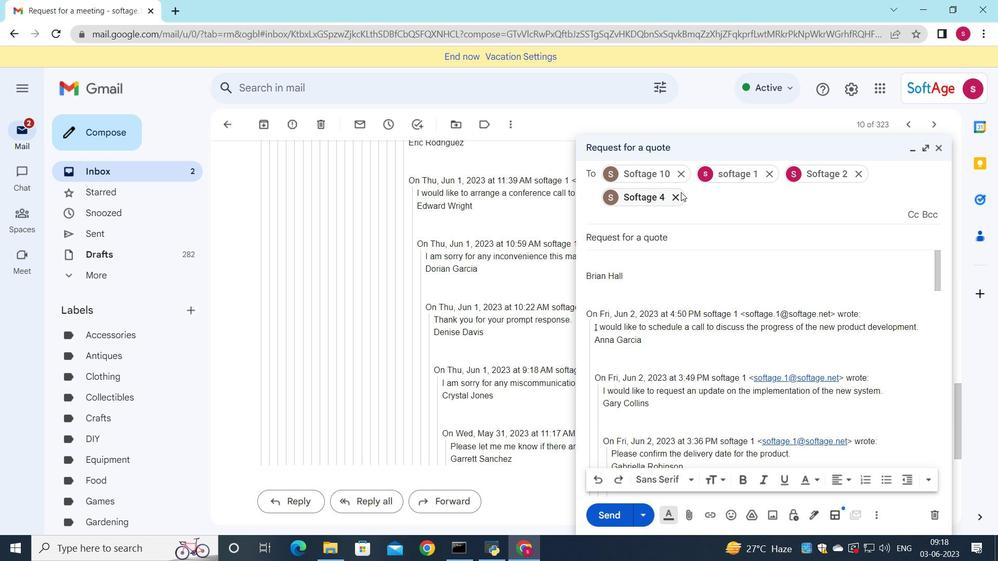 
Action: Mouse moved to (858, 175)
Screenshot: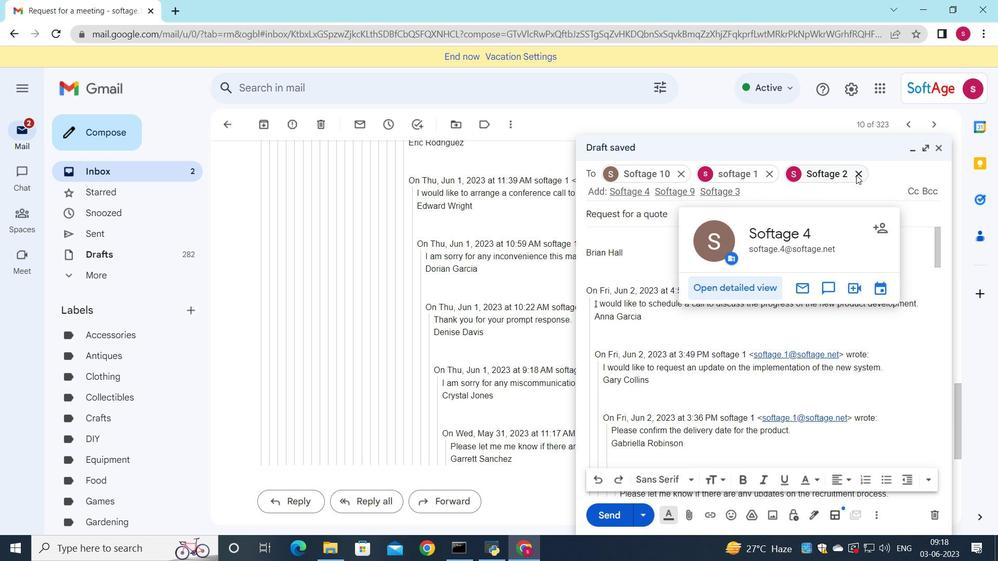 
Action: Mouse pressed left at (858, 175)
Screenshot: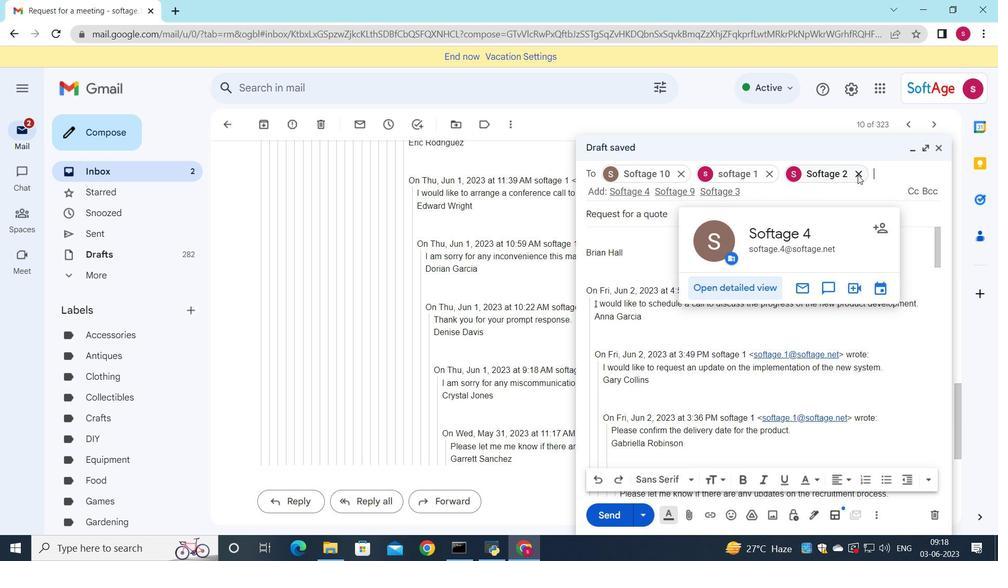 
Action: Mouse moved to (684, 172)
Screenshot: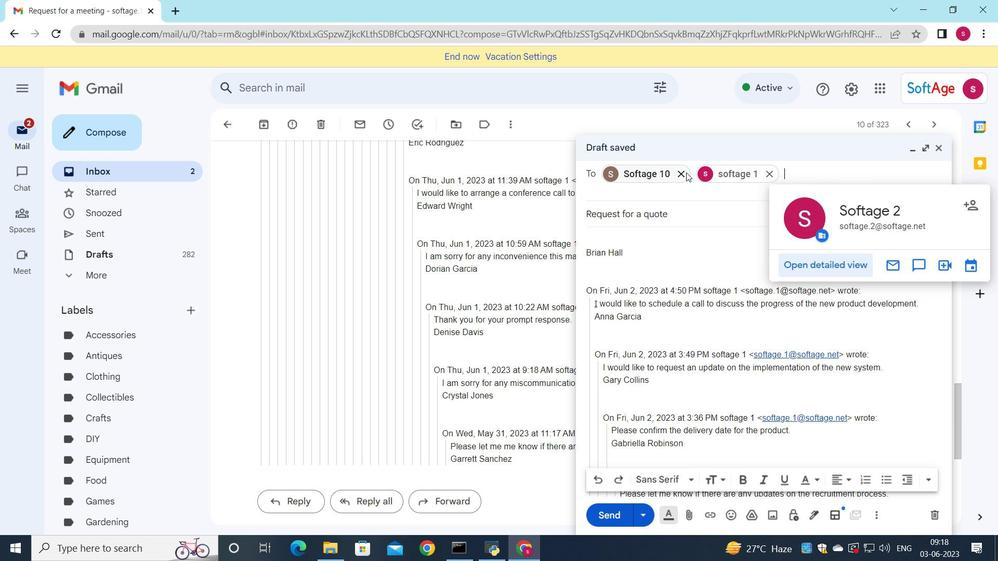
Action: Mouse pressed left at (684, 172)
Screenshot: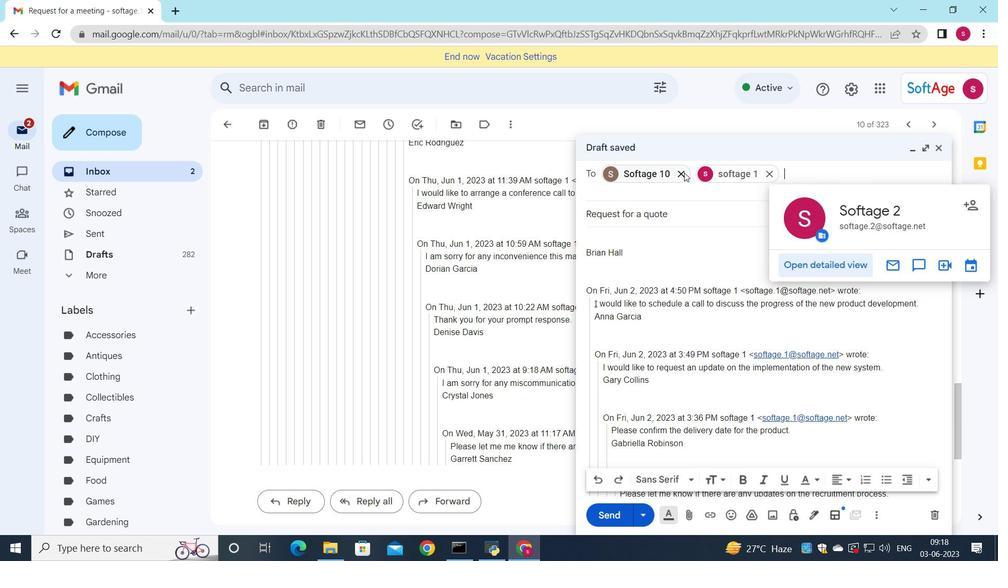 
Action: Mouse moved to (614, 241)
Screenshot: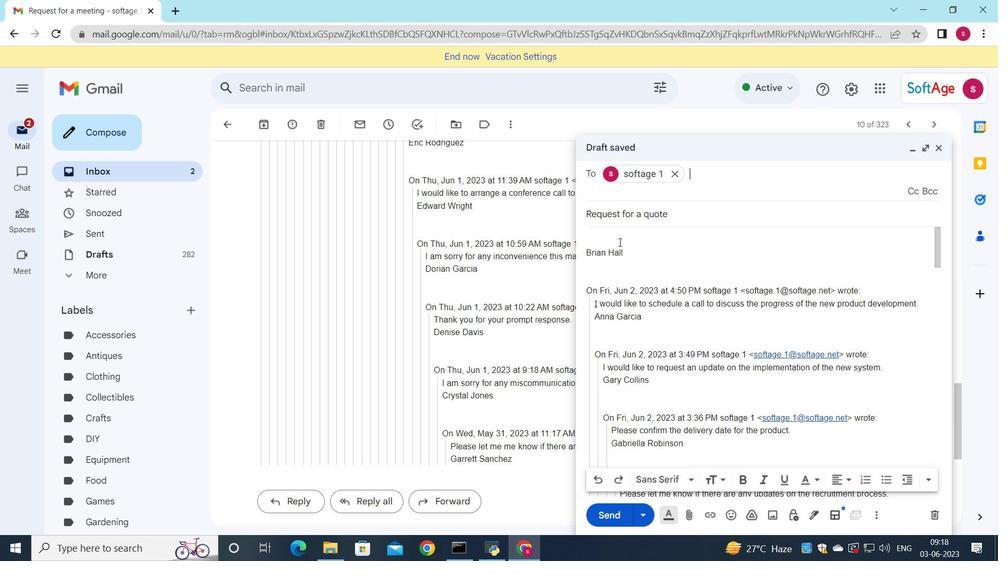 
Action: Mouse pressed left at (614, 241)
Screenshot: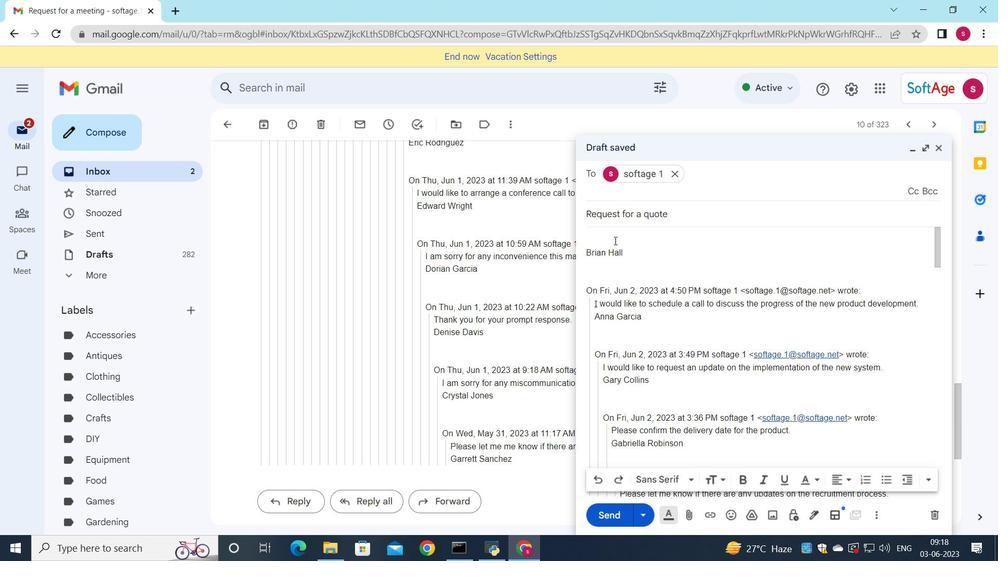 
Action: Key pressed <Key.shift>I<Key.space>wanted<Key.space>to<Key.space>follow<Key.space>up<Key.space>on<Key.space>the<Key.space>rerq<Key.backspace><Key.backspace>quest<Key.space>for<Key.space>additional<Key.space>informatiom<Key.backspace>n<Key.space>for<Key.space>the<Key.space>new<Key.space>supplier.
Screenshot: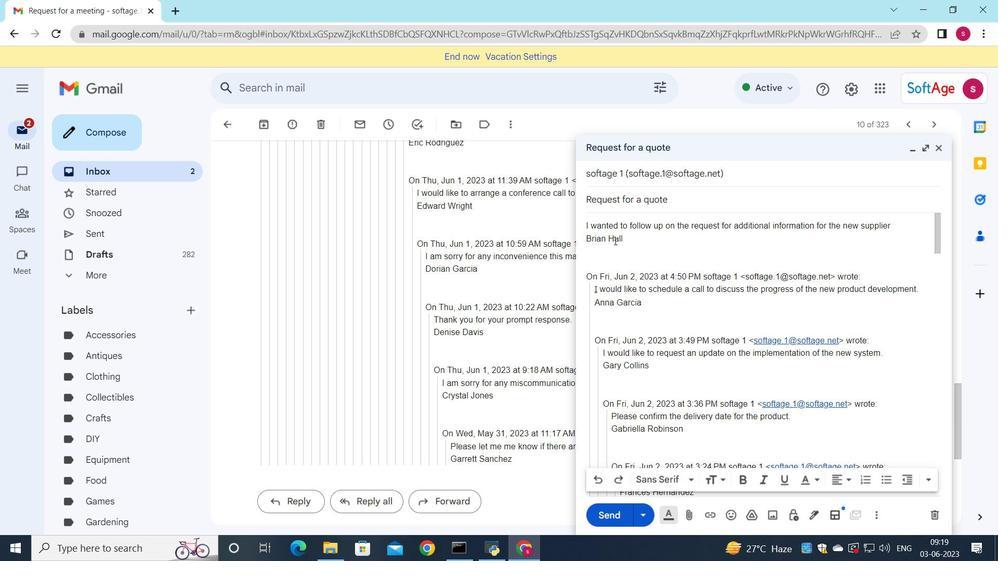 
Action: Mouse moved to (584, 224)
Screenshot: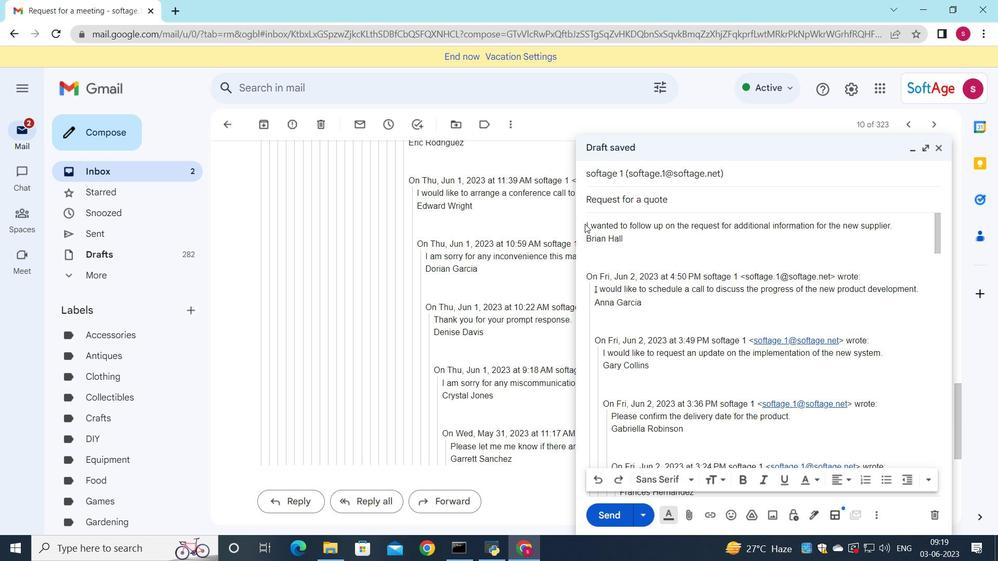 
Action: Mouse pressed left at (584, 224)
Screenshot: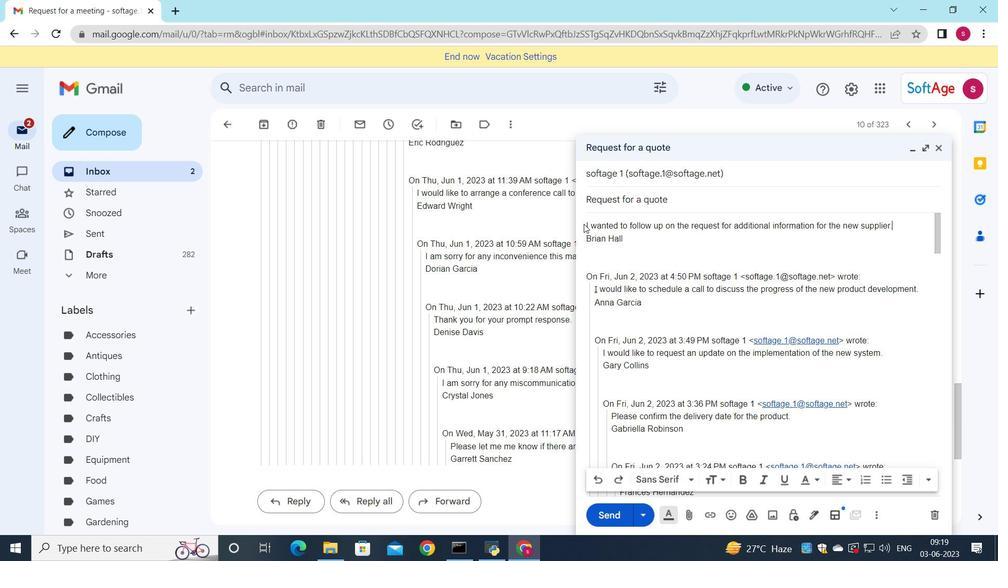 
Action: Mouse moved to (587, 225)
Screenshot: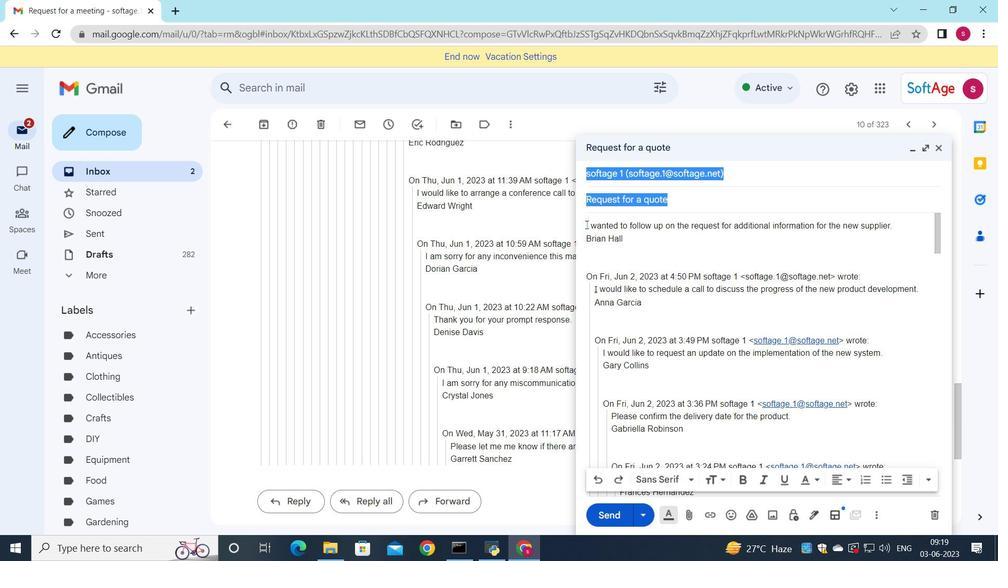 
Action: Mouse pressed left at (587, 225)
Screenshot: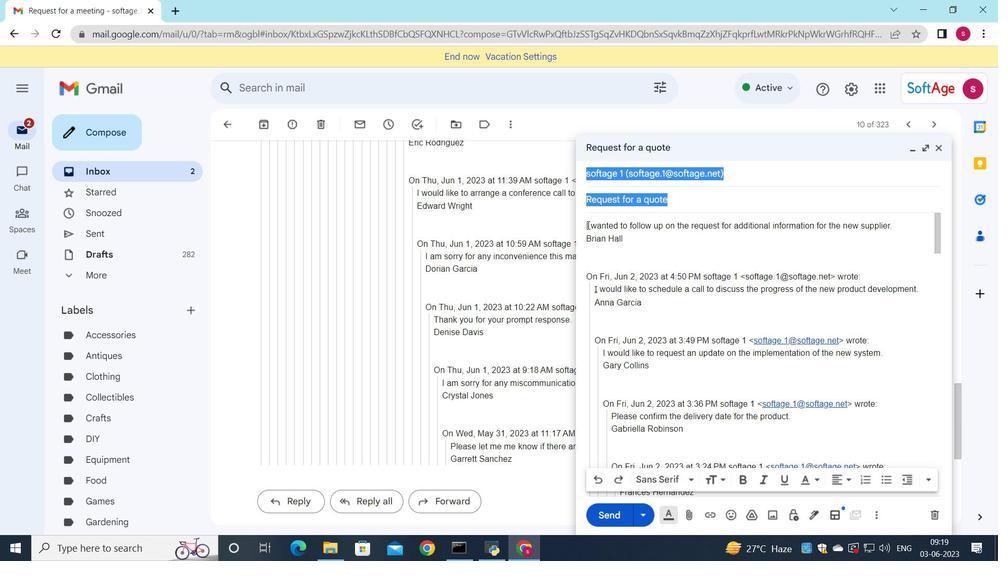 
Action: Mouse moved to (689, 477)
Screenshot: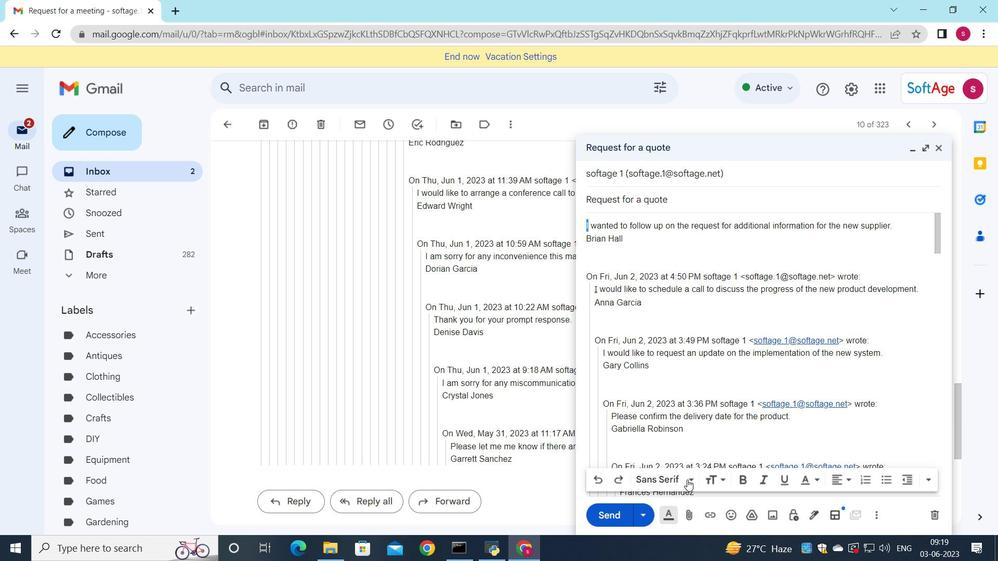 
Action: Mouse pressed left at (689, 477)
Screenshot: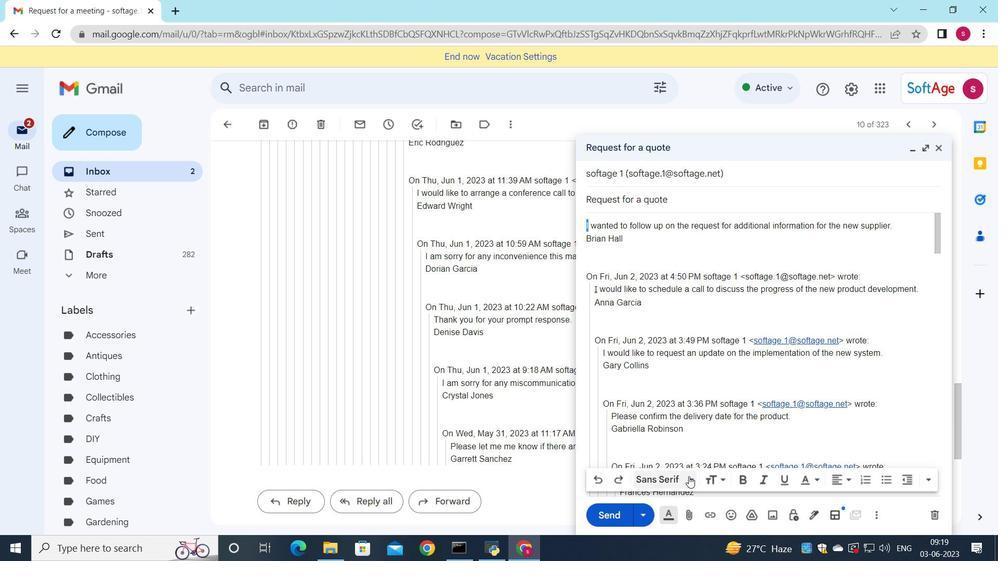 
Action: Mouse moved to (688, 419)
Screenshot: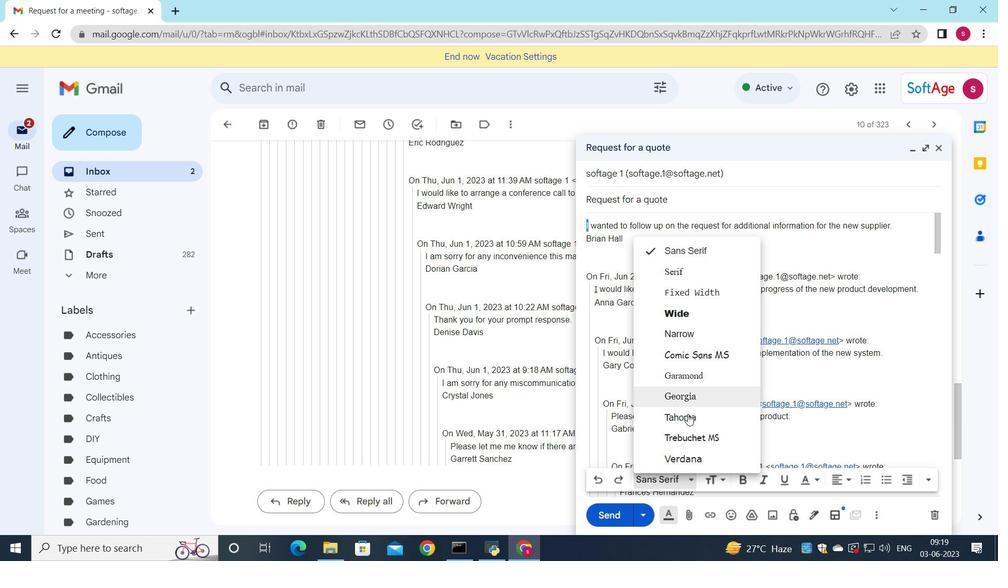 
Action: Mouse pressed left at (688, 419)
Screenshot: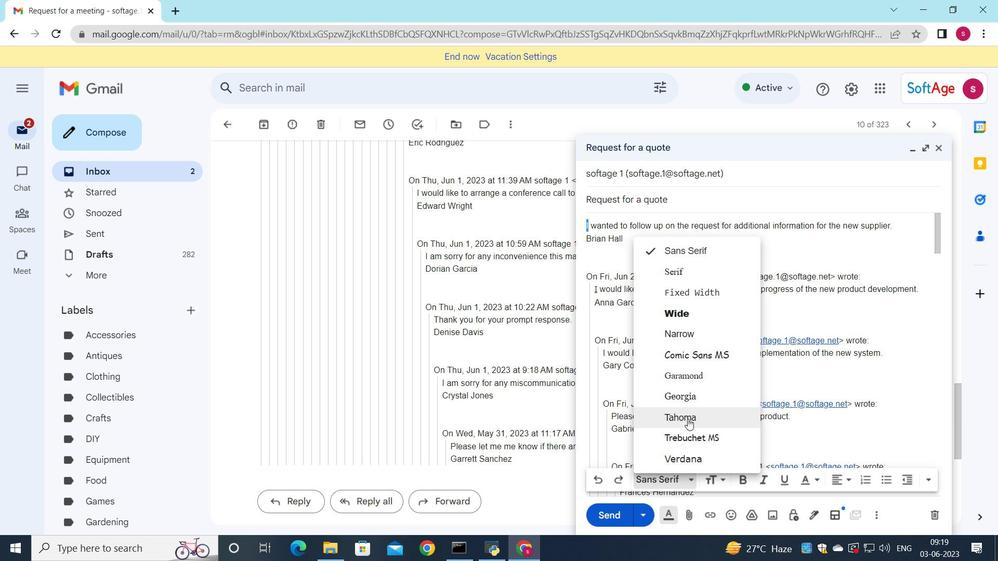 
Action: Mouse moved to (788, 482)
Screenshot: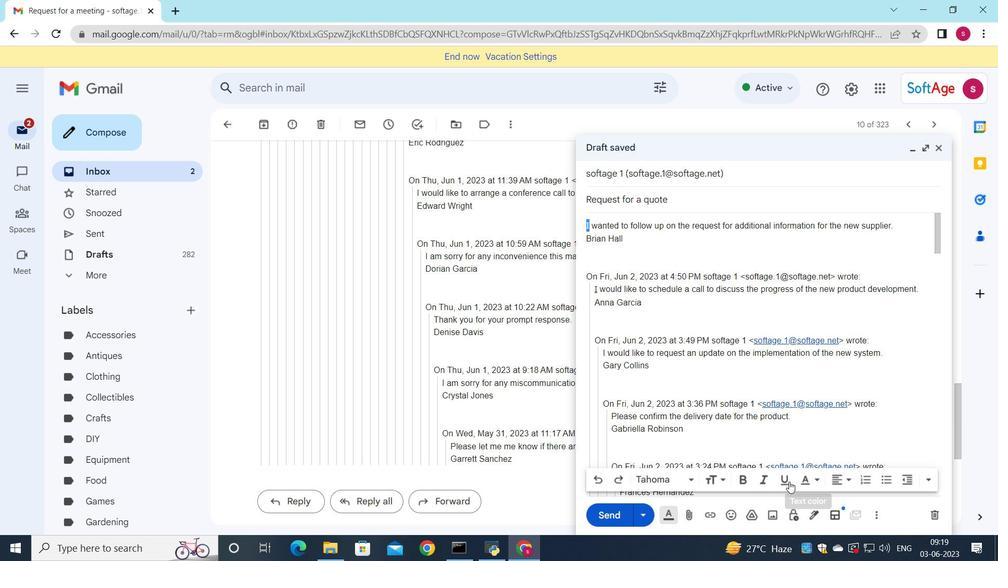 
Action: Mouse pressed left at (788, 482)
Screenshot: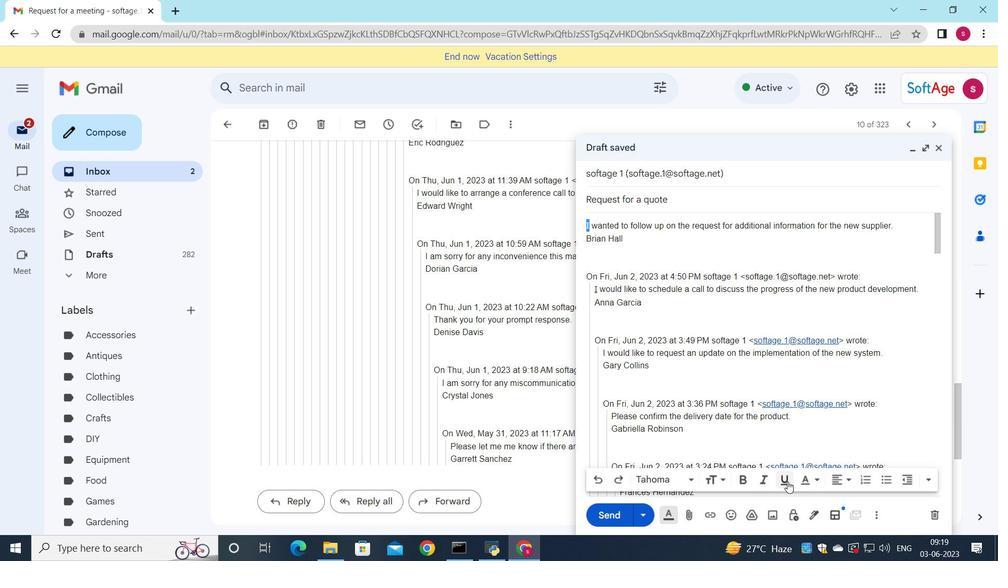 
Action: Mouse moved to (602, 511)
Screenshot: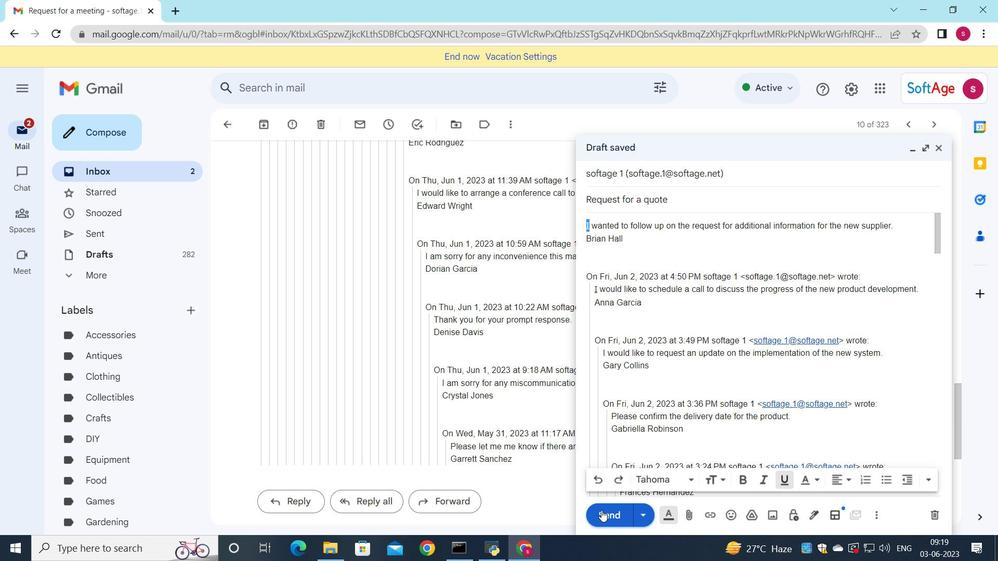 
Action: Mouse pressed left at (602, 511)
Screenshot: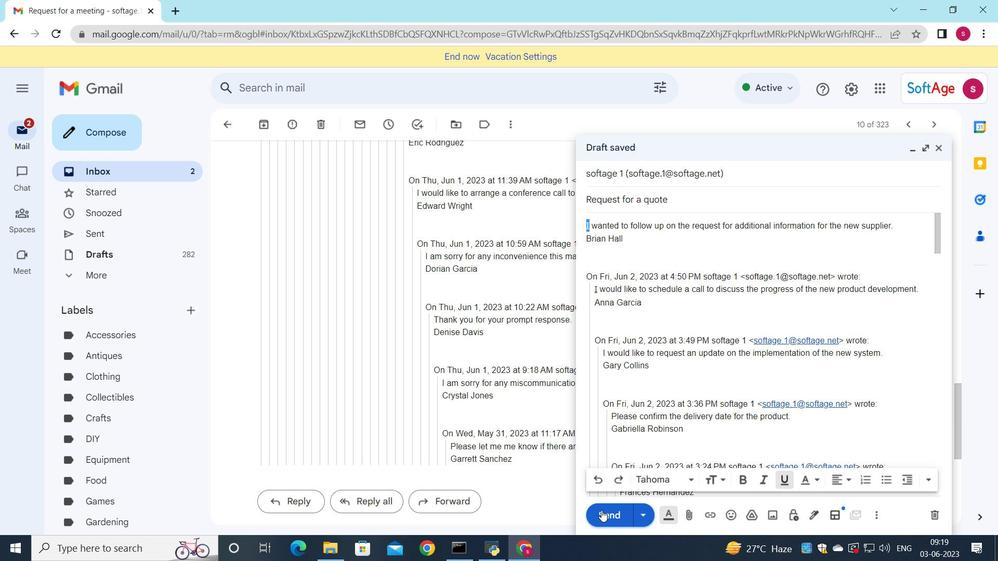 
Action: Mouse moved to (153, 169)
Screenshot: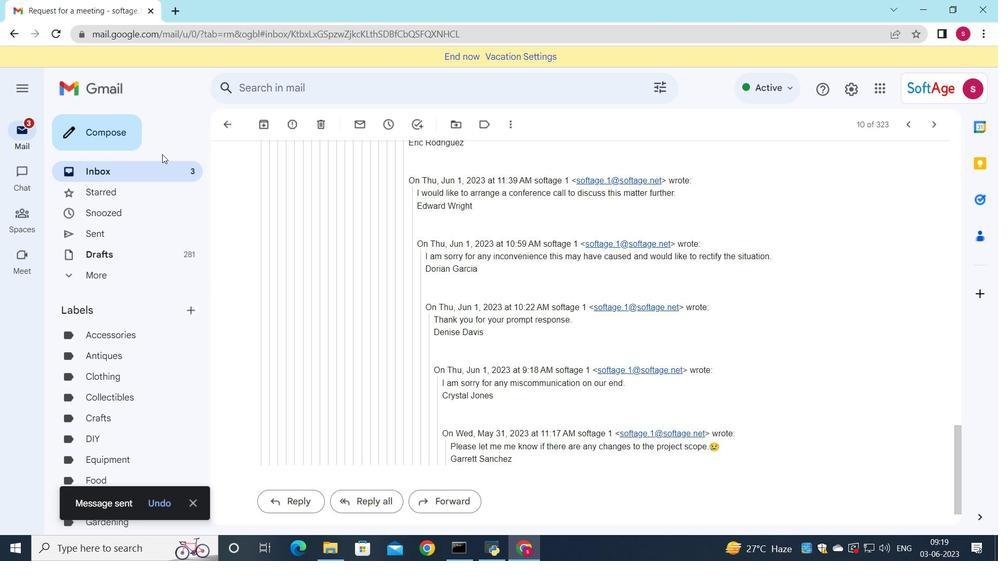 
Action: Mouse pressed left at (153, 169)
Screenshot: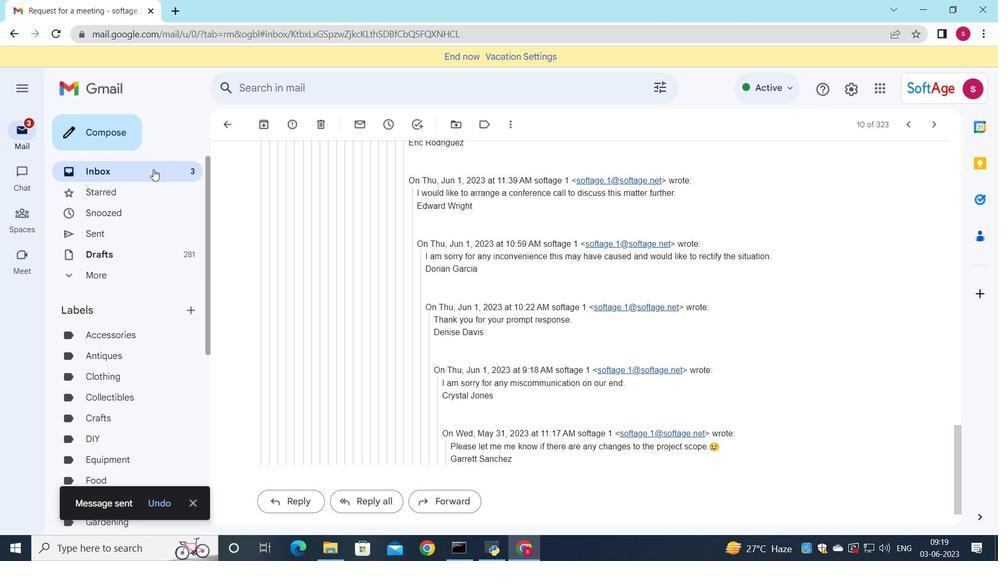 
Action: Mouse moved to (362, 152)
Screenshot: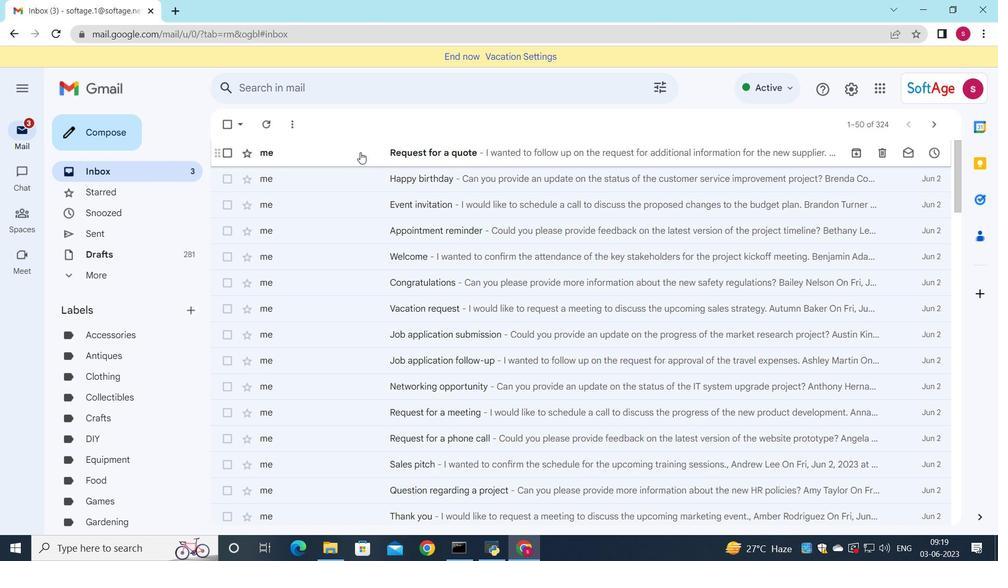 
Action: Mouse pressed left at (362, 152)
Screenshot: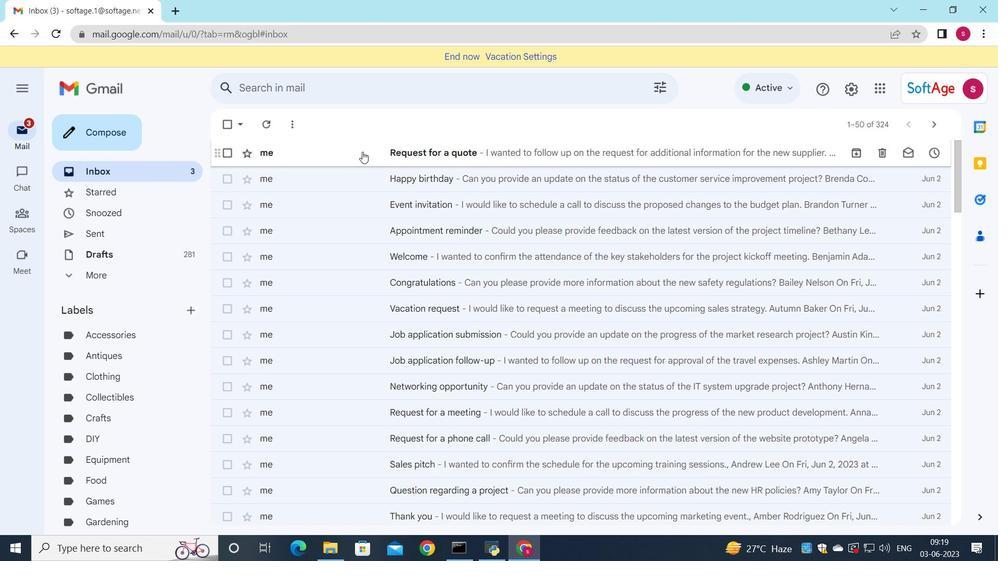 
Action: Mouse moved to (545, 241)
Screenshot: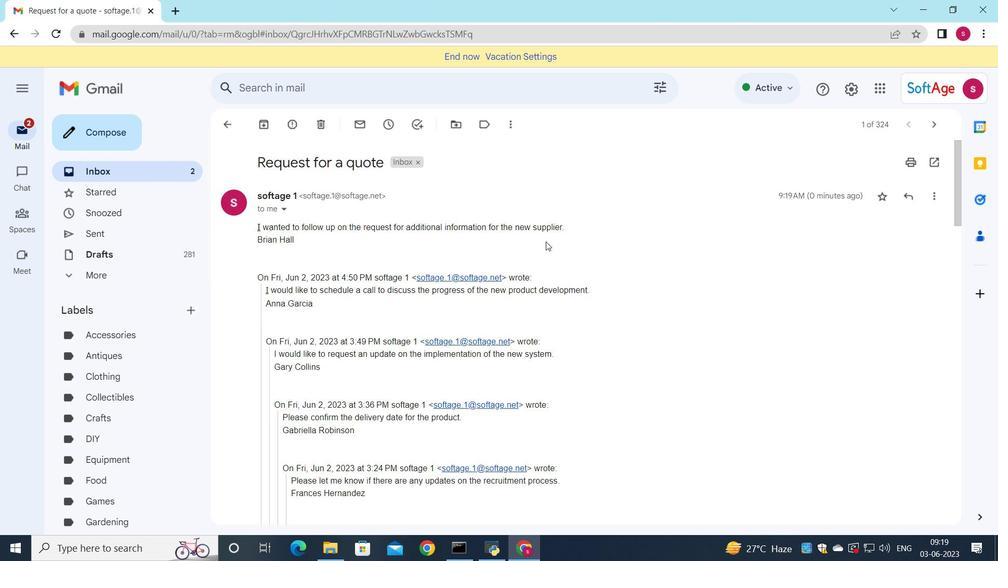 
